 Task: Look for space in Leisure City, United States from 9th July, 2023 to 16th July, 2023 for 2 adults, 1 child in price range Rs.8000 to Rs.16000. Place can be entire place with 2 bedrooms having 2 beds and 1 bathroom. Property type can be house, flat, guest house. Booking option can be shelf check-in. Required host language is English.
Action: Mouse pressed left at (574, 139)
Screenshot: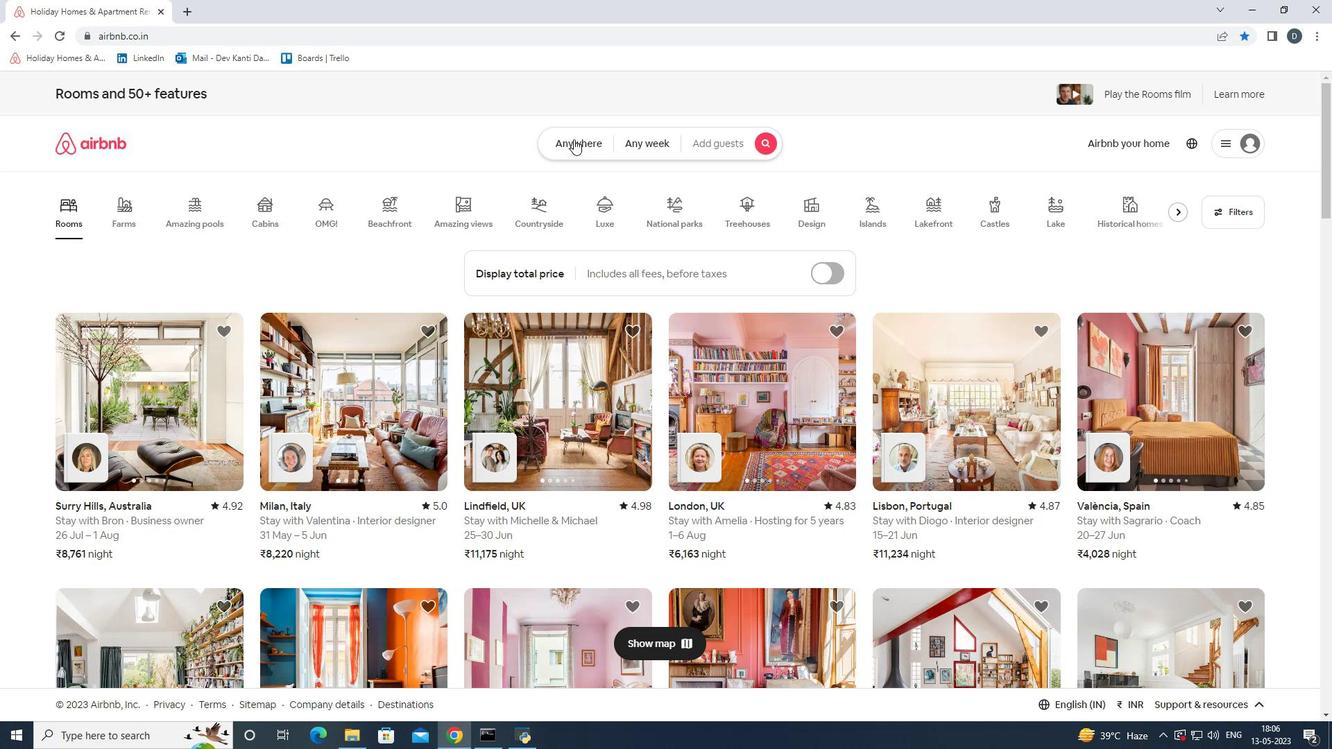 
Action: Mouse moved to (413, 206)
Screenshot: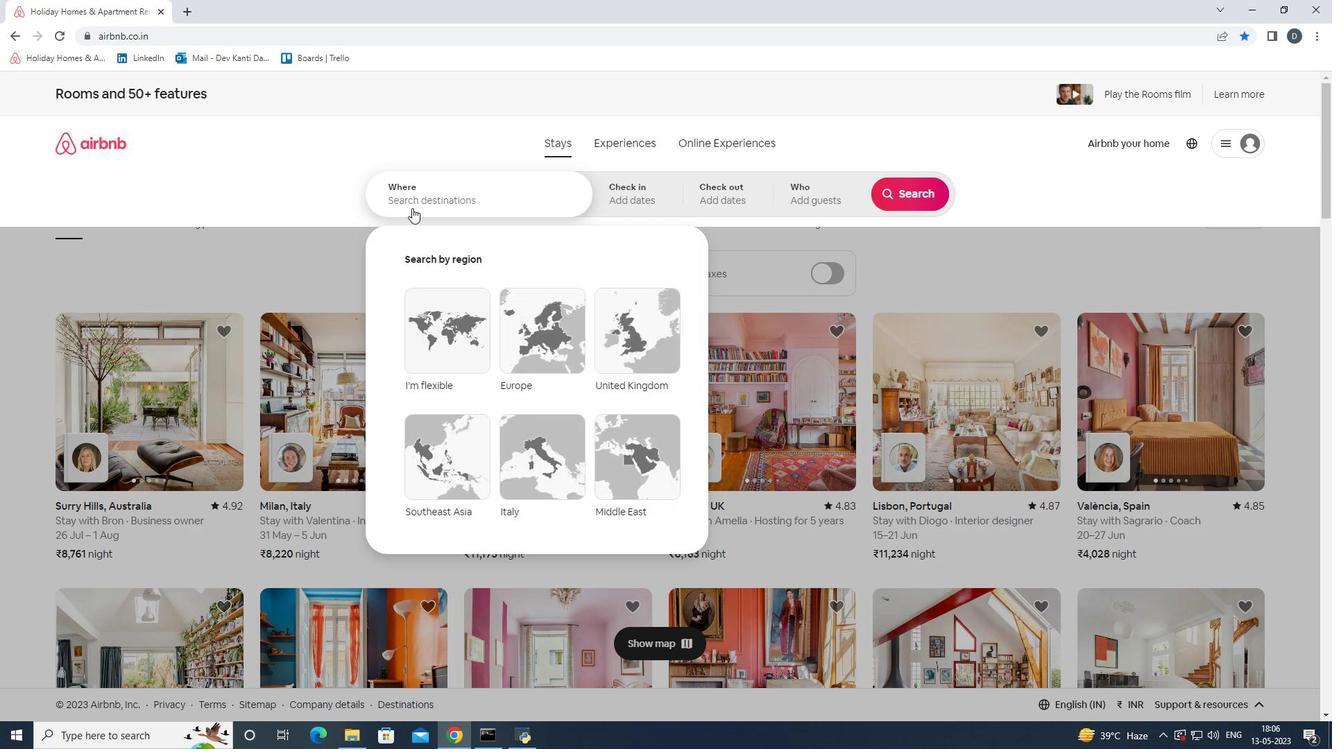 
Action: Mouse pressed left at (413, 206)
Screenshot: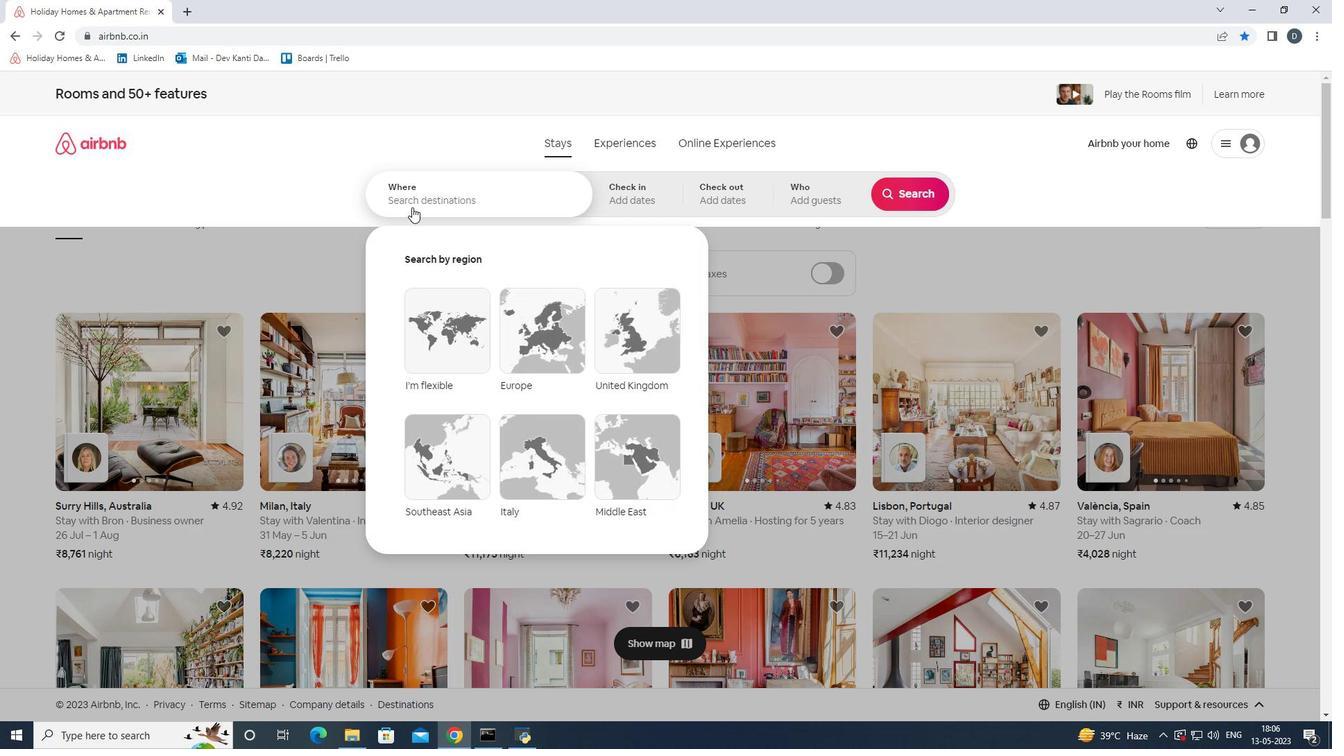 
Action: Mouse moved to (363, 189)
Screenshot: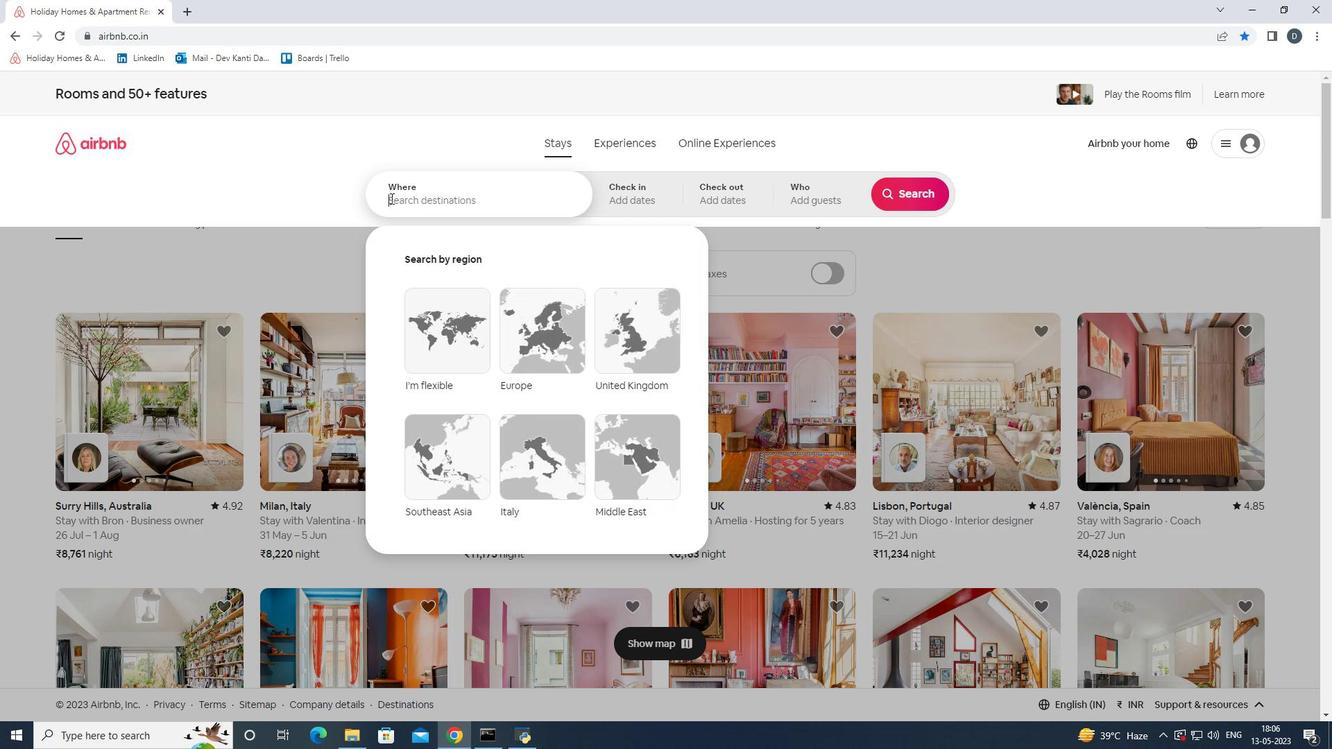 
Action: Key pressed <Key.shift>Leisure<Key.space><Key.shift>City,<Key.shift>United<Key.space><Key.shift>States
Screenshot: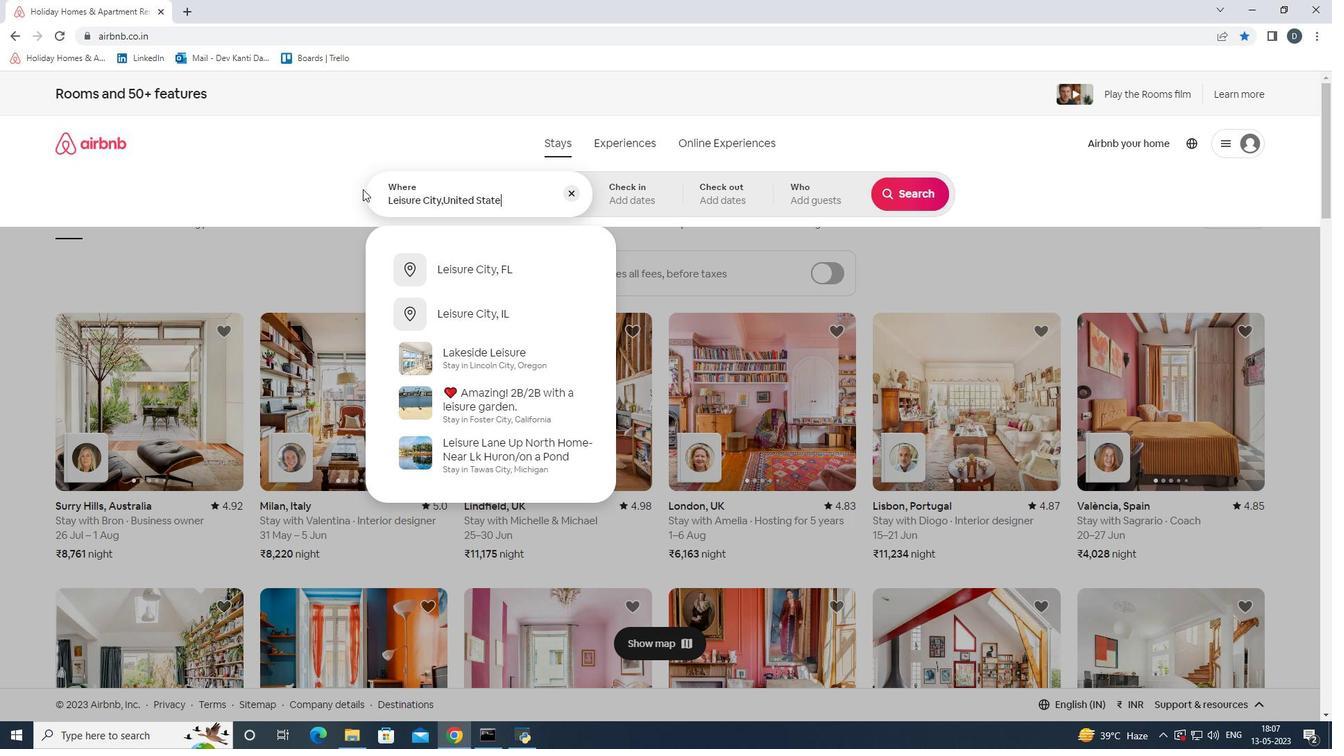 
Action: Mouse moved to (629, 192)
Screenshot: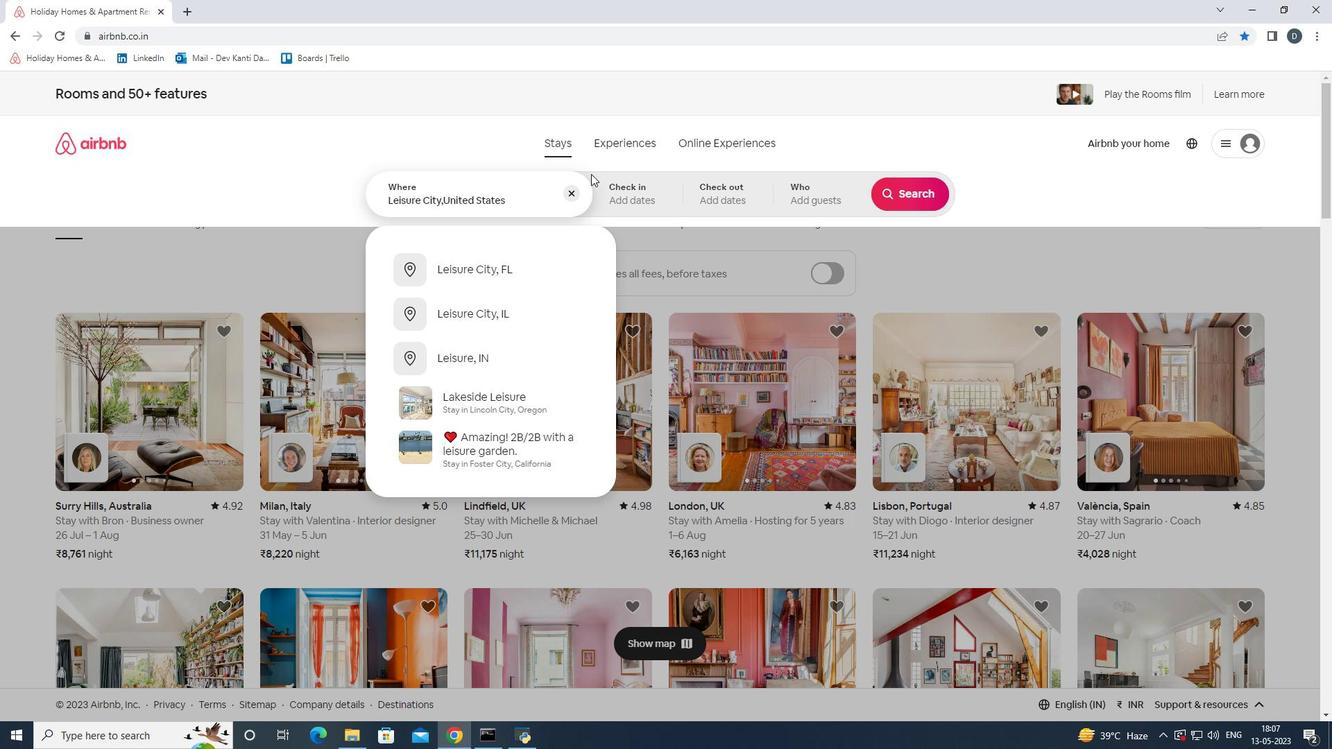 
Action: Mouse pressed left at (629, 192)
Screenshot: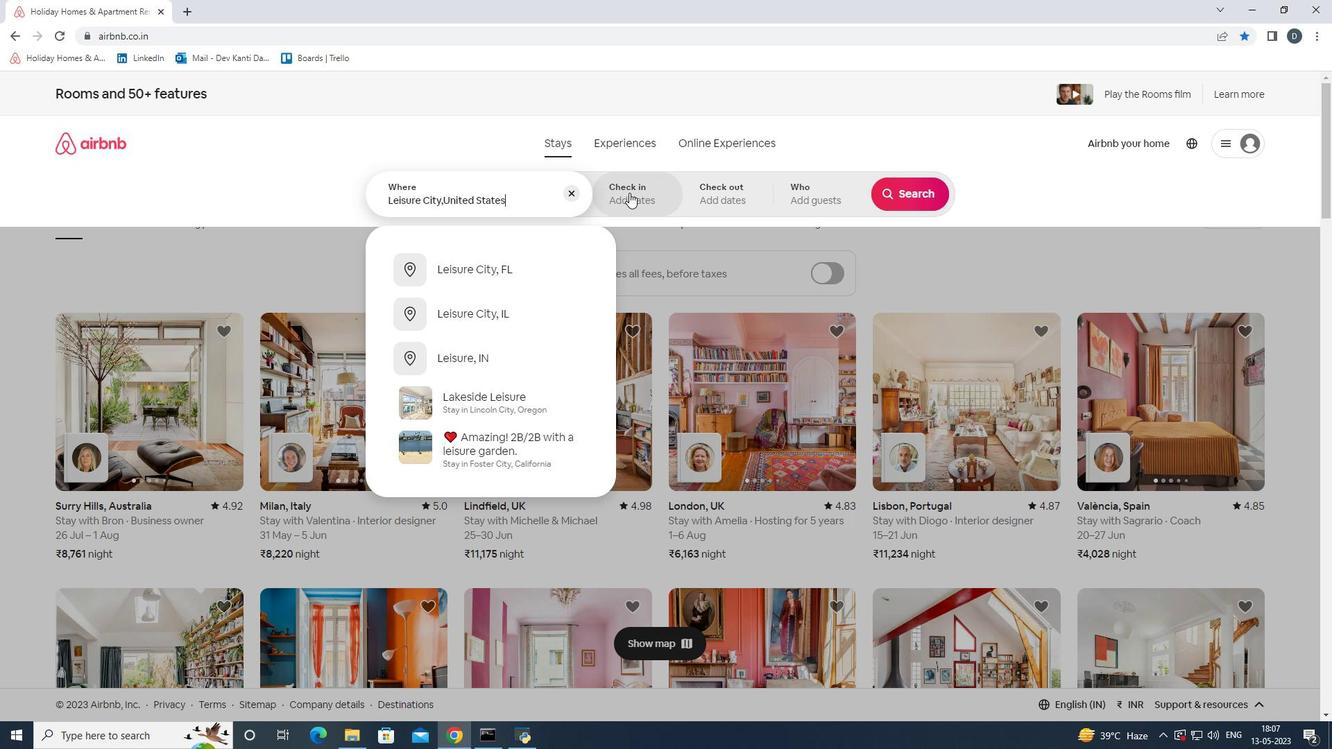 
Action: Mouse moved to (905, 303)
Screenshot: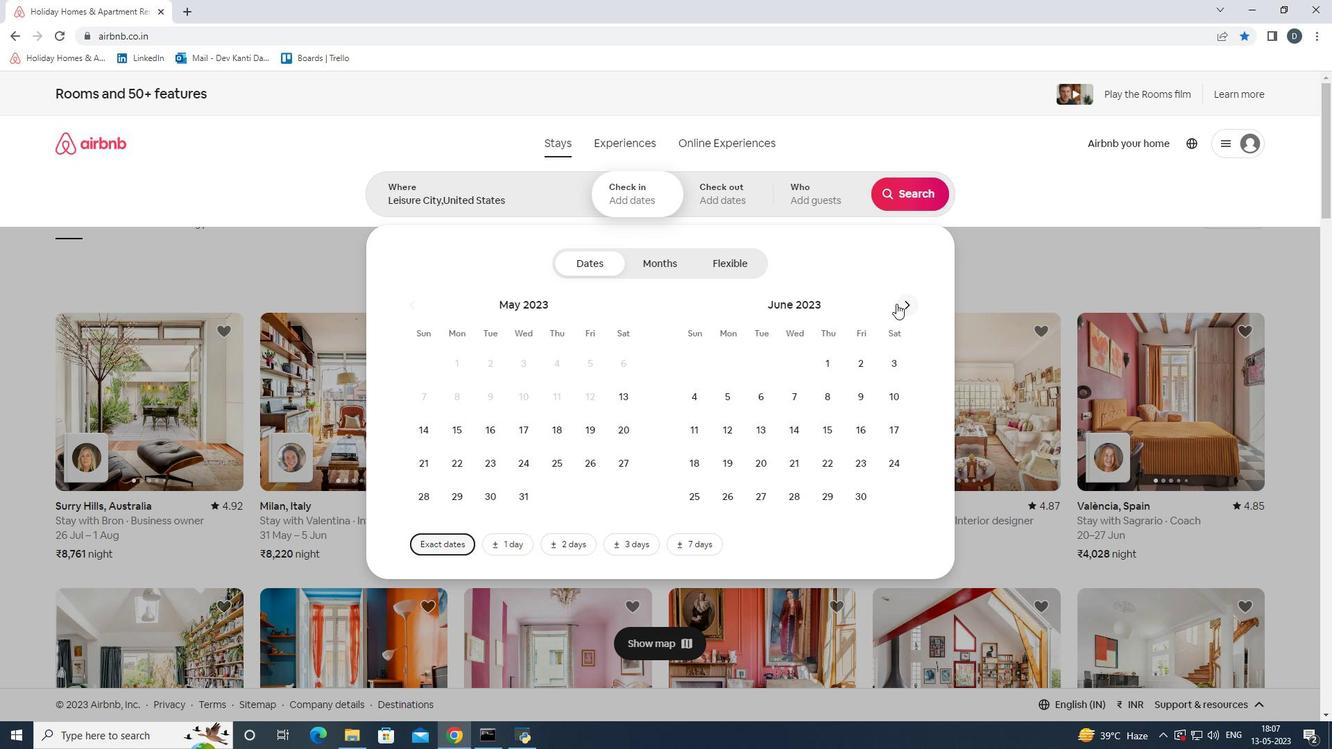 
Action: Mouse pressed left at (905, 303)
Screenshot: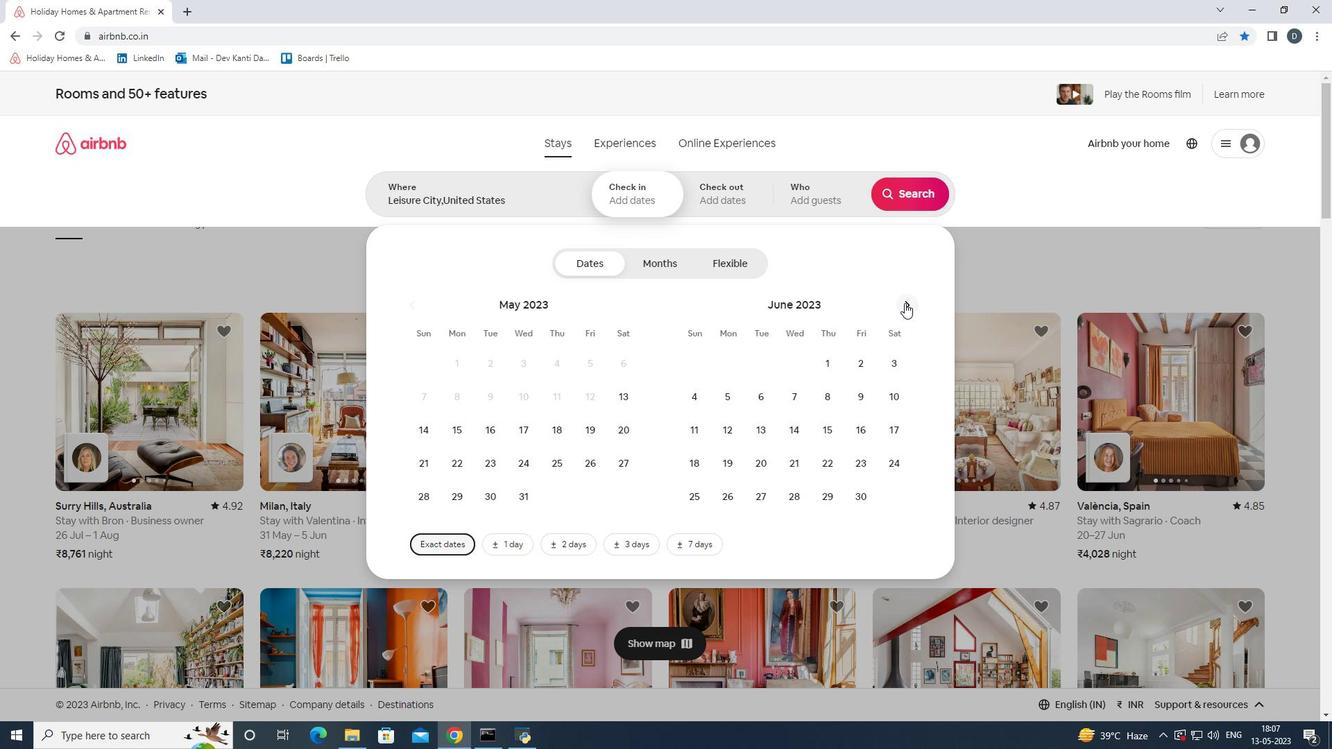 
Action: Mouse moved to (696, 434)
Screenshot: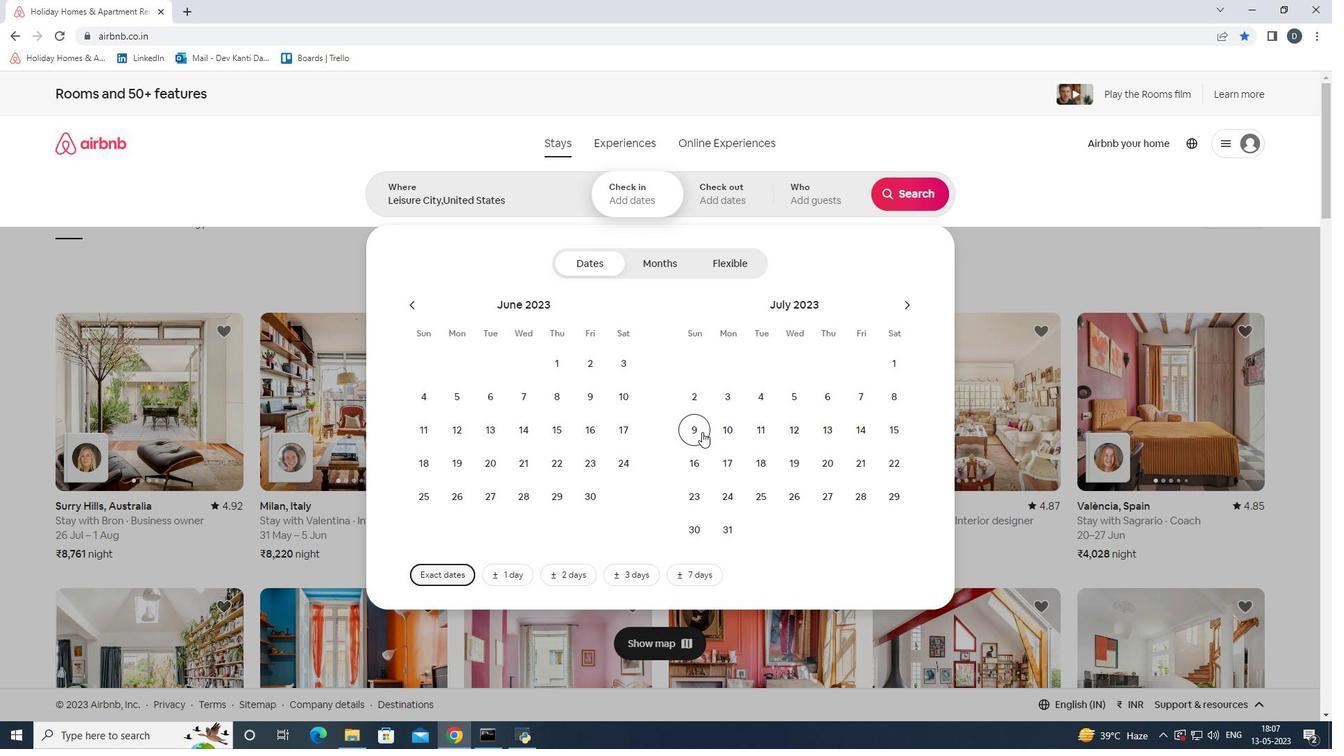 
Action: Mouse pressed left at (696, 434)
Screenshot: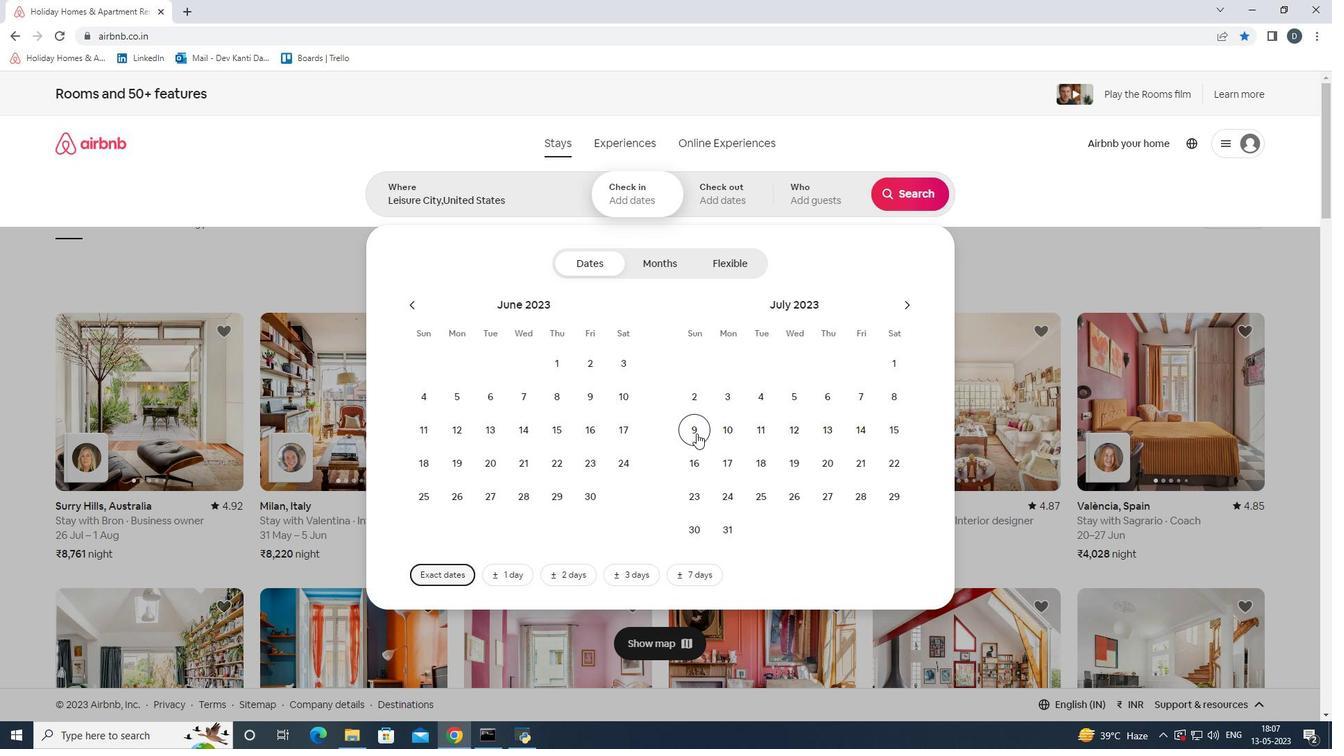 
Action: Mouse moved to (693, 461)
Screenshot: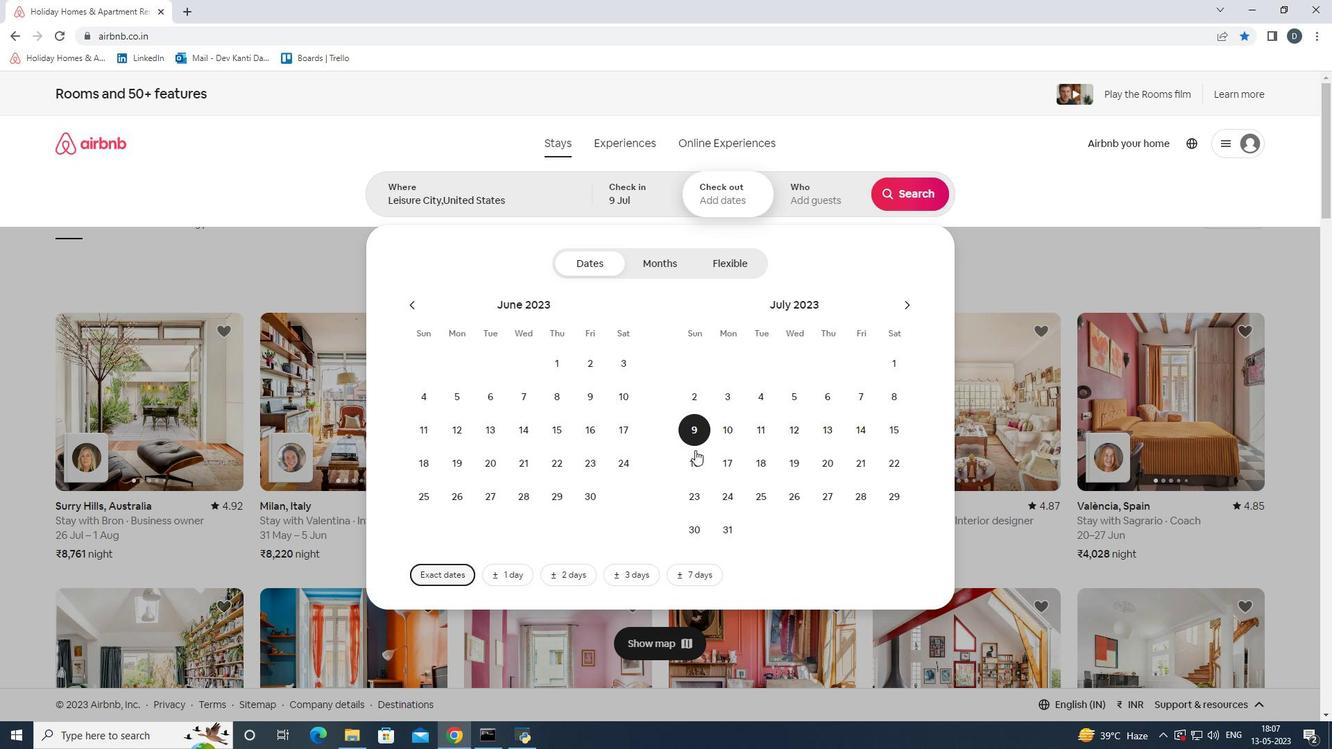 
Action: Mouse pressed left at (693, 461)
Screenshot: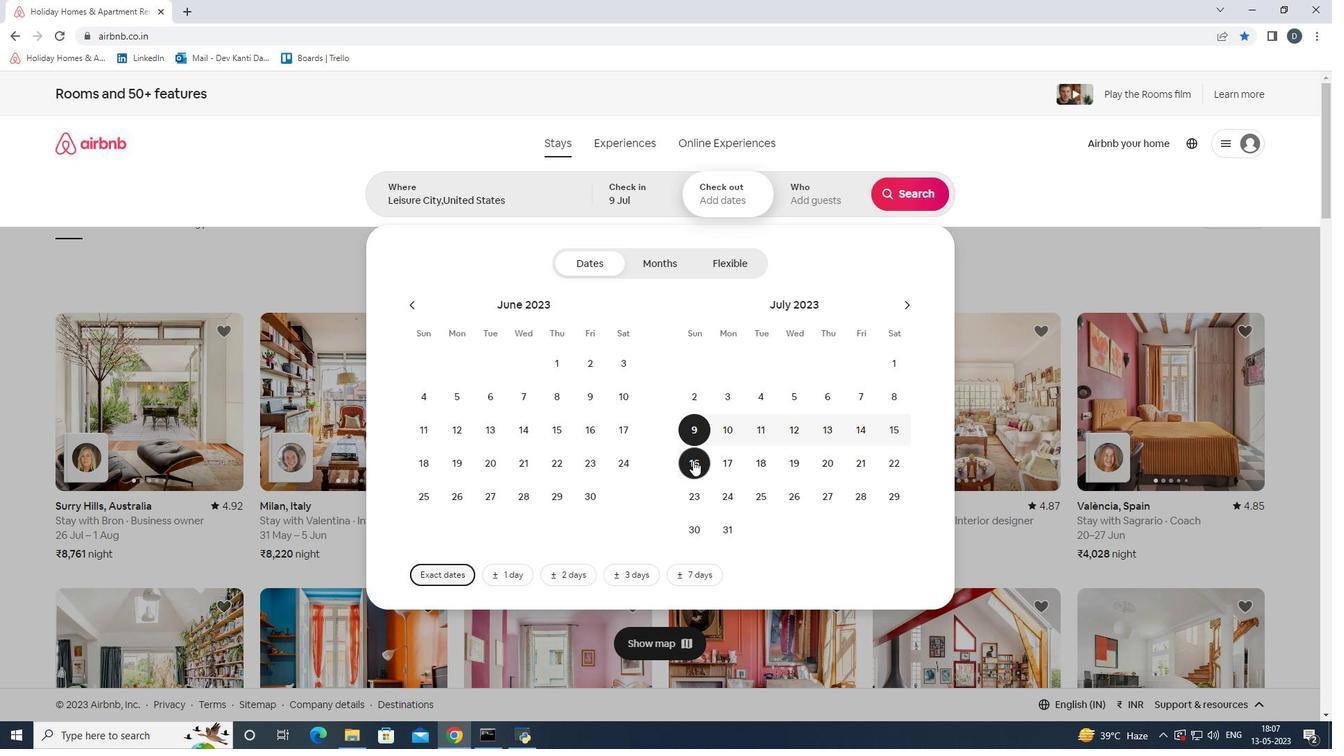 
Action: Mouse moved to (806, 190)
Screenshot: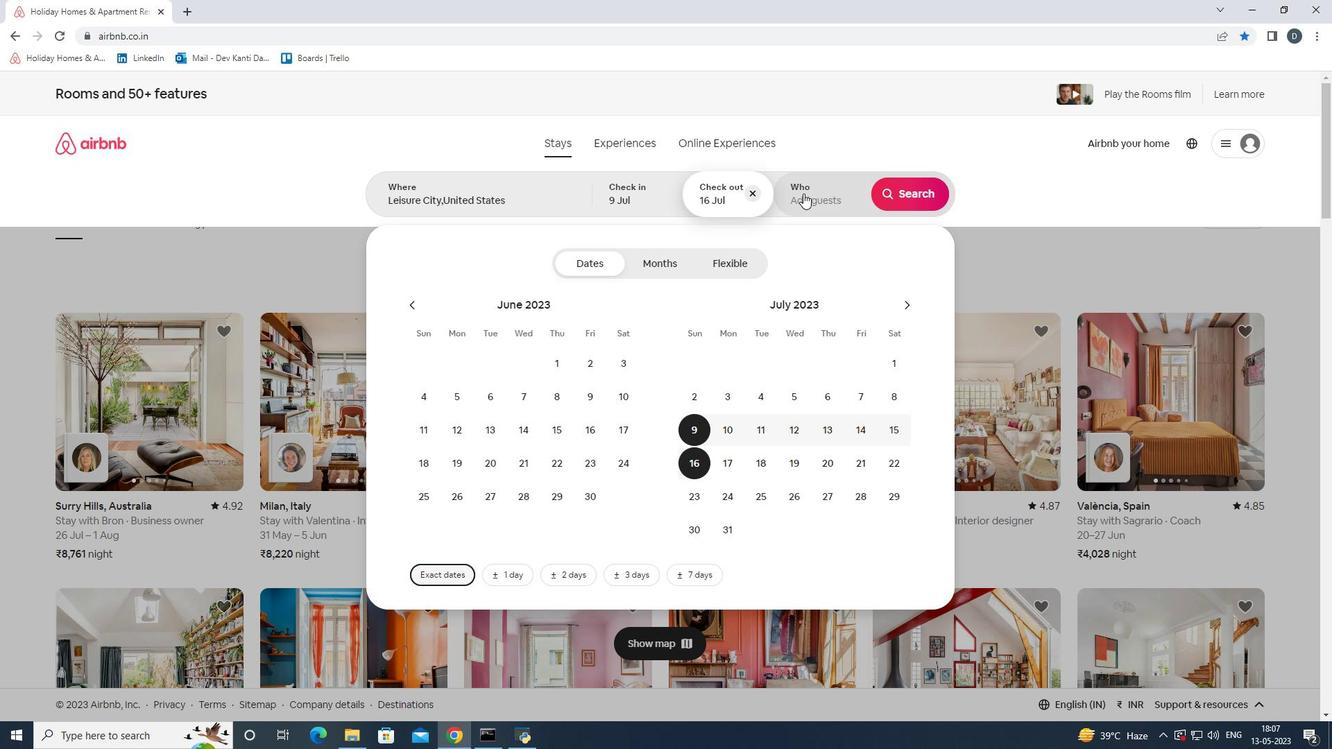 
Action: Mouse pressed left at (806, 190)
Screenshot: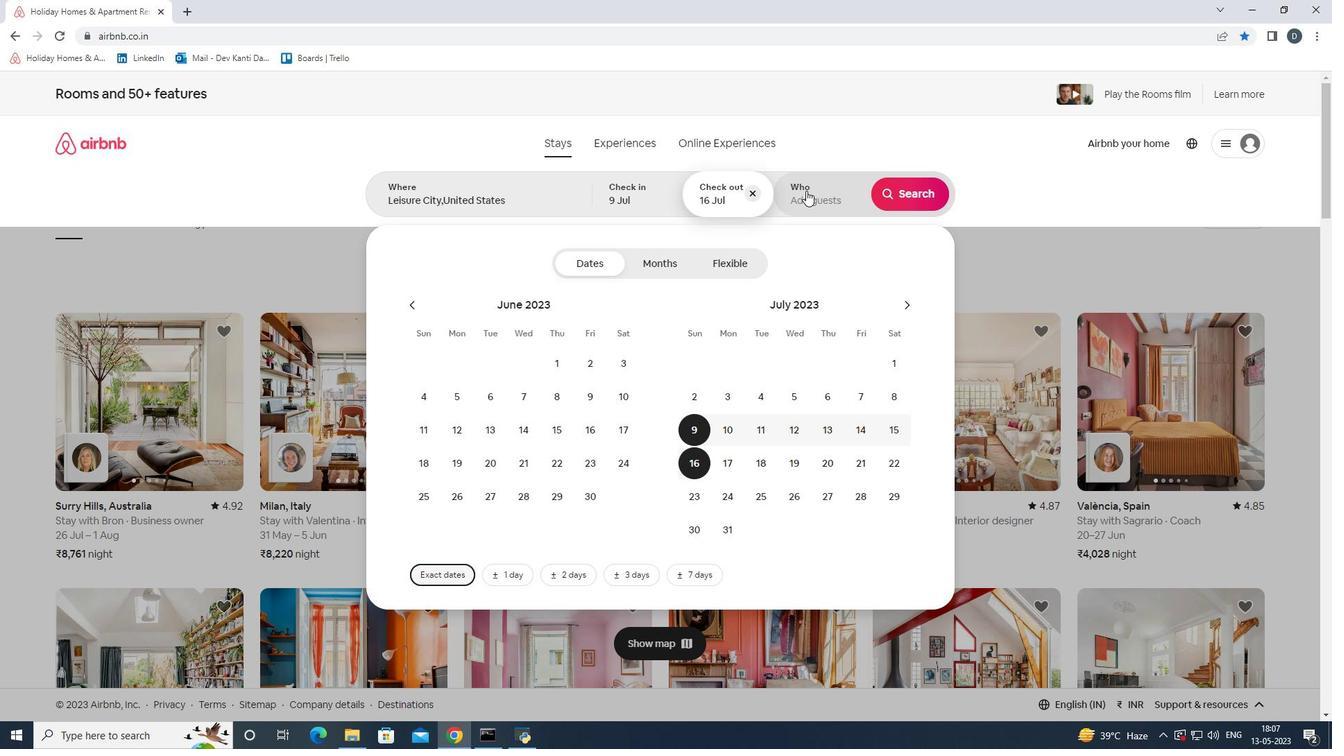 
Action: Mouse moved to (910, 265)
Screenshot: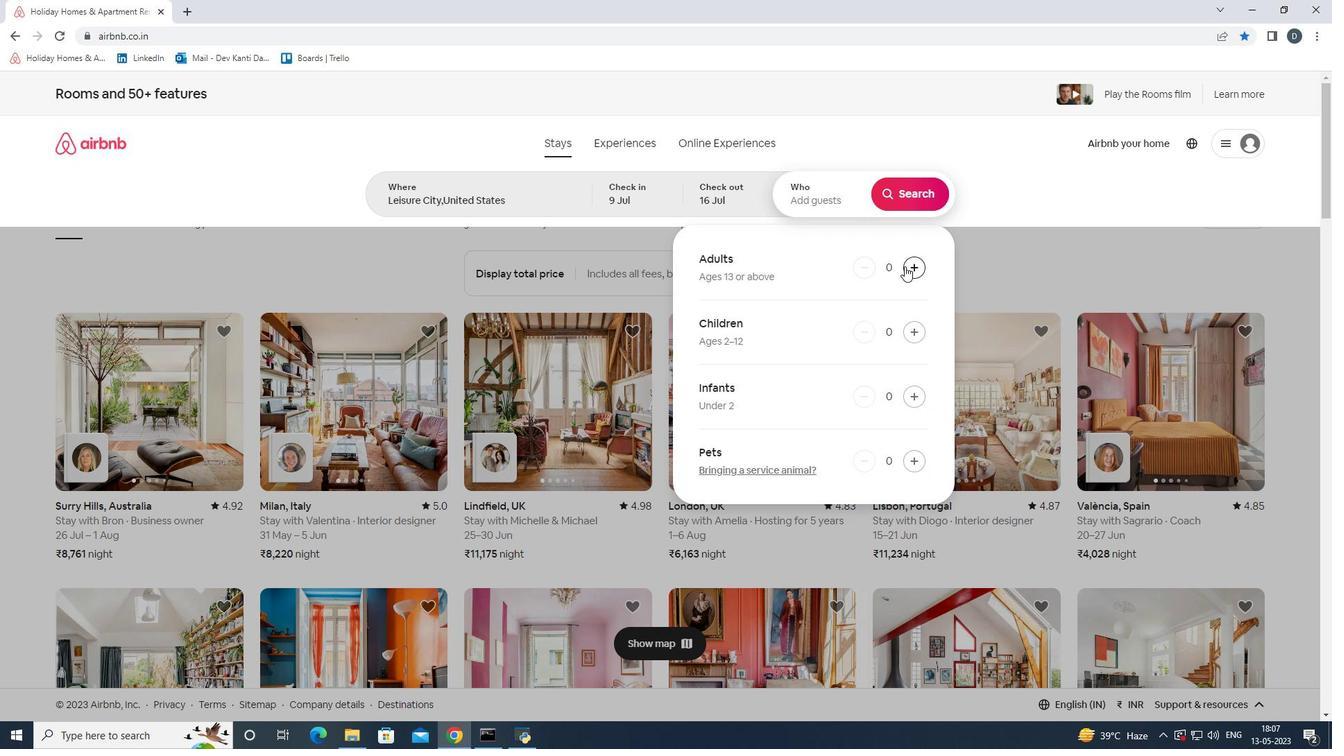 
Action: Mouse pressed left at (910, 265)
Screenshot: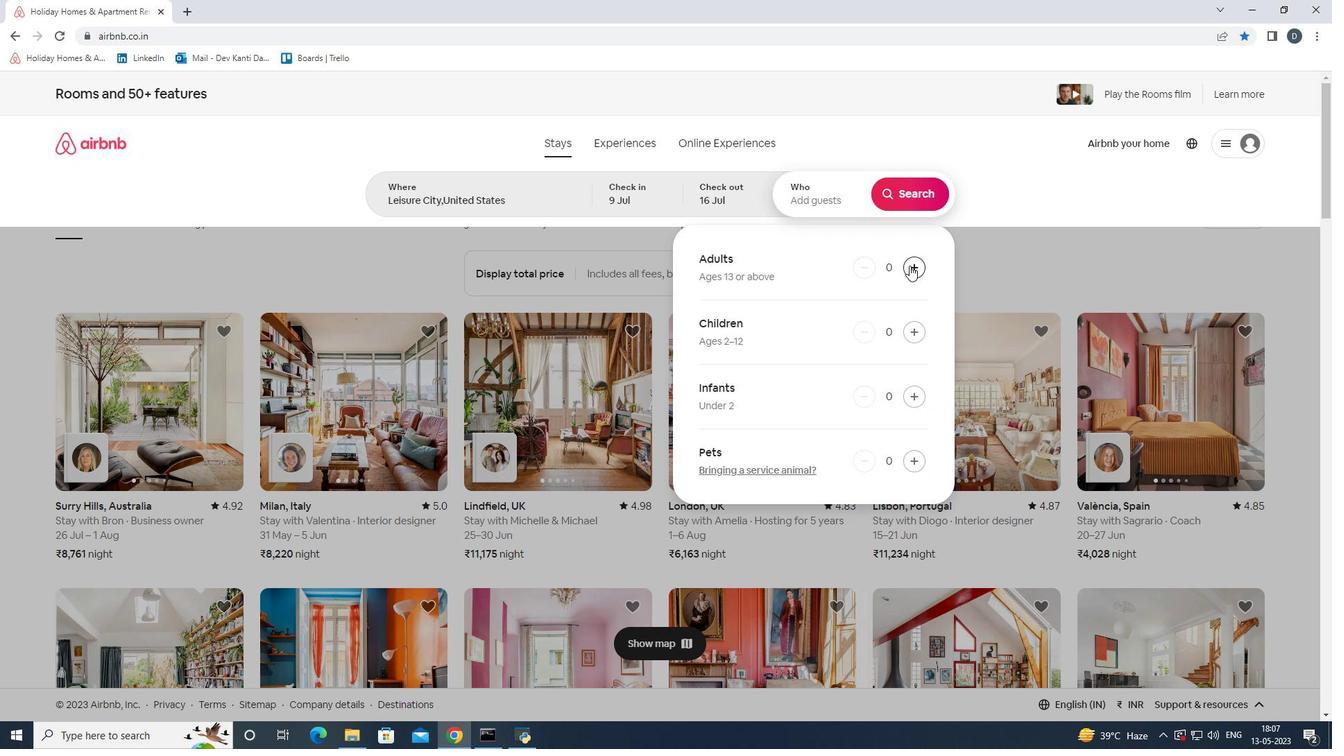 
Action: Mouse pressed left at (910, 265)
Screenshot: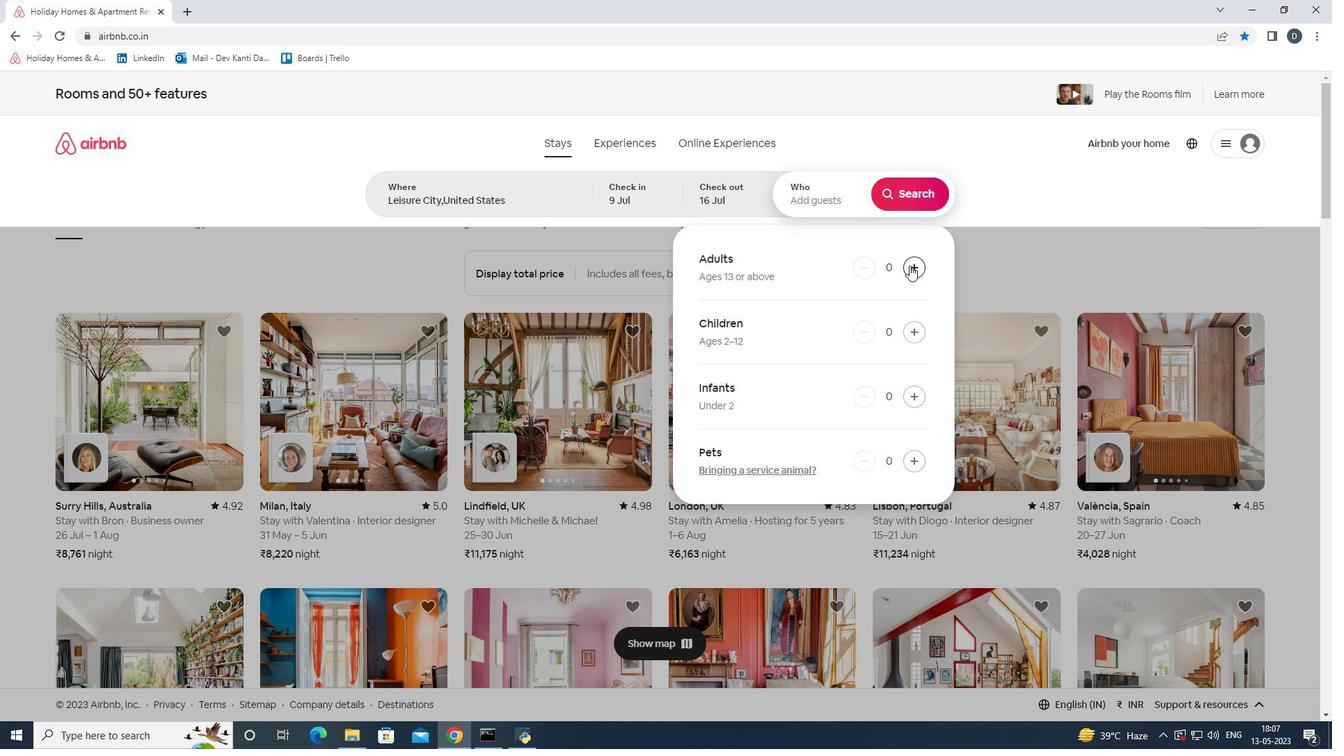 
Action: Mouse moved to (917, 333)
Screenshot: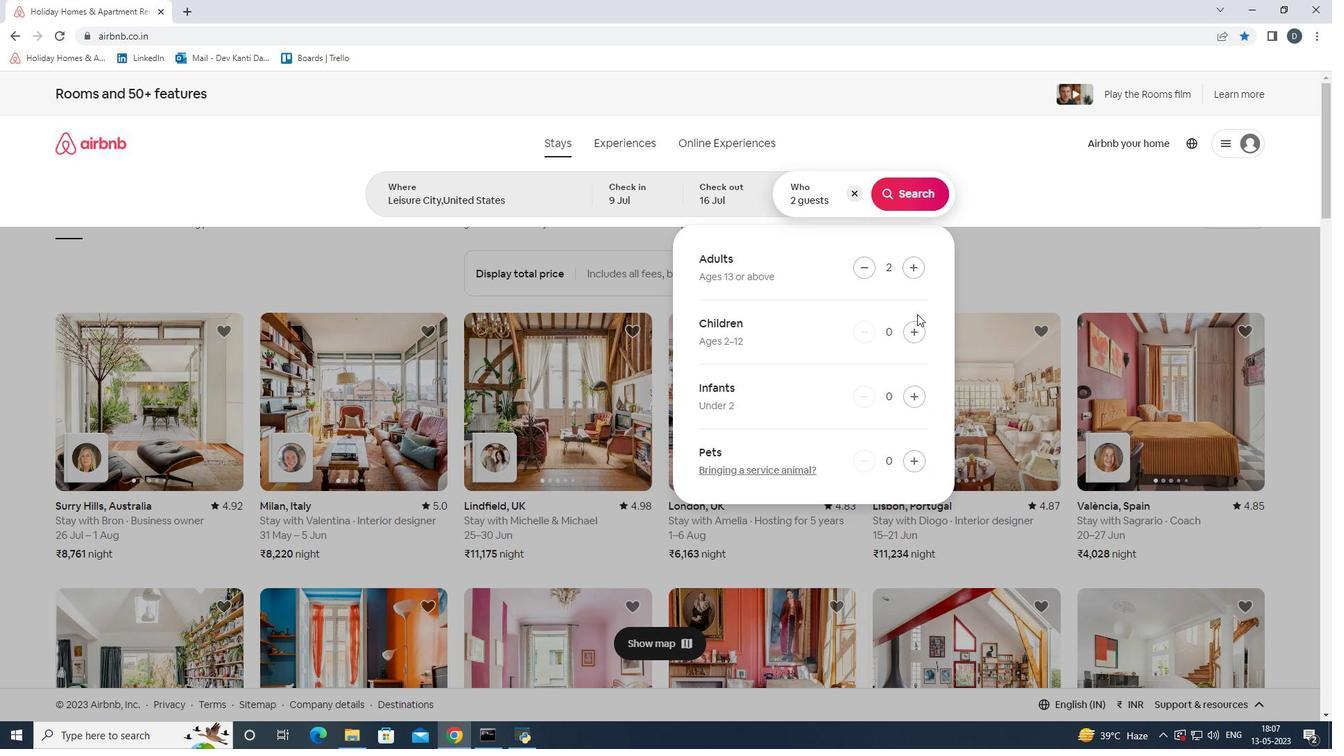 
Action: Mouse pressed left at (917, 333)
Screenshot: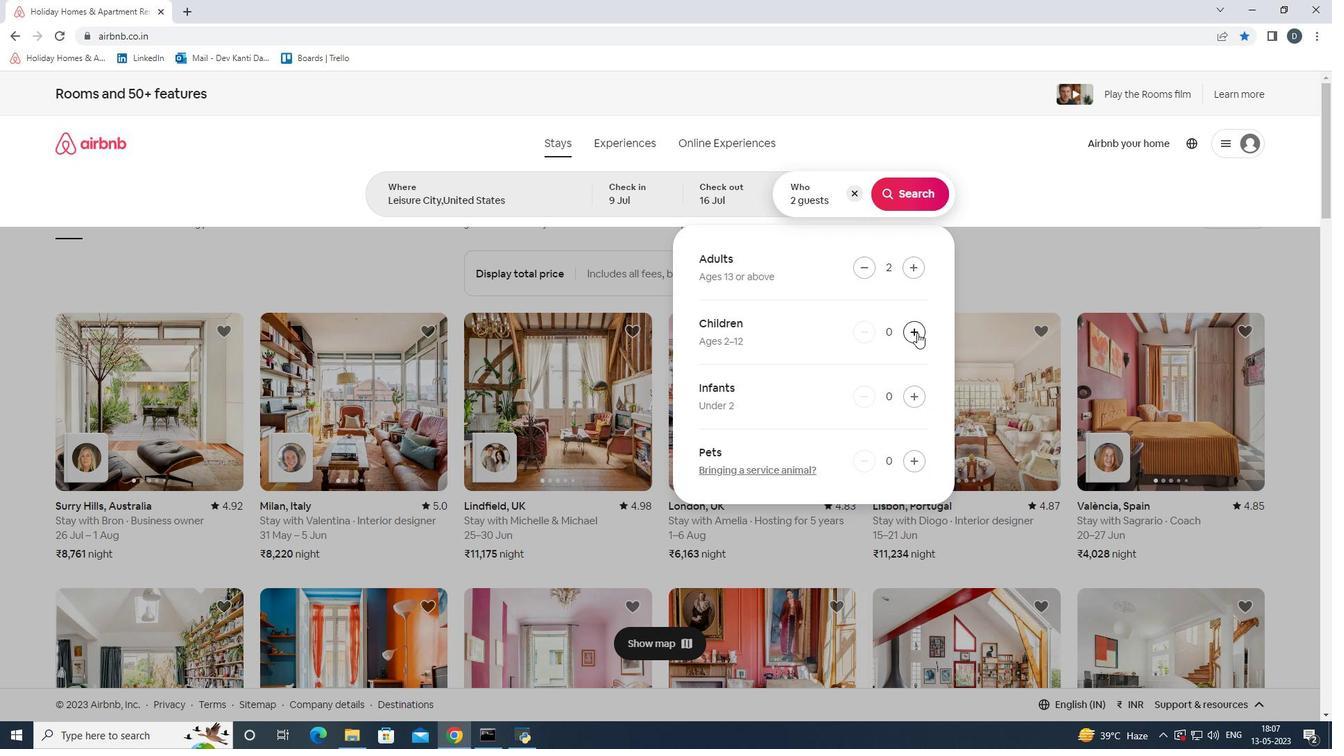 
Action: Mouse moved to (912, 190)
Screenshot: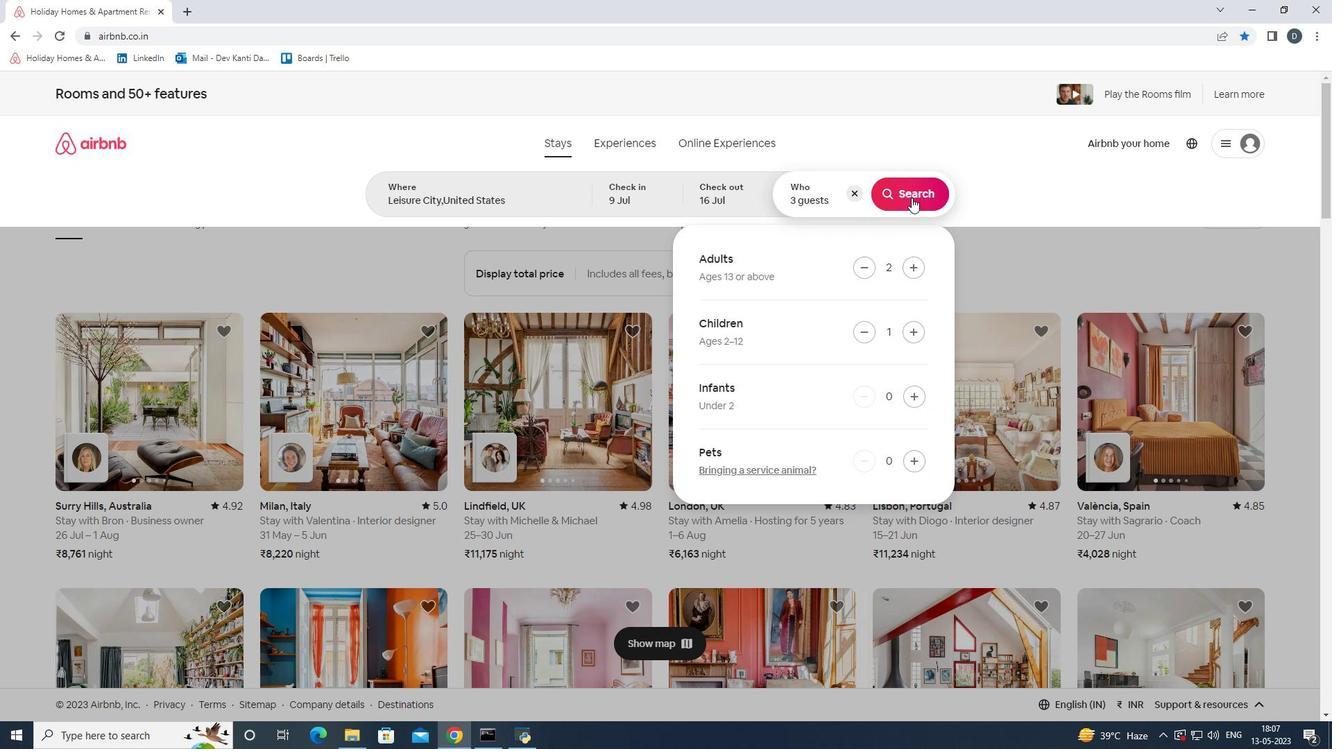
Action: Mouse pressed left at (912, 190)
Screenshot: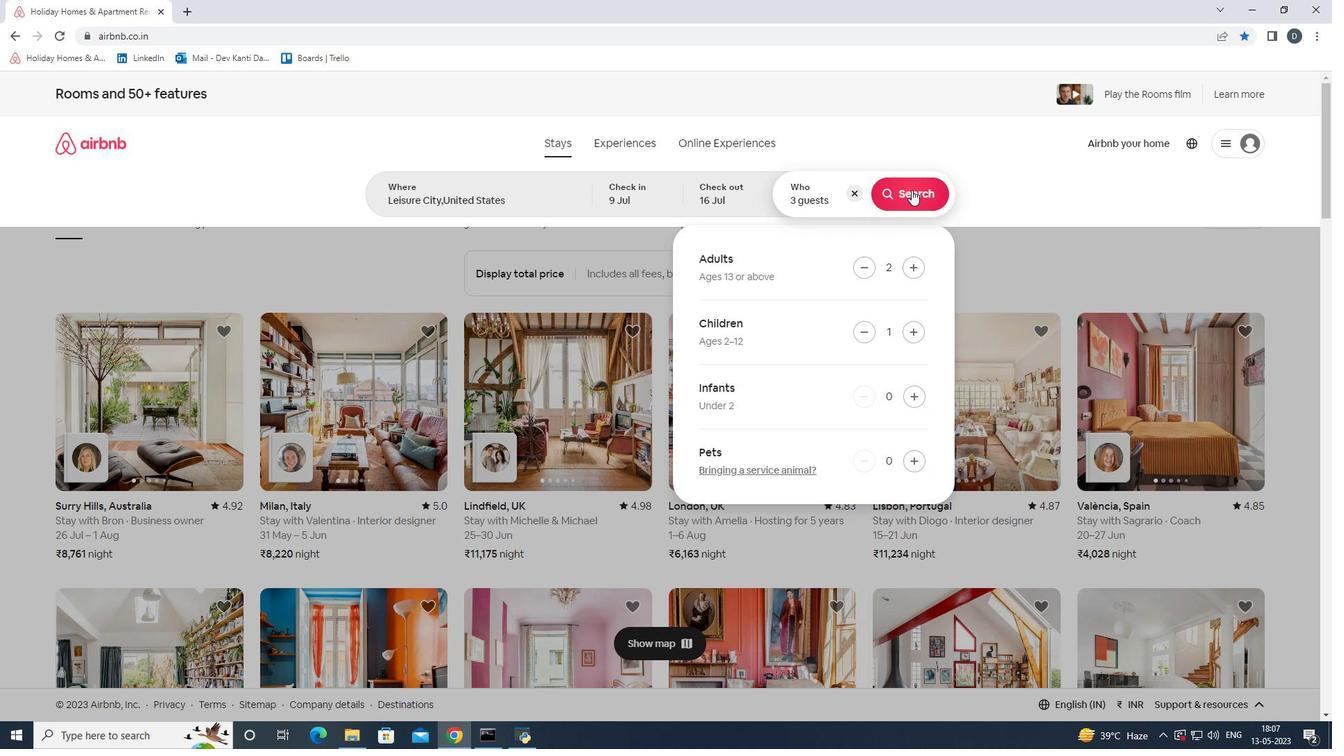 
Action: Mouse moved to (1296, 164)
Screenshot: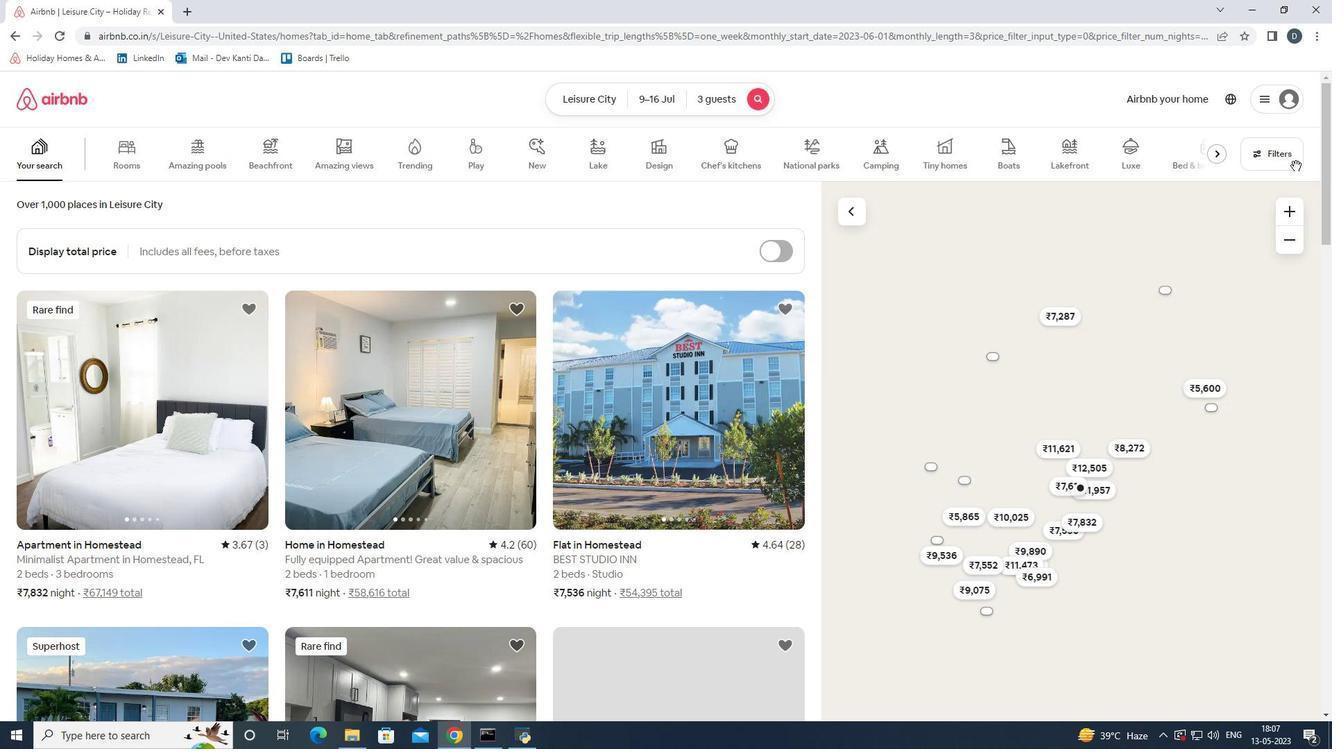 
Action: Mouse pressed left at (1296, 164)
Screenshot: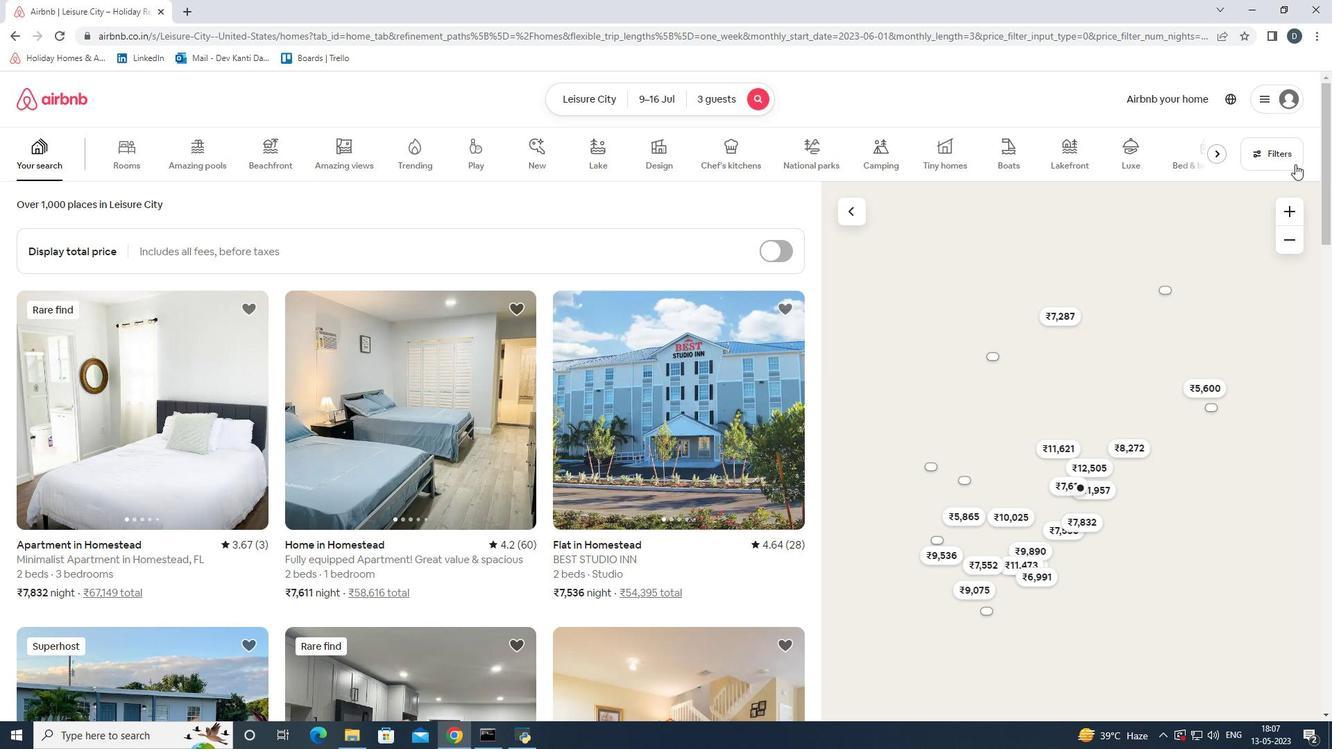 
Action: Mouse moved to (487, 336)
Screenshot: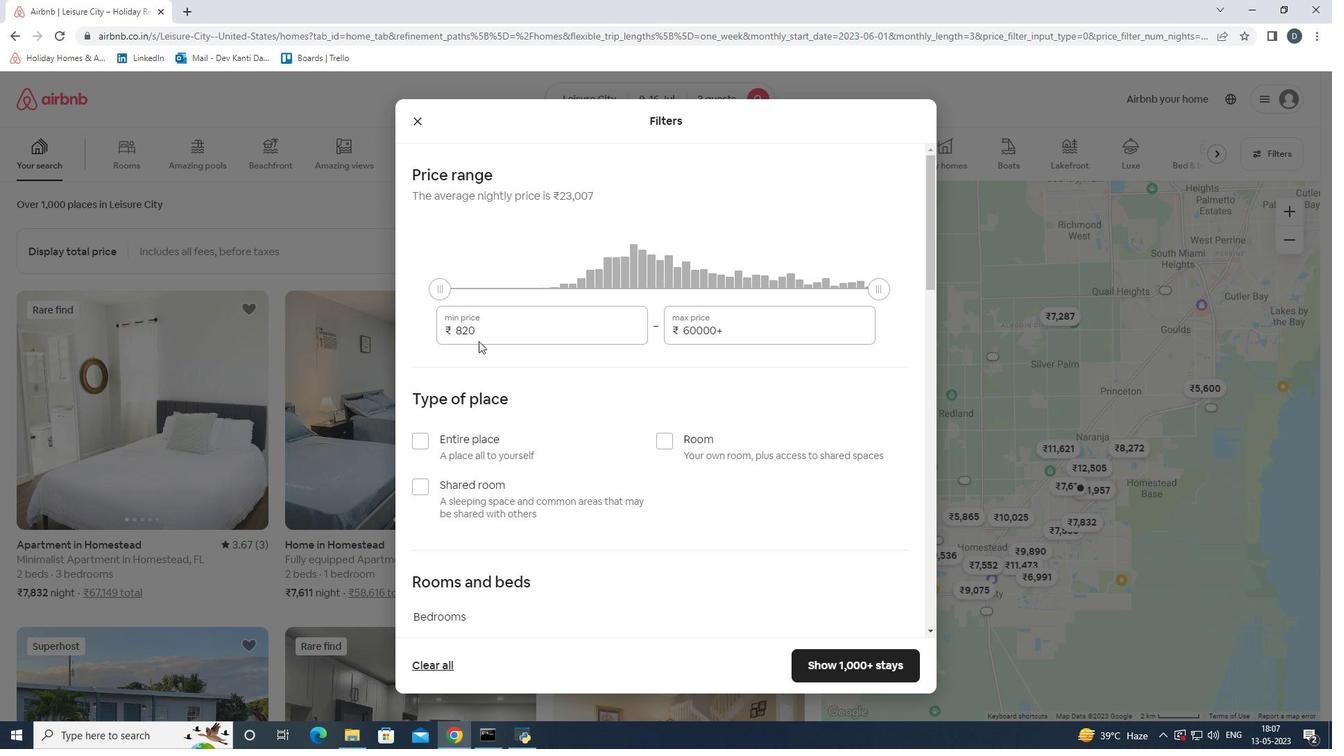 
Action: Mouse pressed left at (487, 336)
Screenshot: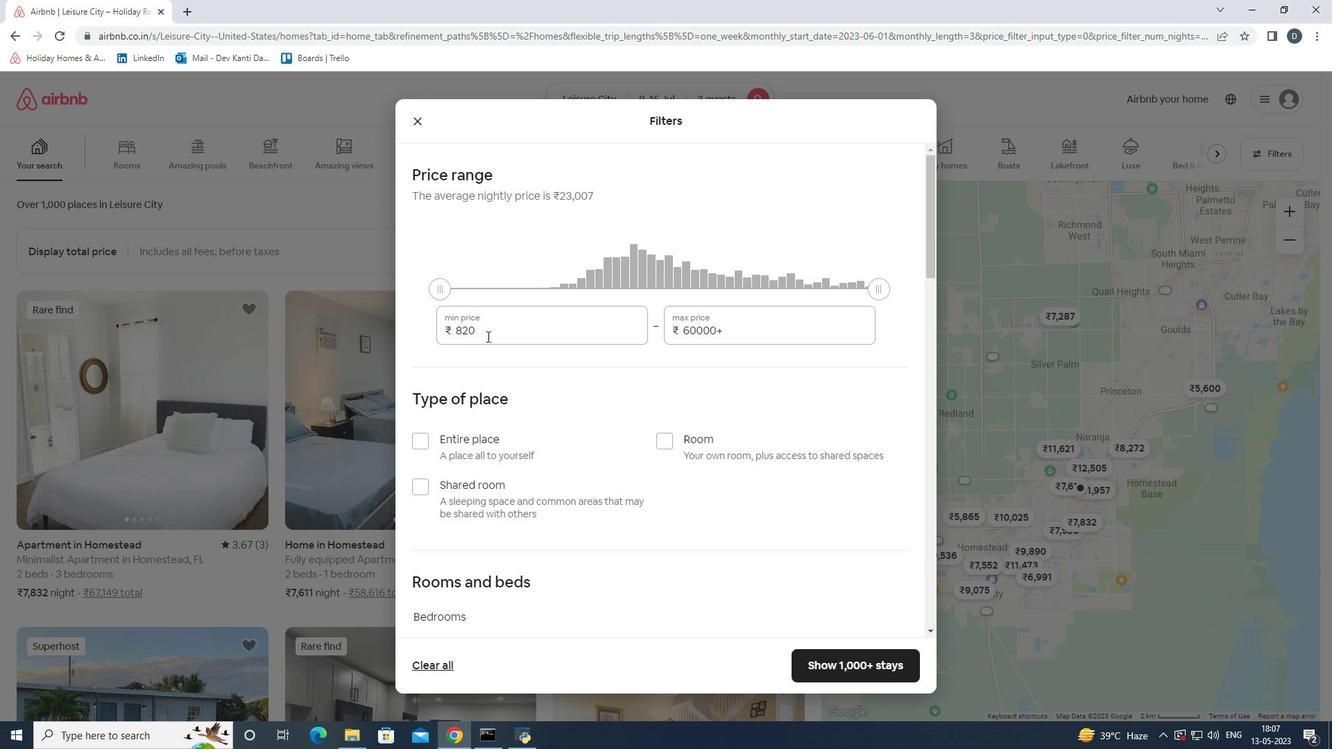 
Action: Mouse moved to (413, 333)
Screenshot: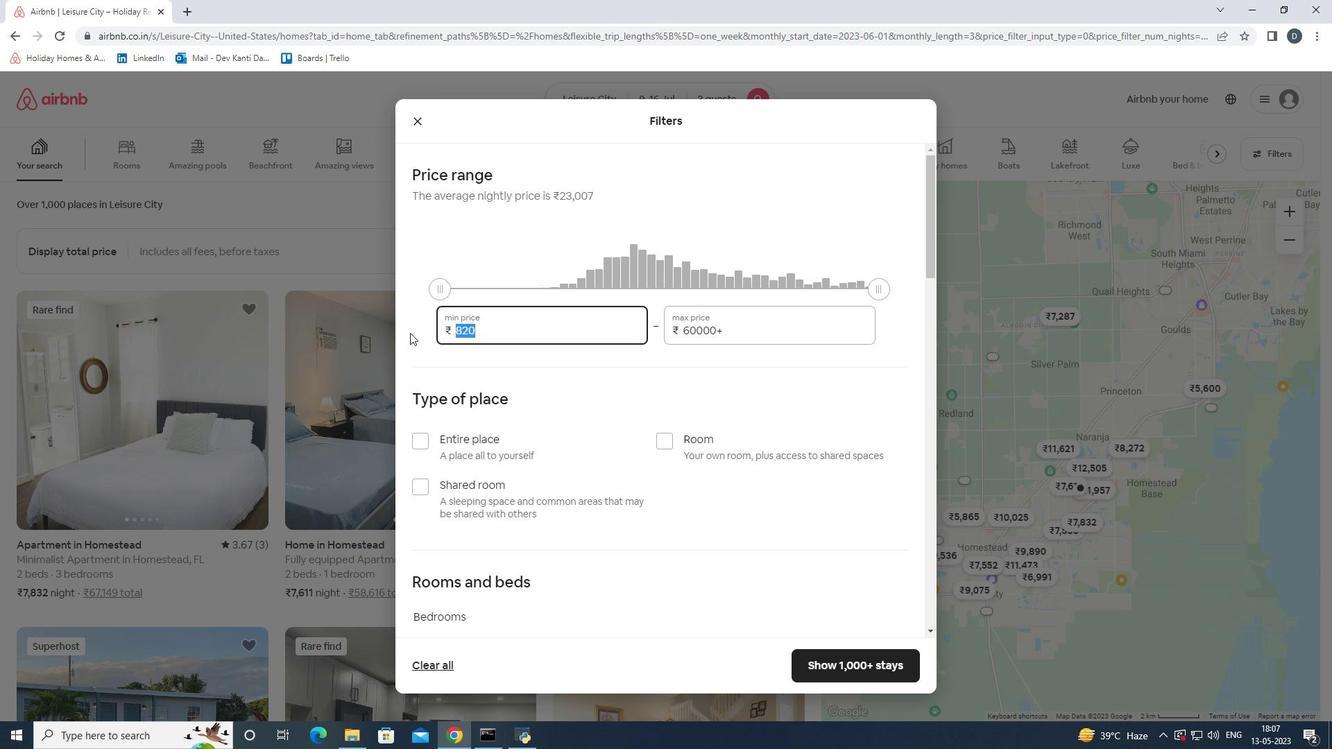 
Action: Key pressed 8000
Screenshot: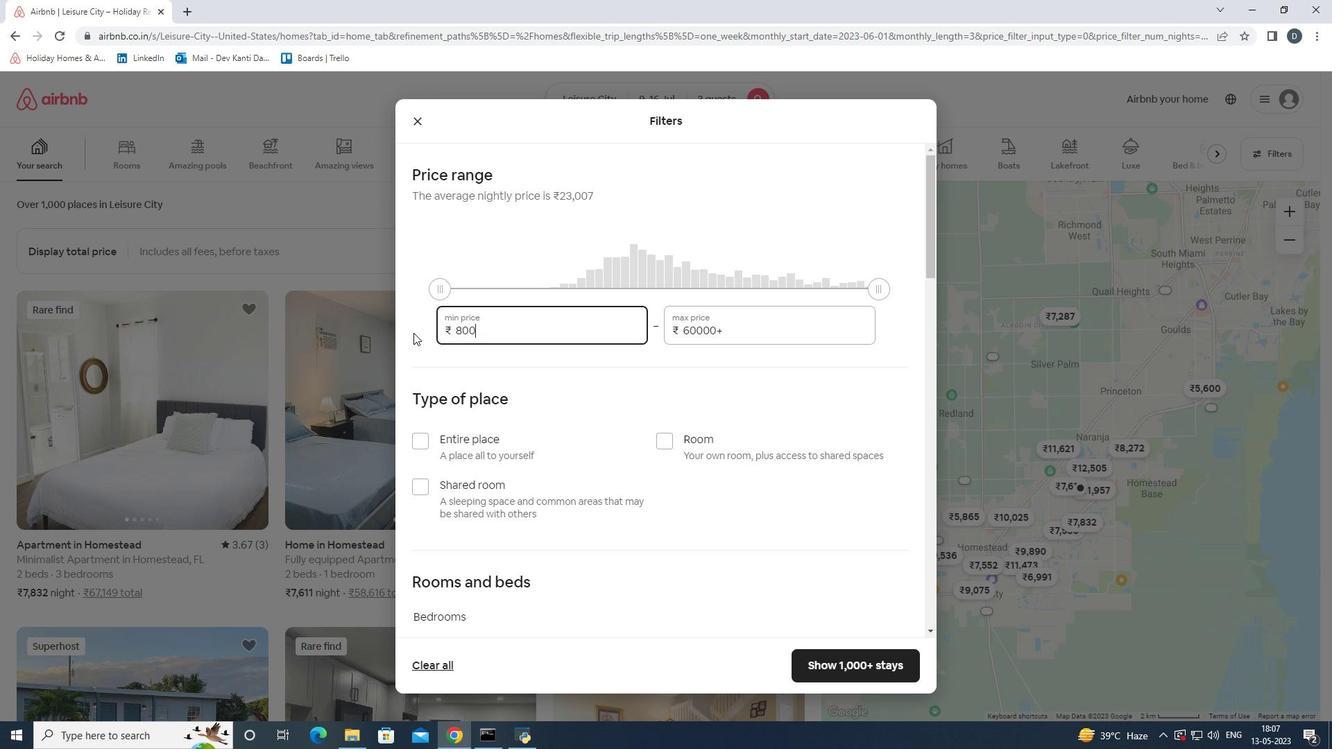 
Action: Mouse moved to (728, 332)
Screenshot: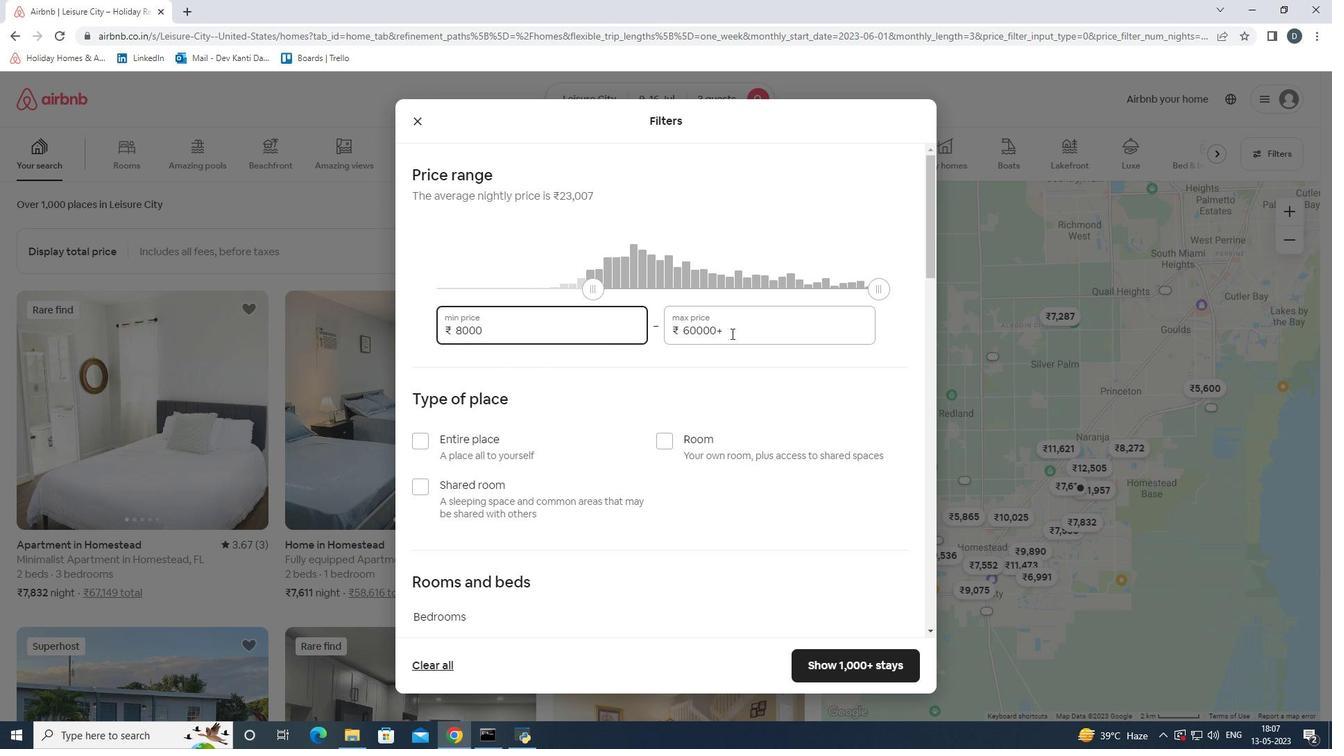 
Action: Mouse pressed left at (728, 332)
Screenshot: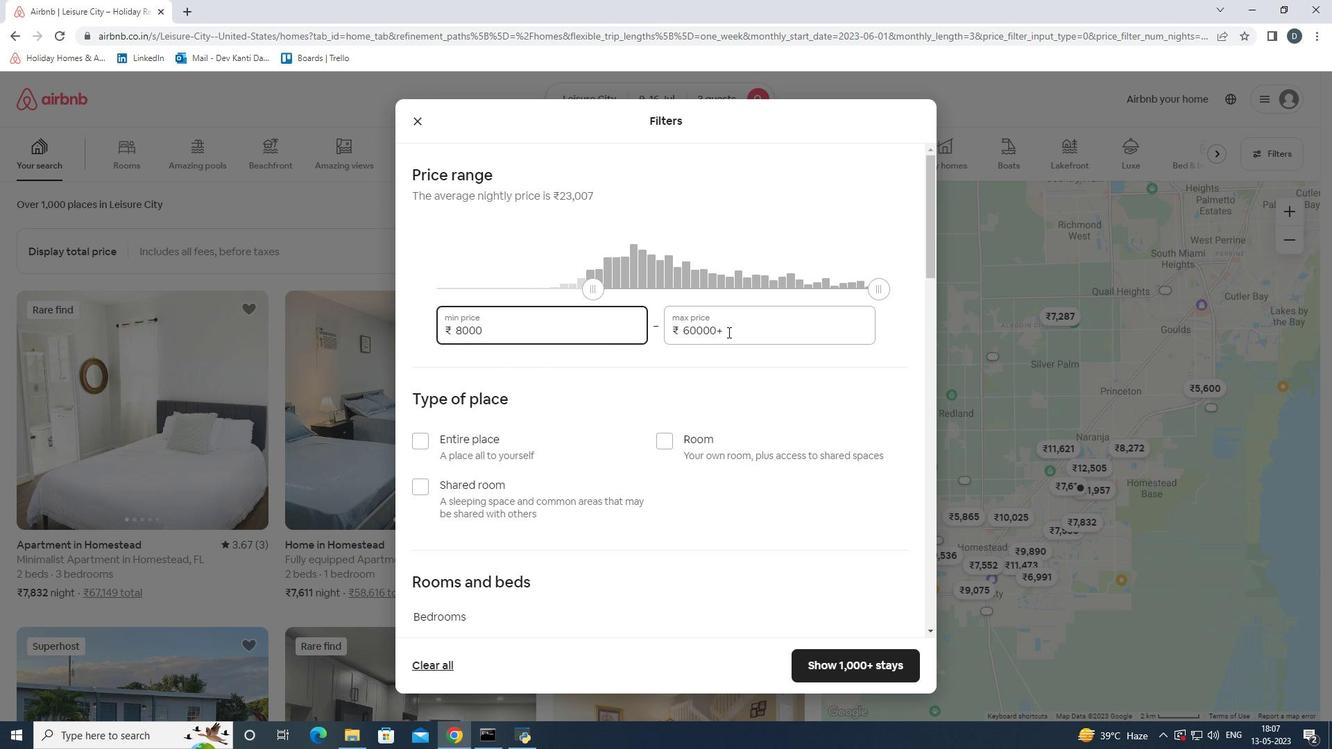 
Action: Mouse moved to (672, 328)
Screenshot: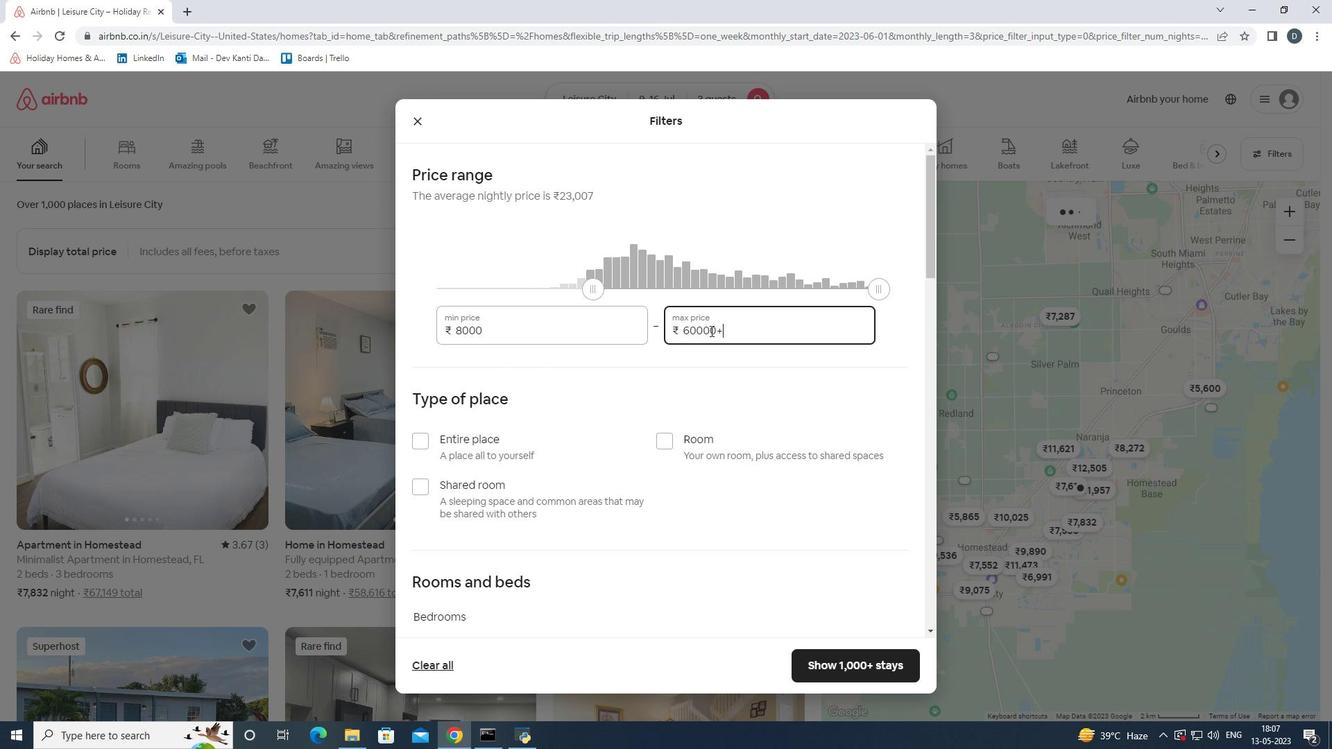 
Action: Key pressed 16000
Screenshot: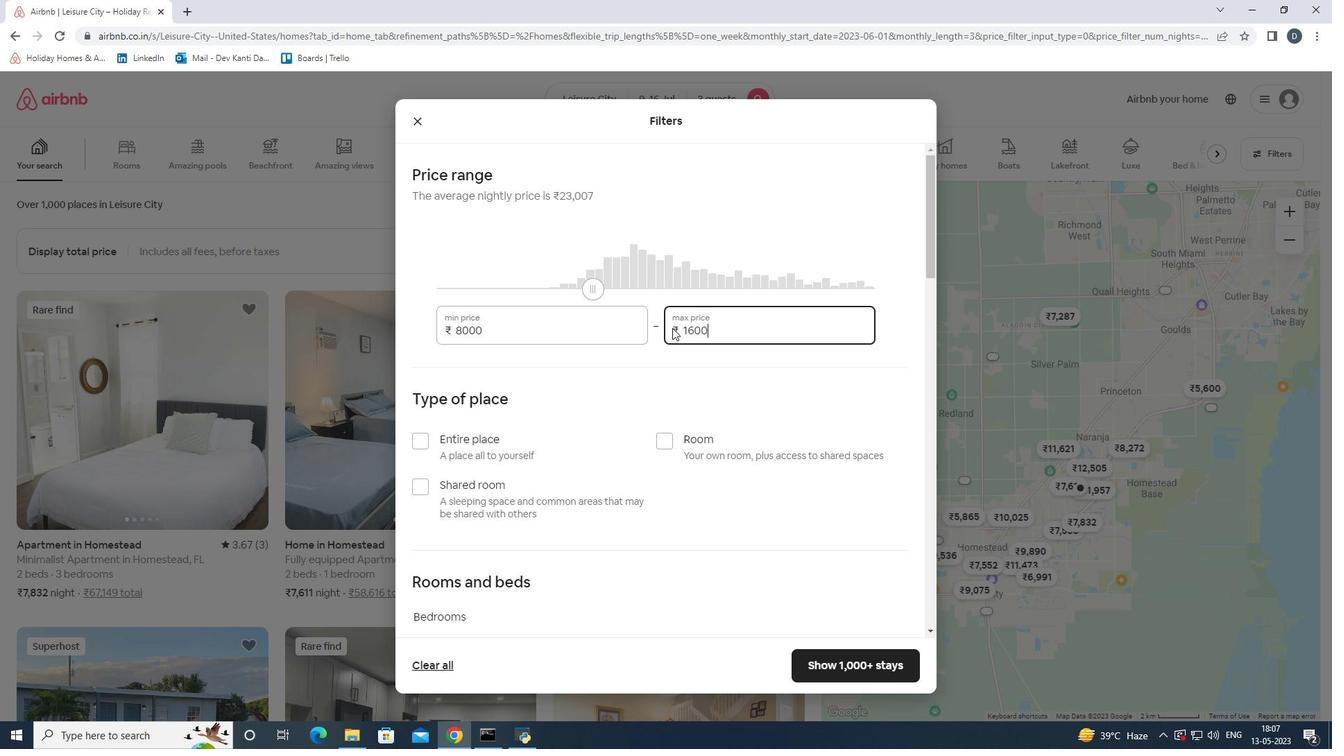 
Action: Mouse scrolled (672, 327) with delta (0, 0)
Screenshot: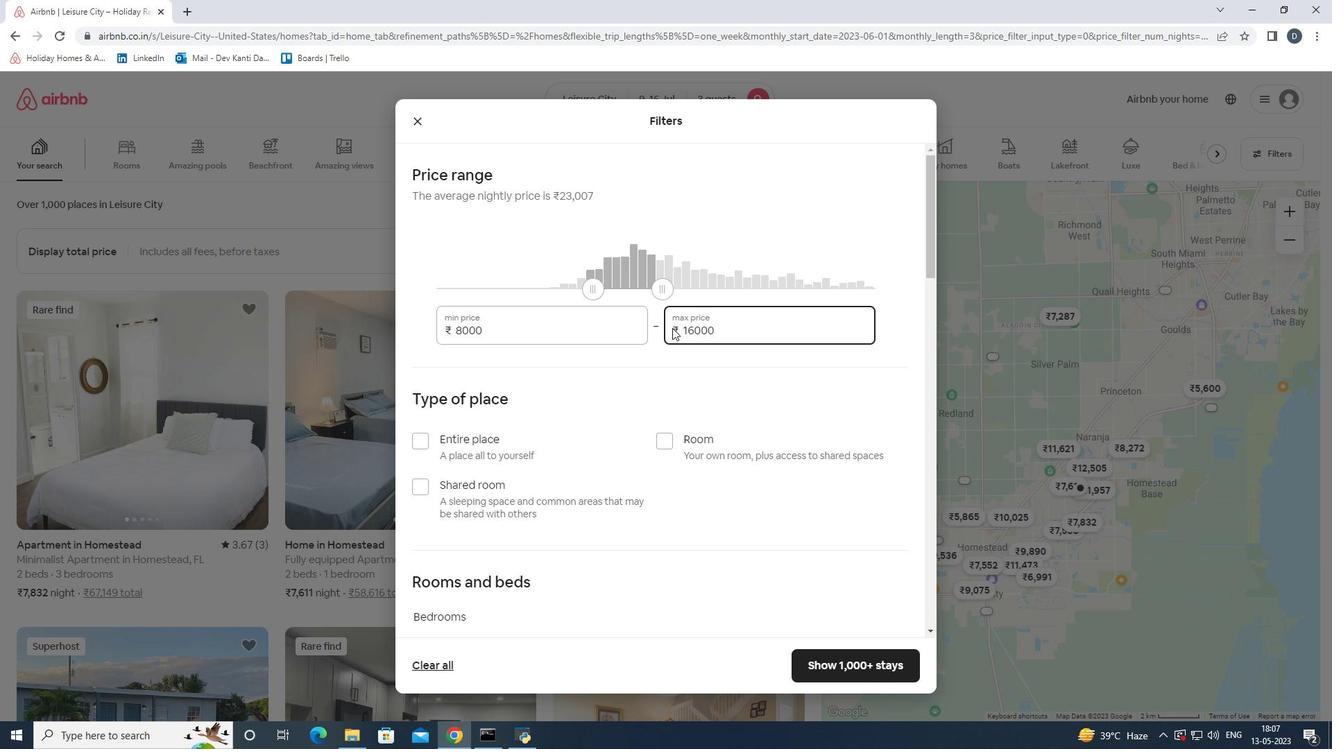 
Action: Mouse moved to (426, 377)
Screenshot: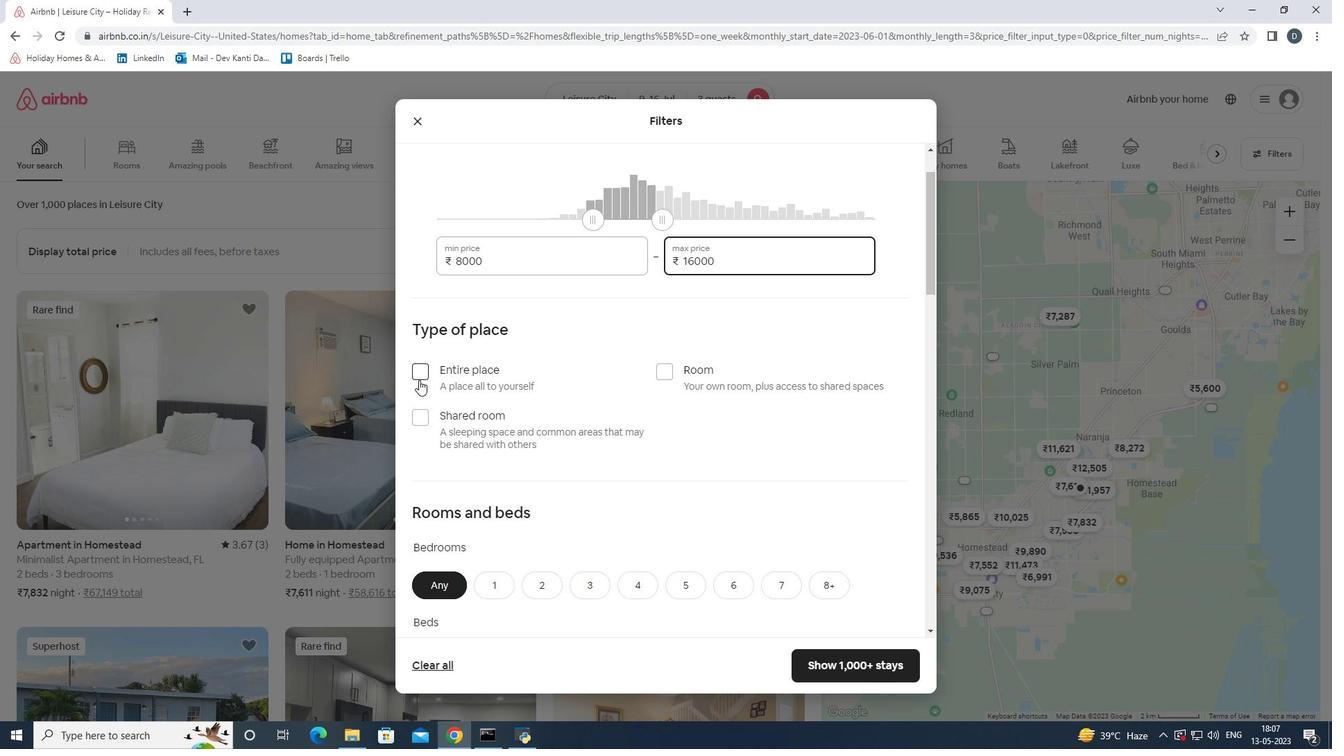 
Action: Mouse pressed left at (426, 377)
Screenshot: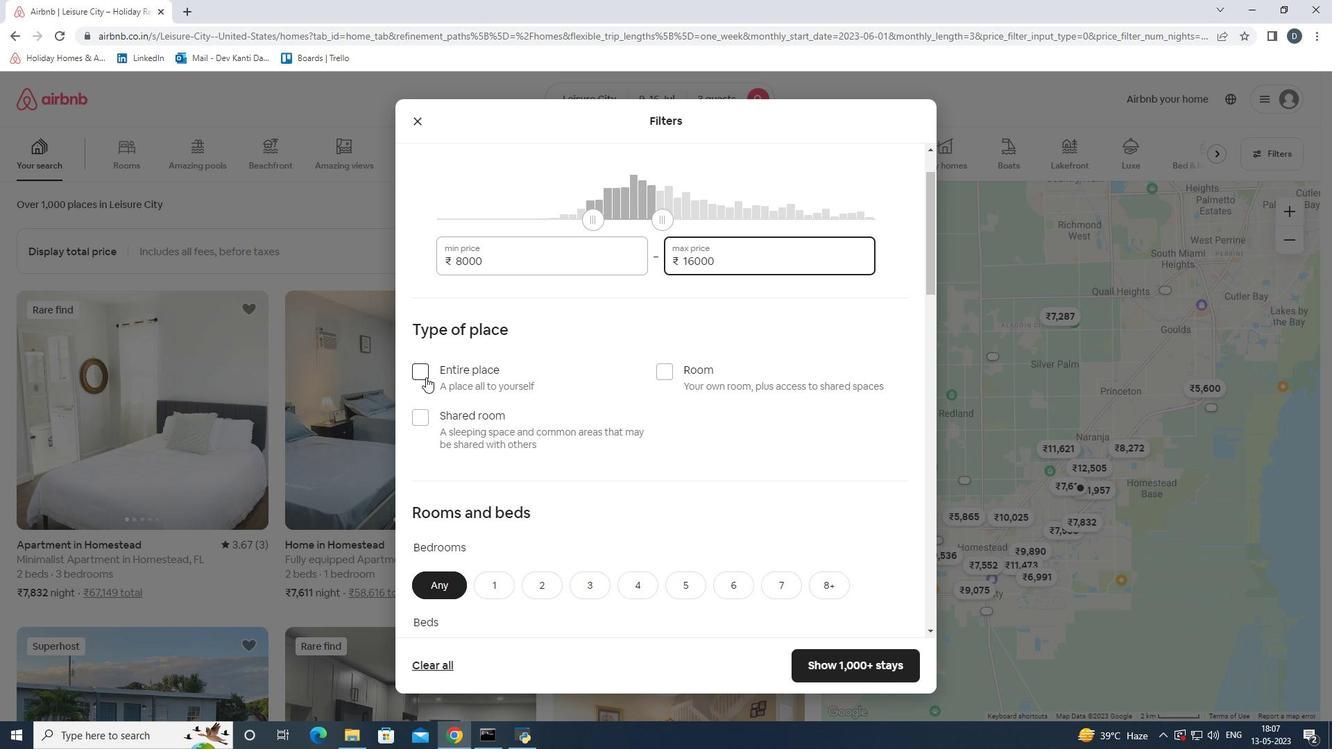 
Action: Mouse moved to (516, 377)
Screenshot: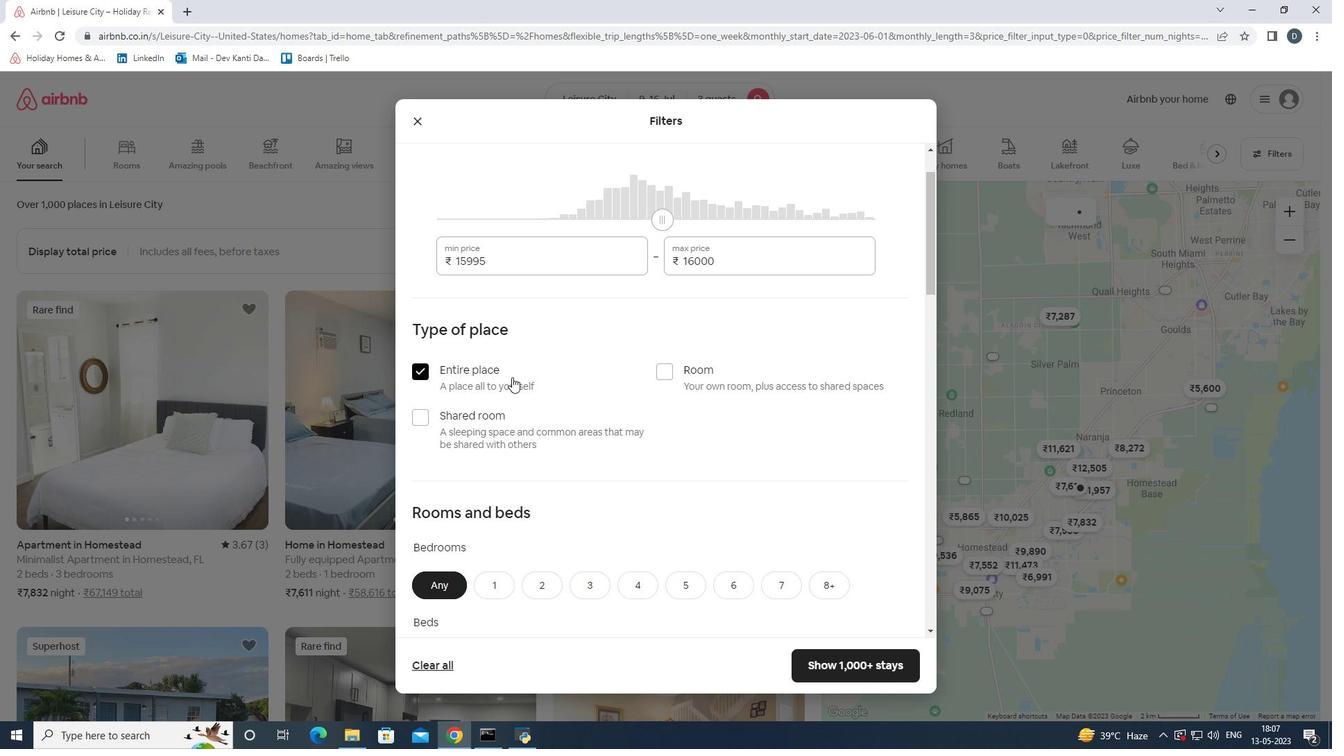 
Action: Mouse scrolled (516, 376) with delta (0, 0)
Screenshot: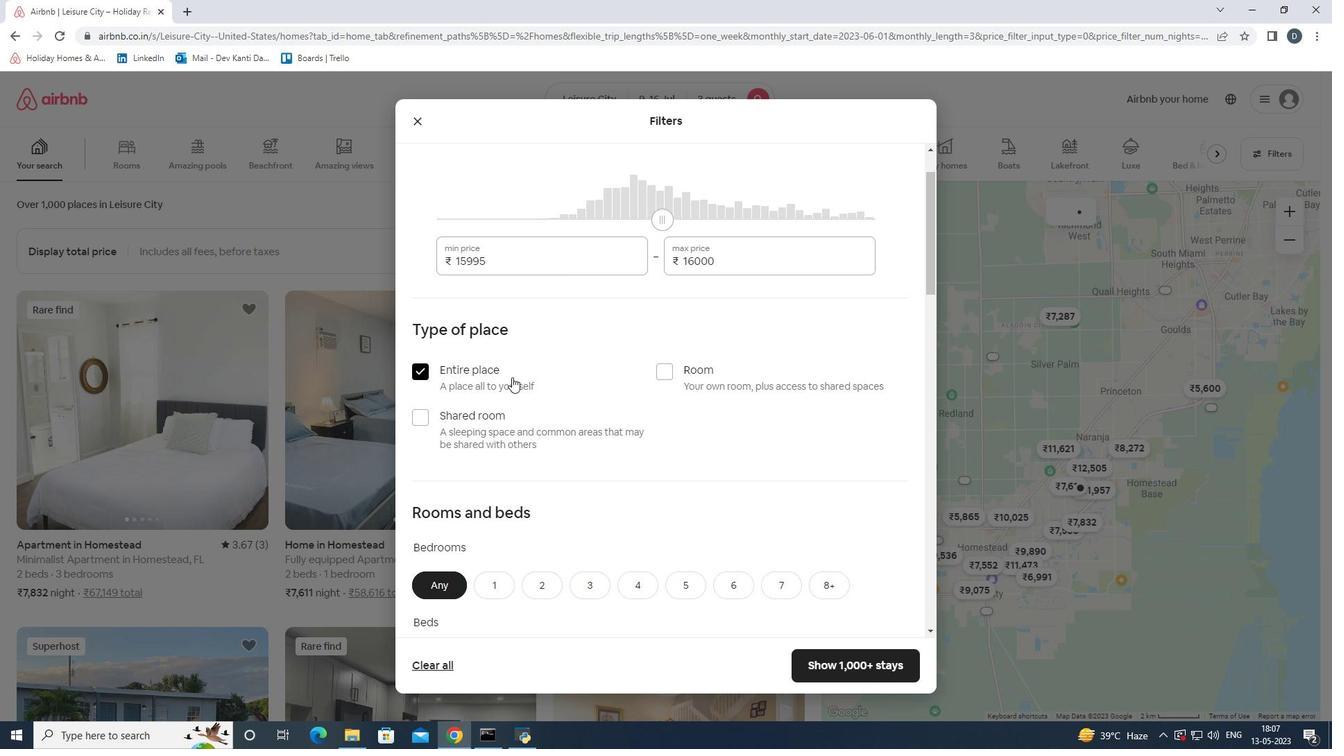 
Action: Mouse moved to (524, 374)
Screenshot: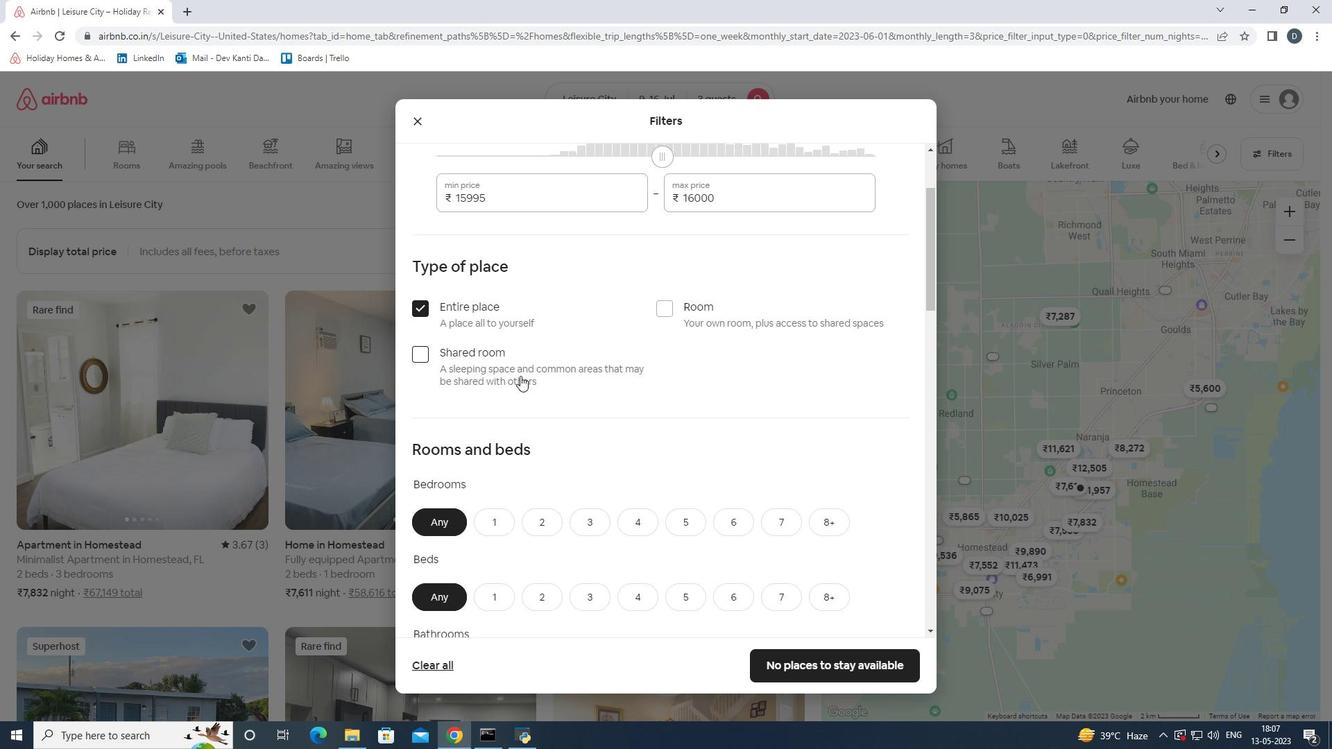 
Action: Mouse scrolled (524, 373) with delta (0, 0)
Screenshot: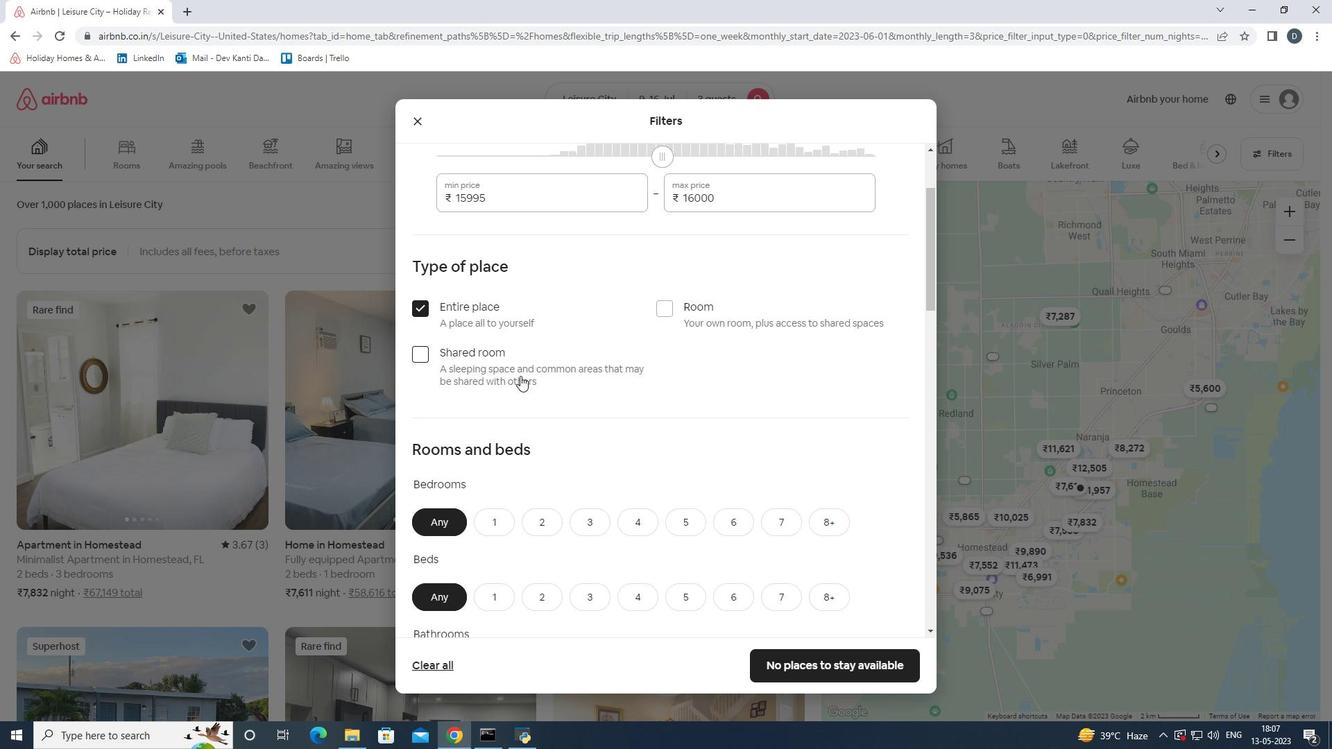 
Action: Mouse moved to (529, 440)
Screenshot: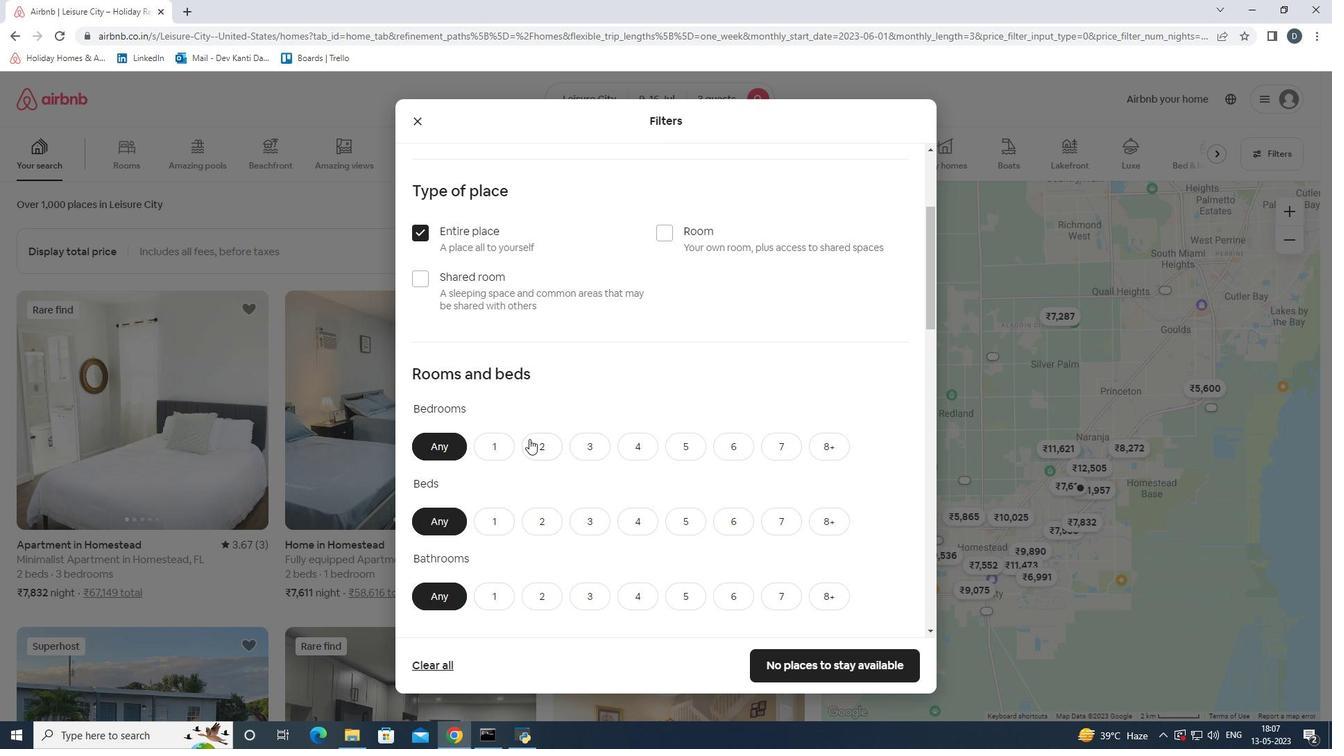 
Action: Mouse pressed left at (529, 440)
Screenshot: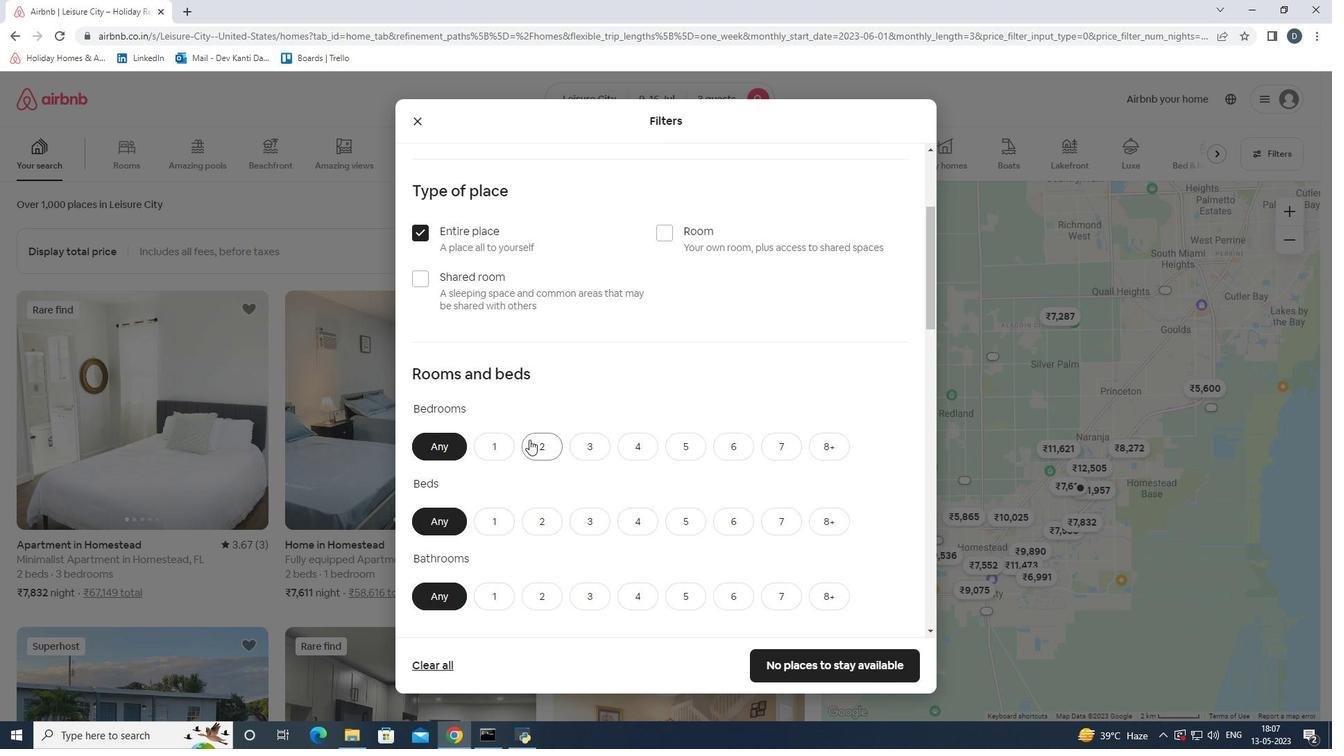 
Action: Mouse moved to (549, 531)
Screenshot: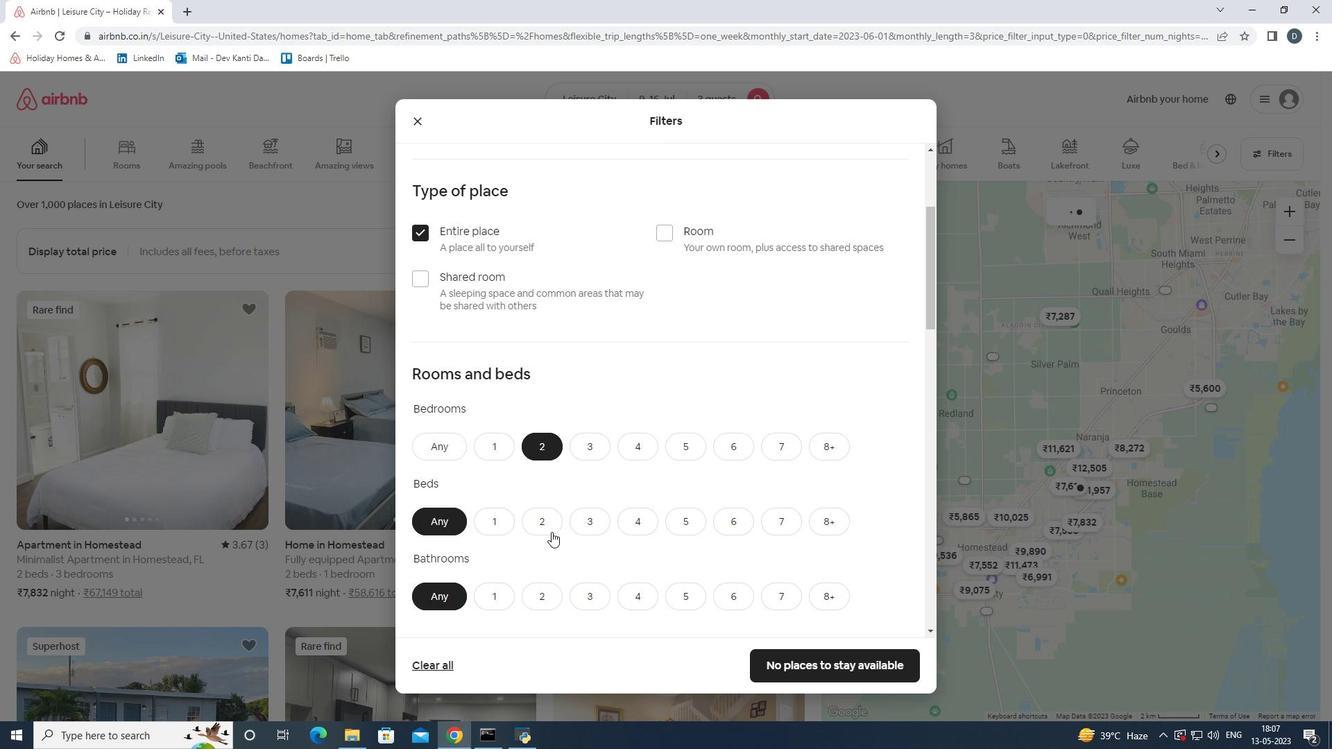 
Action: Mouse pressed left at (549, 531)
Screenshot: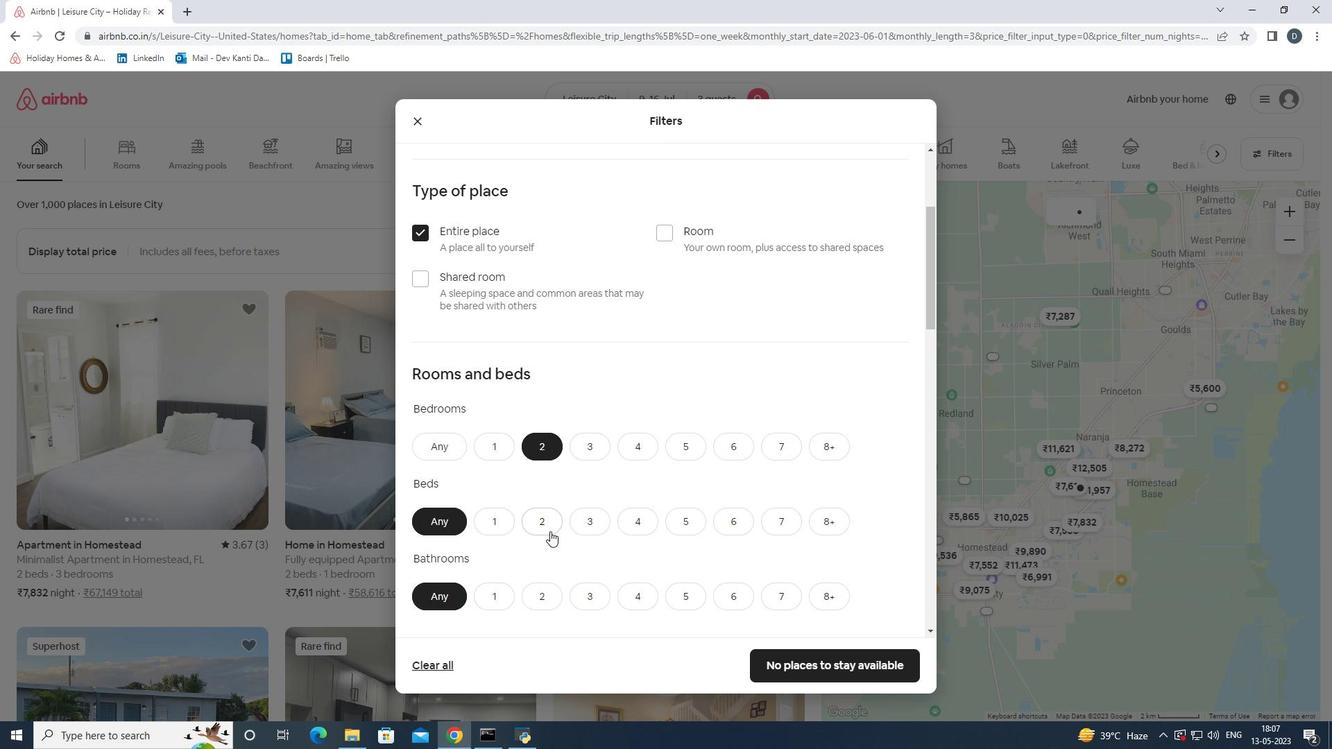 
Action: Mouse moved to (585, 503)
Screenshot: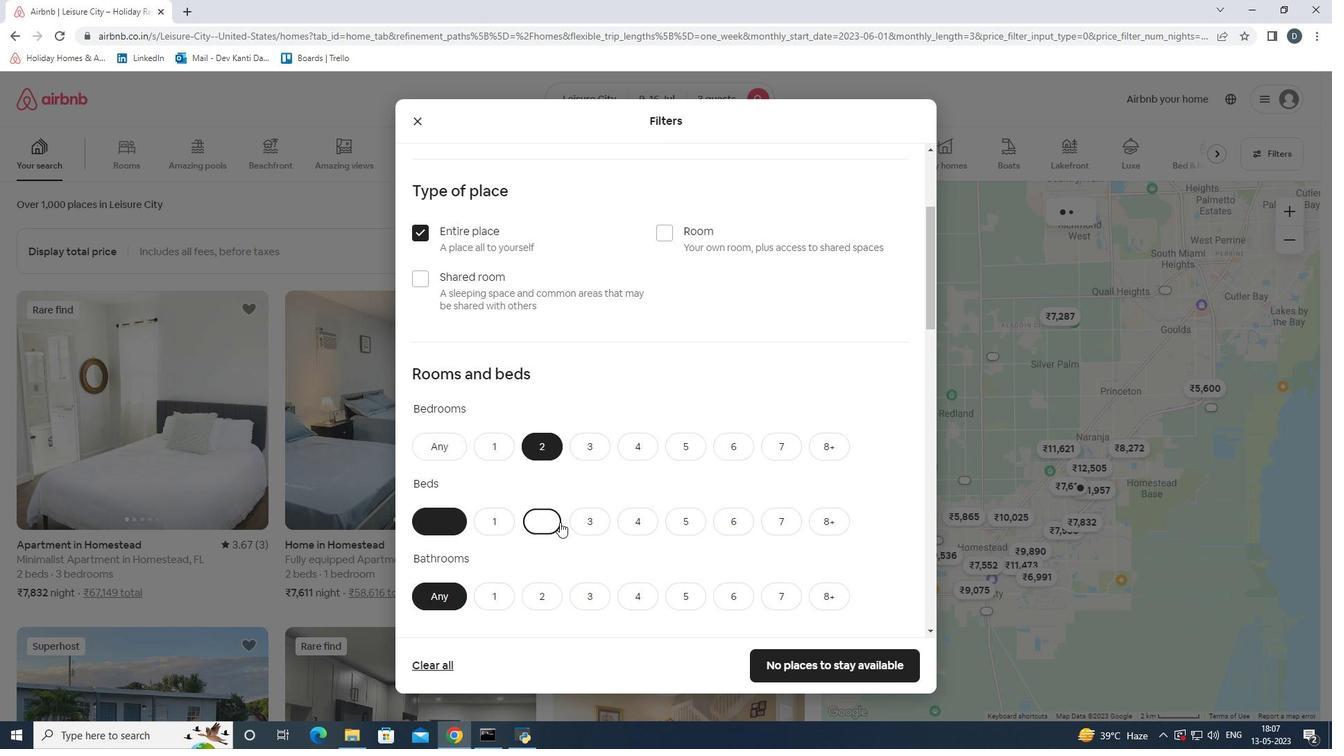 
Action: Mouse scrolled (585, 502) with delta (0, 0)
Screenshot: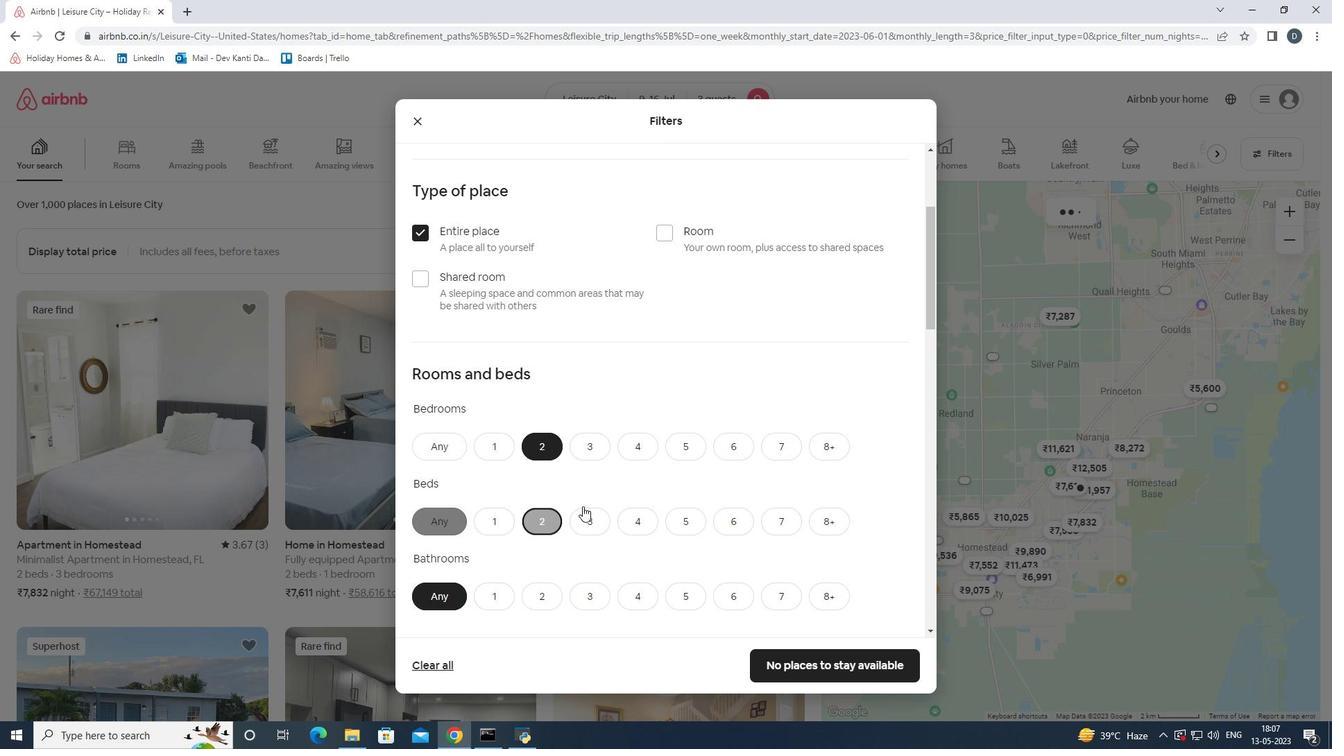 
Action: Mouse scrolled (585, 502) with delta (0, 0)
Screenshot: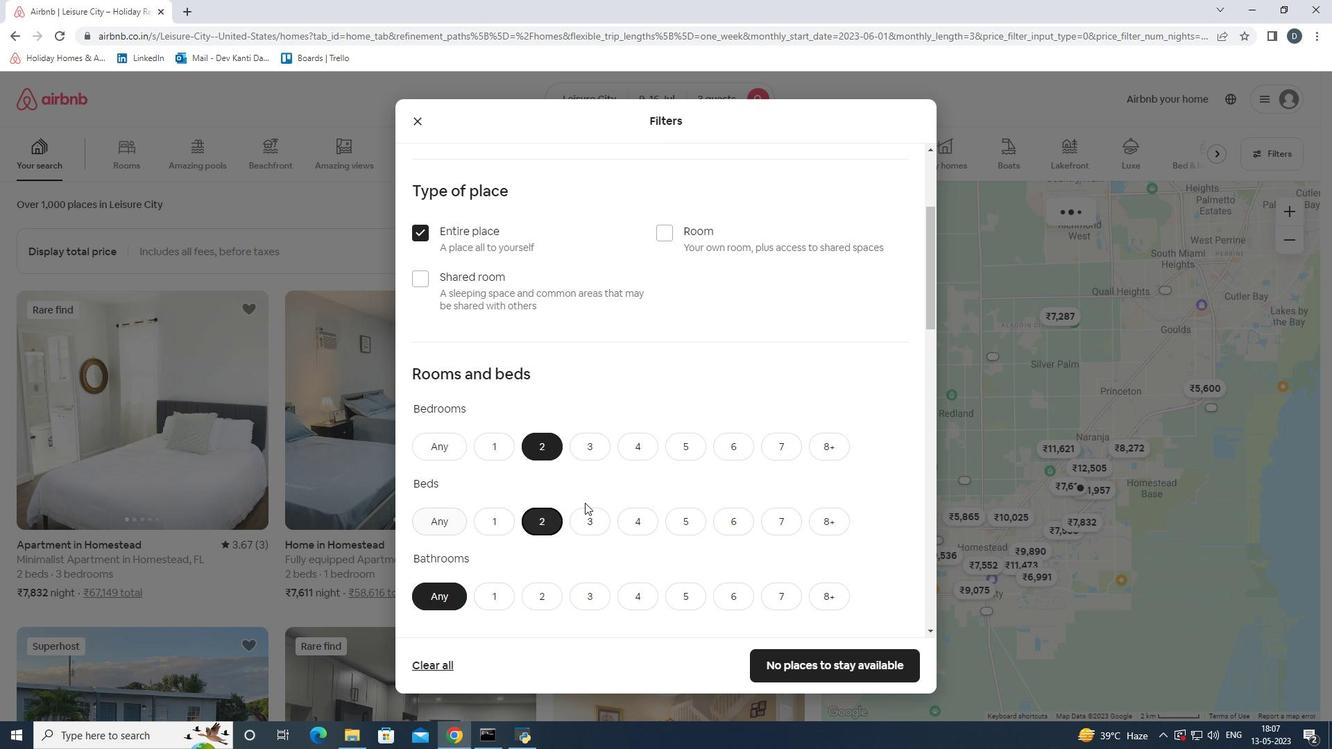 
Action: Mouse moved to (508, 458)
Screenshot: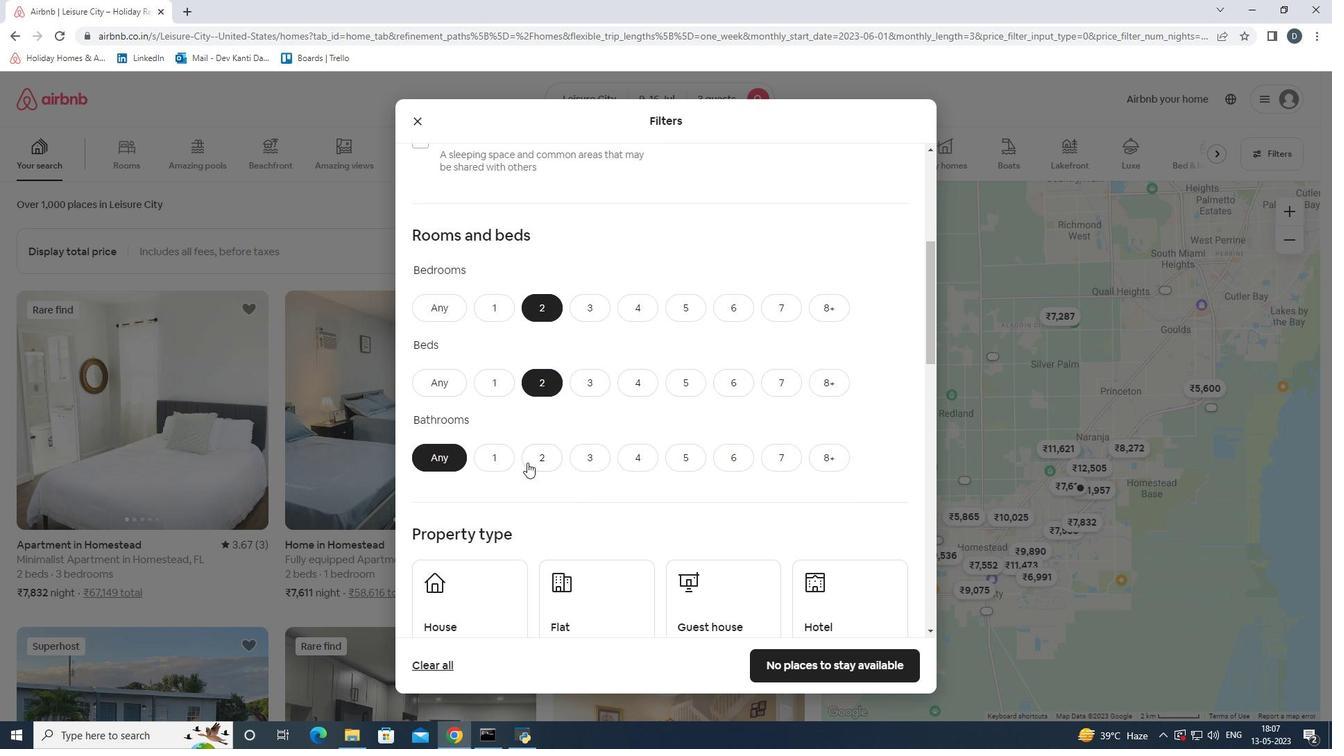 
Action: Mouse pressed left at (508, 458)
Screenshot: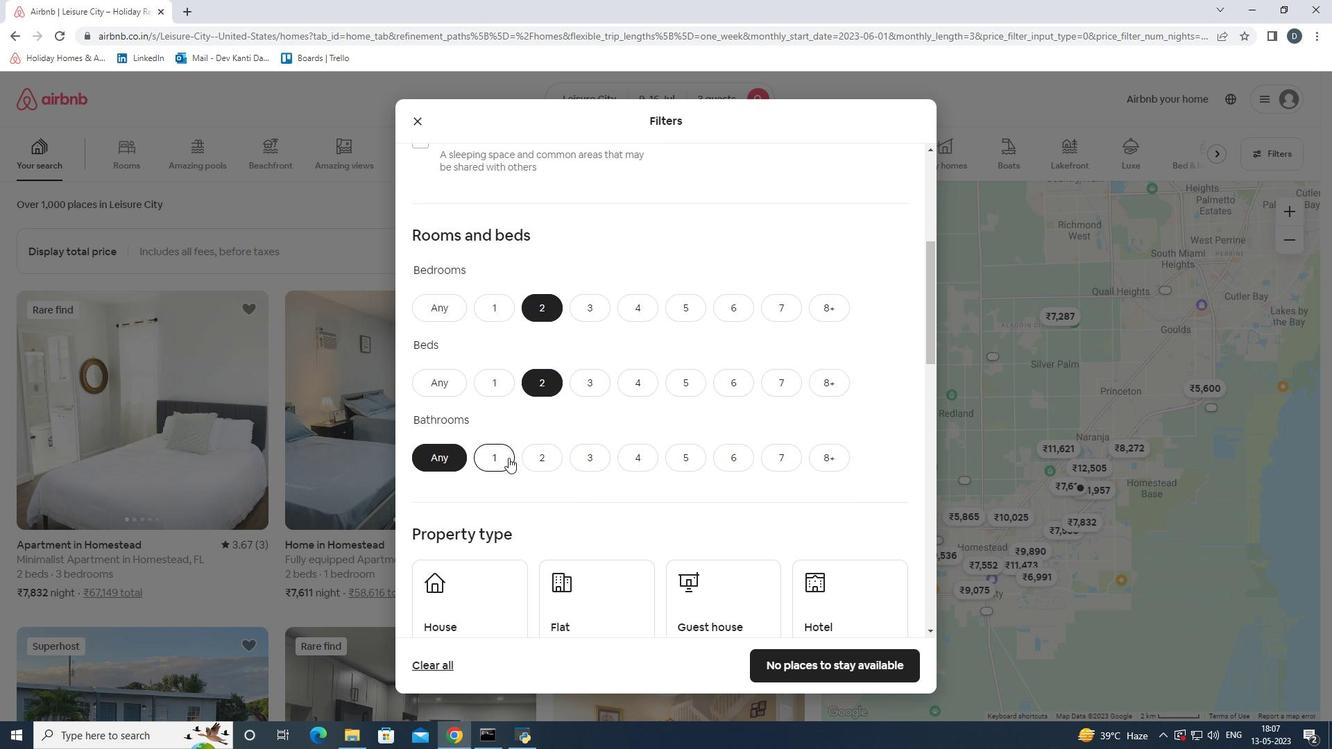 
Action: Mouse moved to (595, 442)
Screenshot: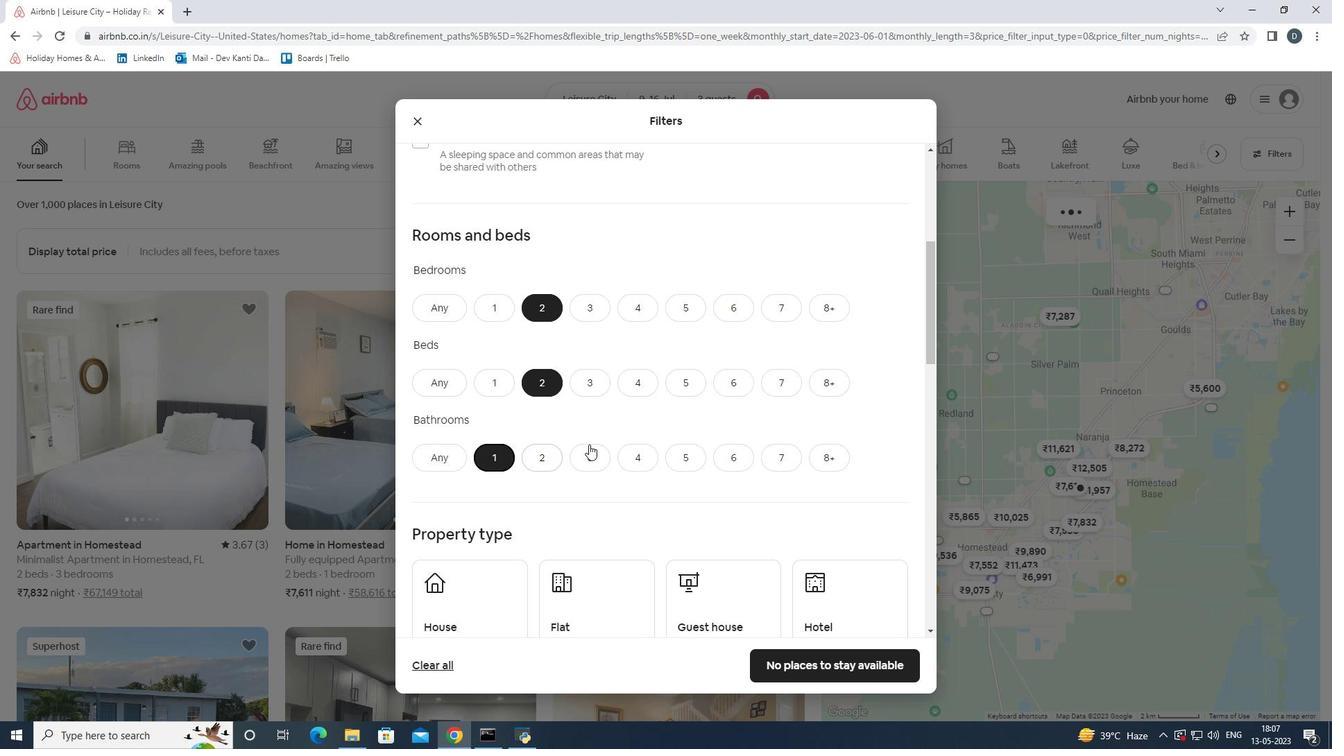 
Action: Mouse scrolled (595, 441) with delta (0, 0)
Screenshot: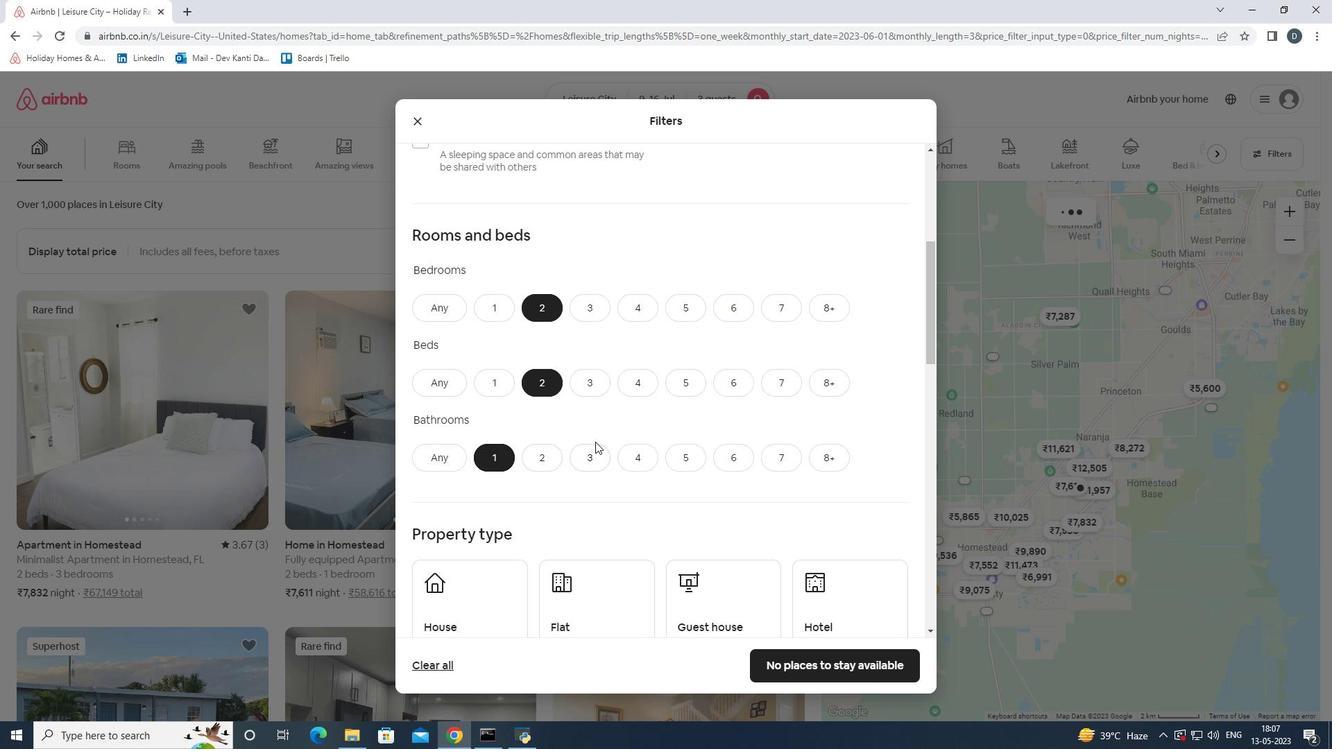 
Action: Mouse scrolled (595, 441) with delta (0, 0)
Screenshot: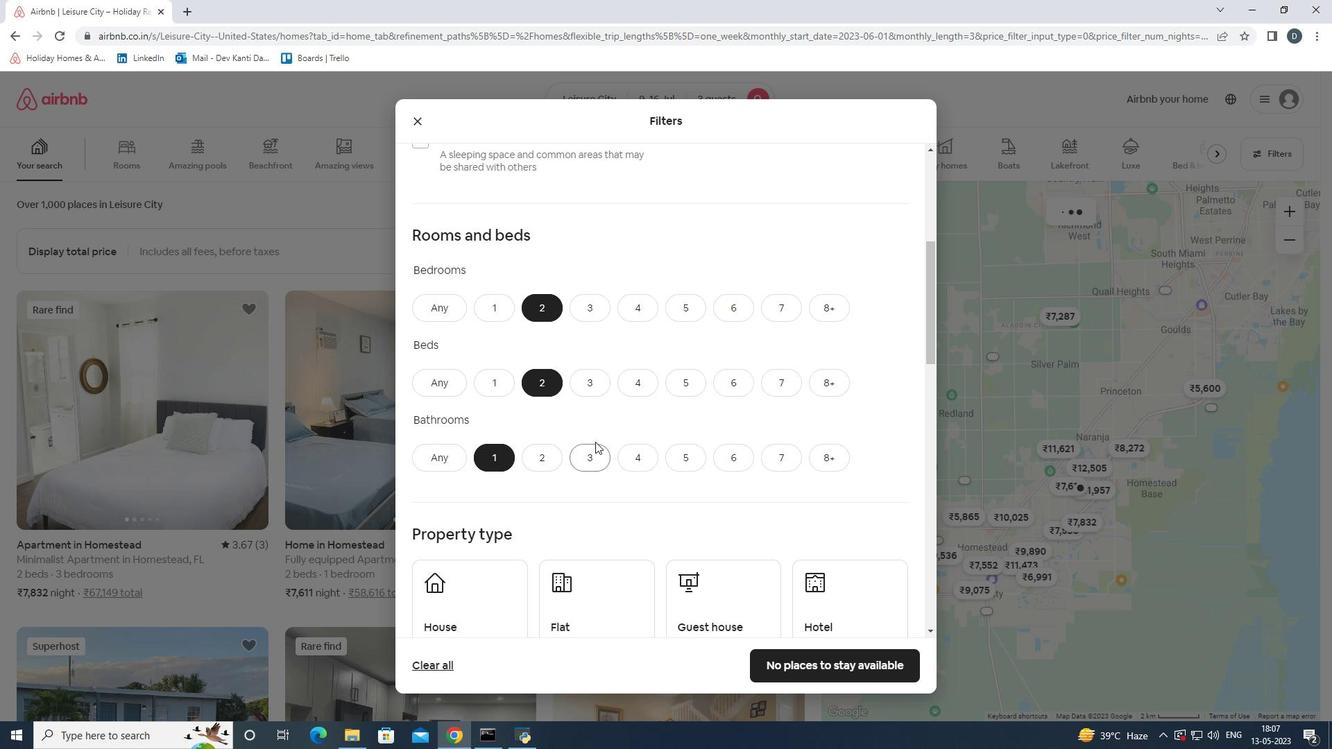 
Action: Mouse scrolled (595, 441) with delta (0, 0)
Screenshot: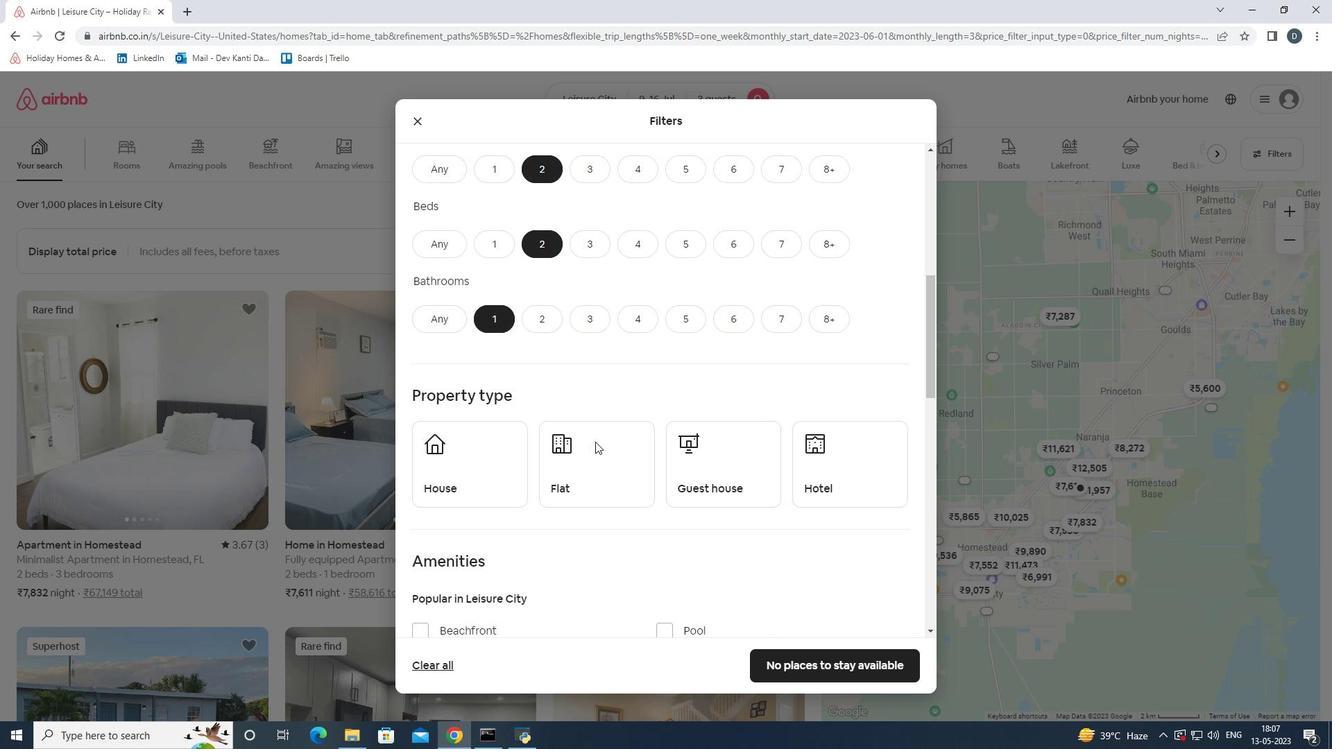 
Action: Mouse moved to (476, 427)
Screenshot: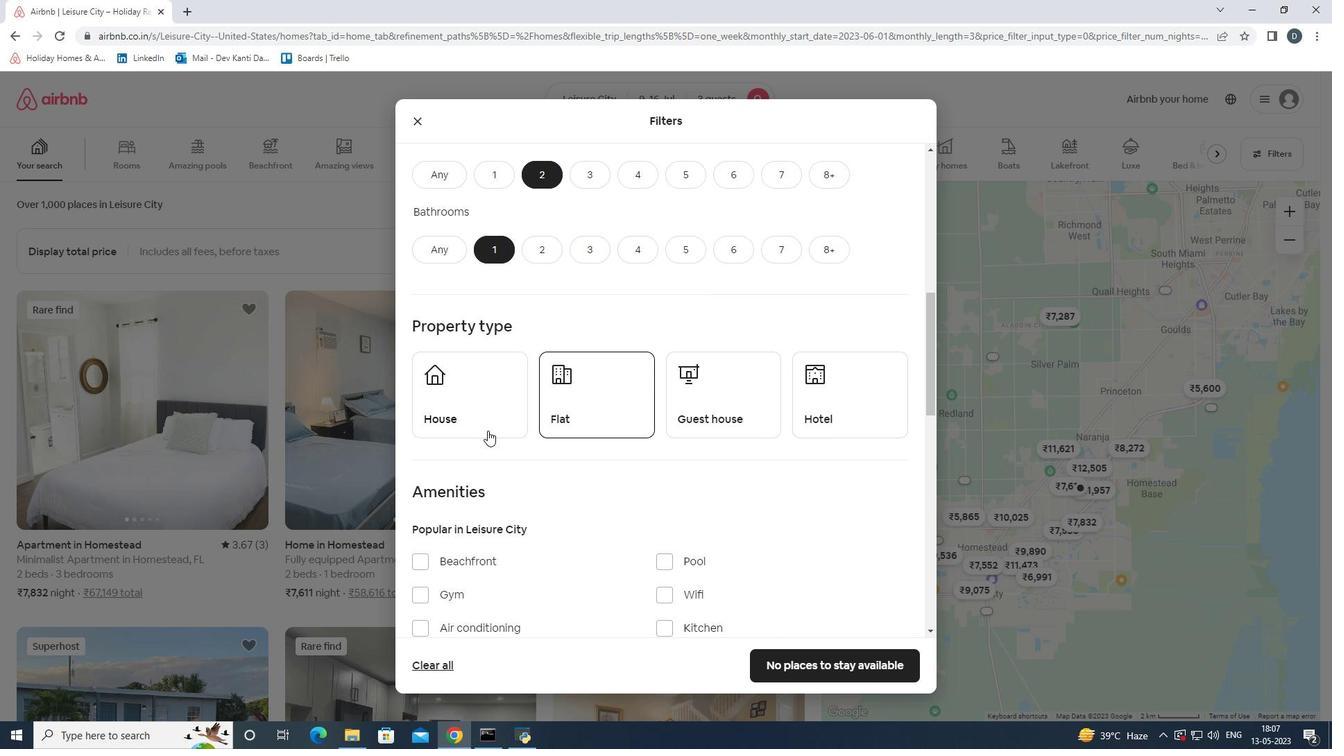 
Action: Mouse pressed left at (476, 427)
Screenshot: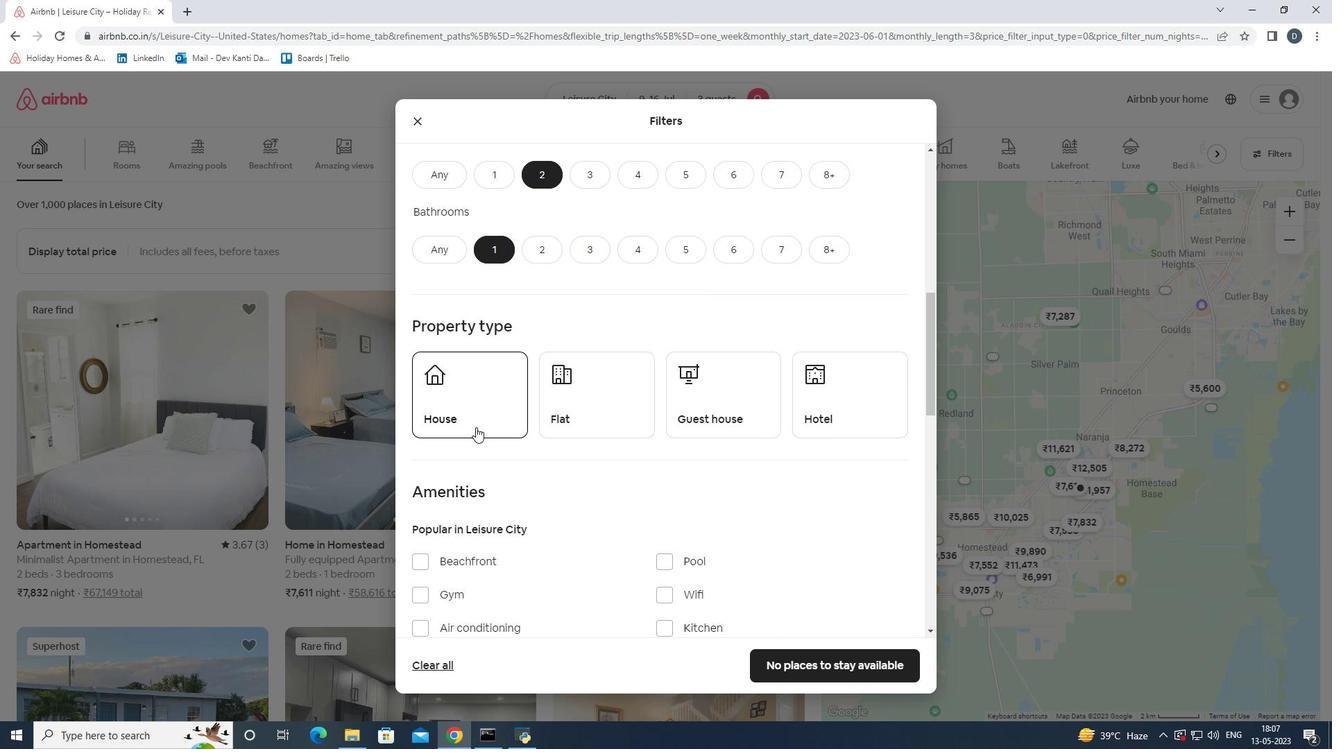 
Action: Mouse moved to (575, 422)
Screenshot: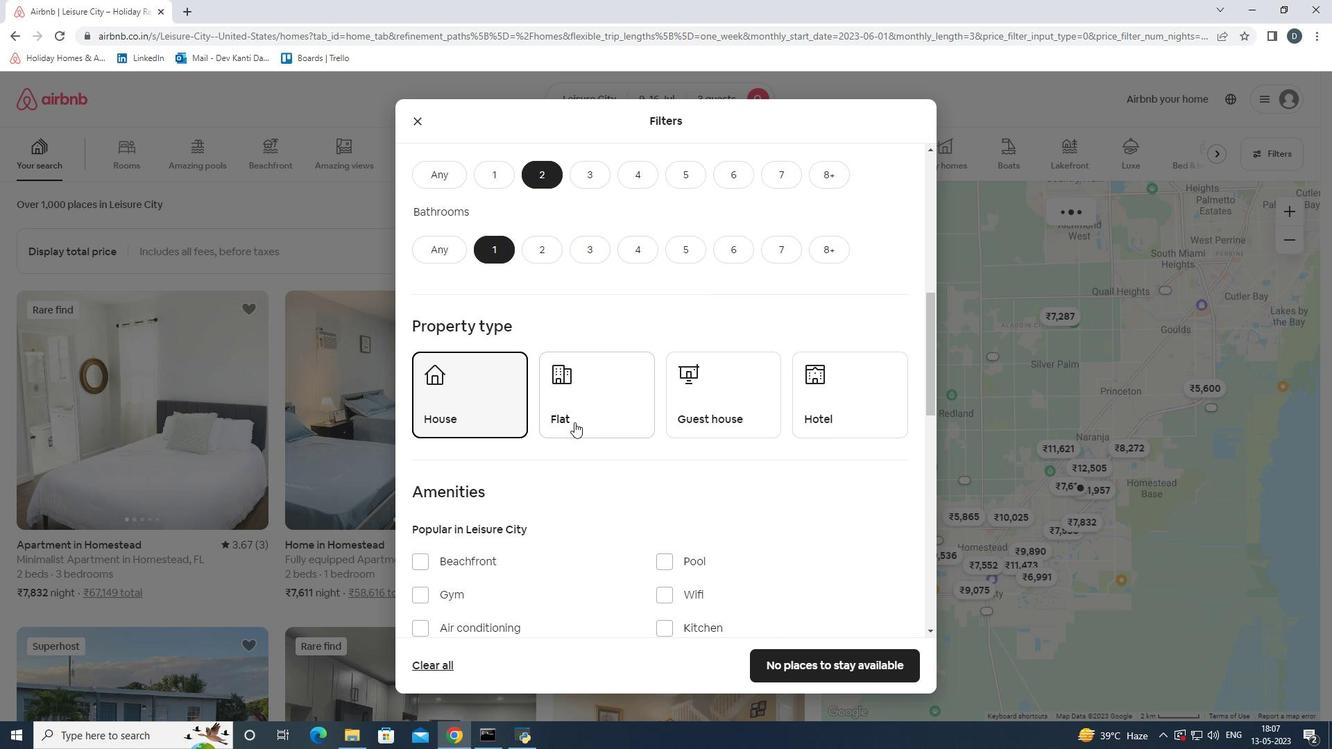 
Action: Mouse pressed left at (575, 422)
Screenshot: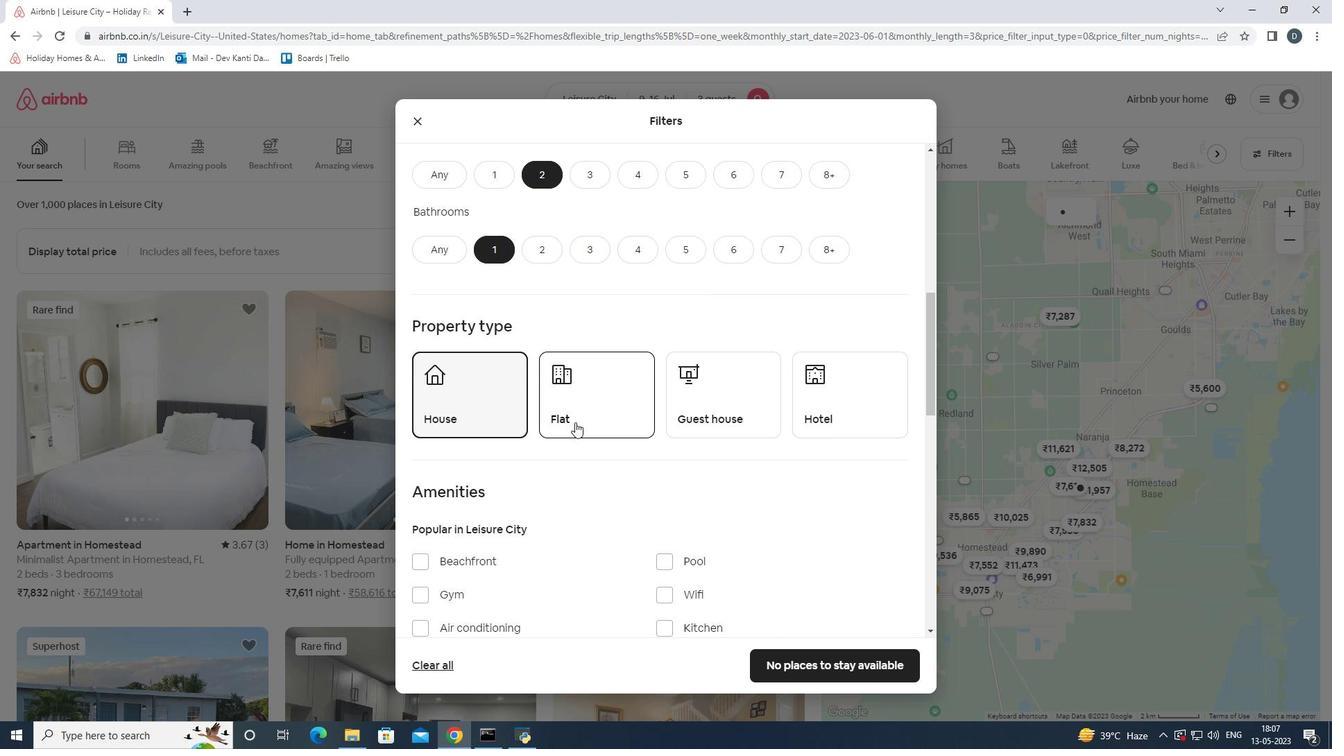 
Action: Mouse moved to (696, 414)
Screenshot: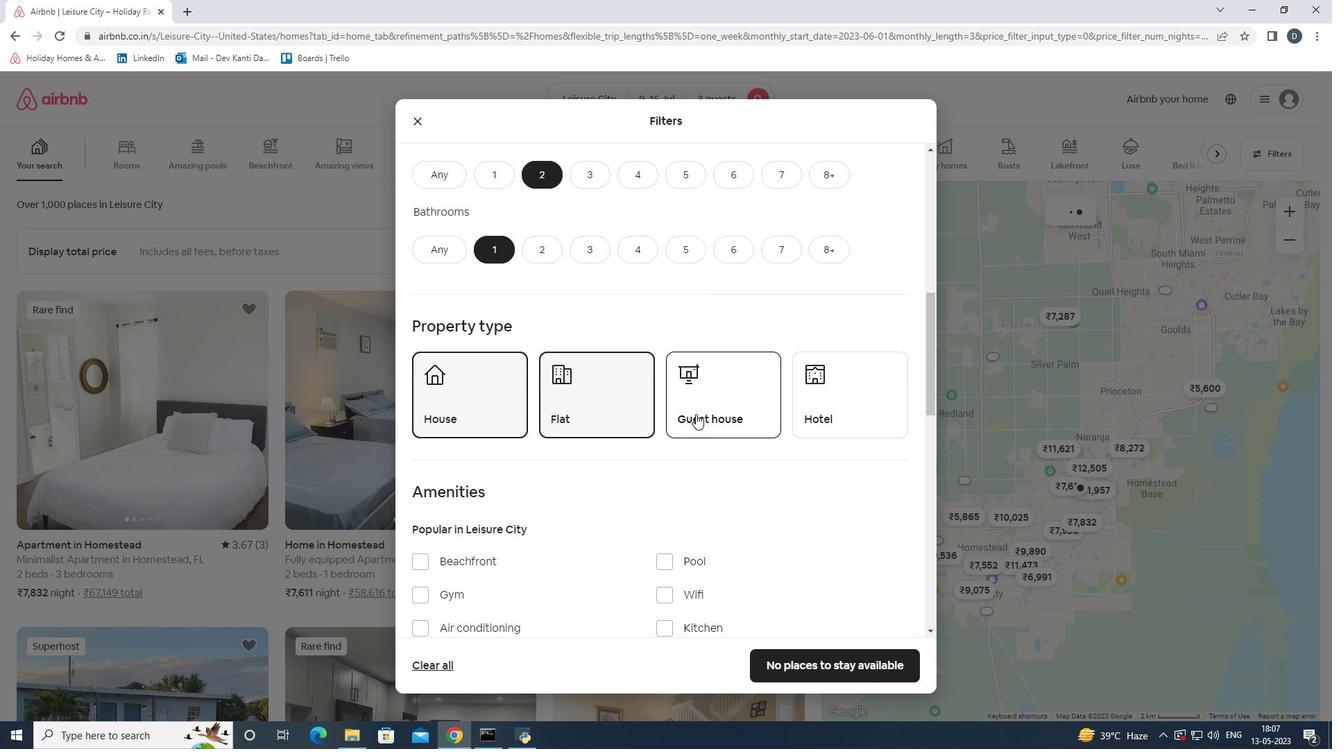 
Action: Mouse pressed left at (696, 414)
Screenshot: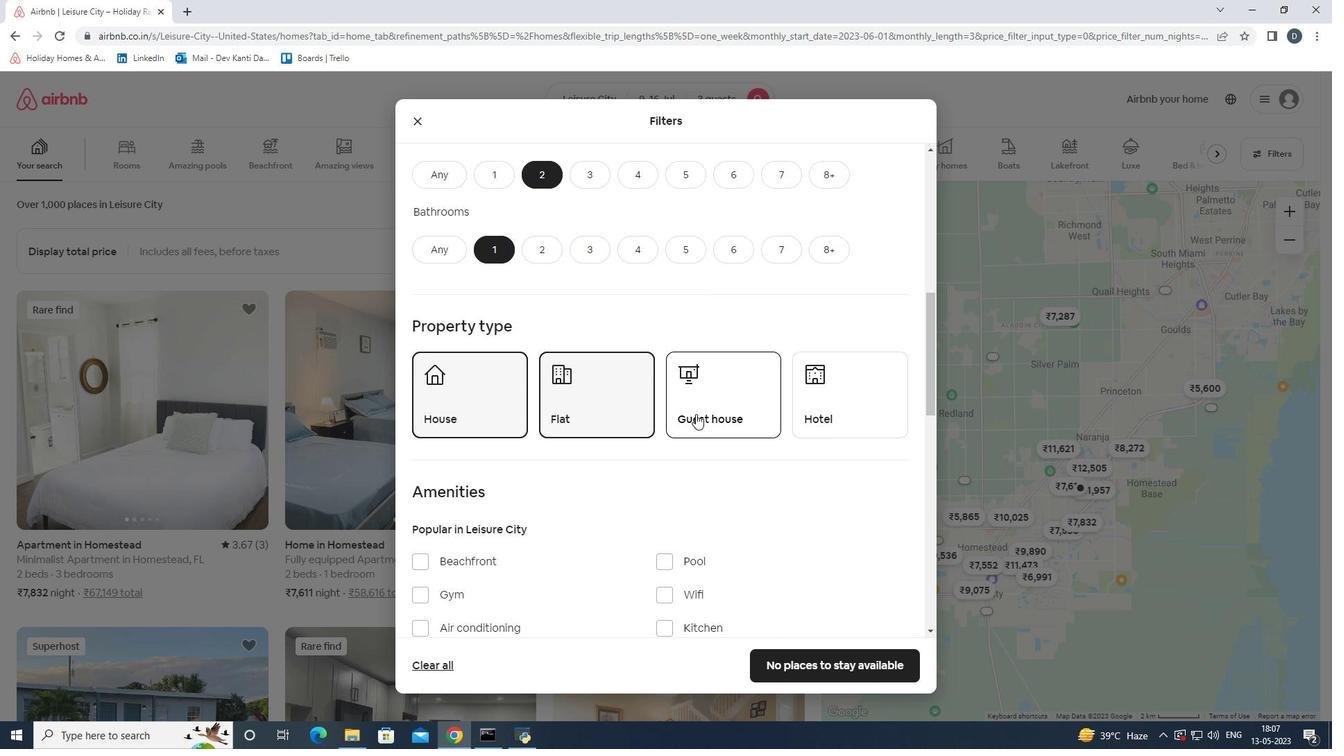 
Action: Mouse moved to (694, 413)
Screenshot: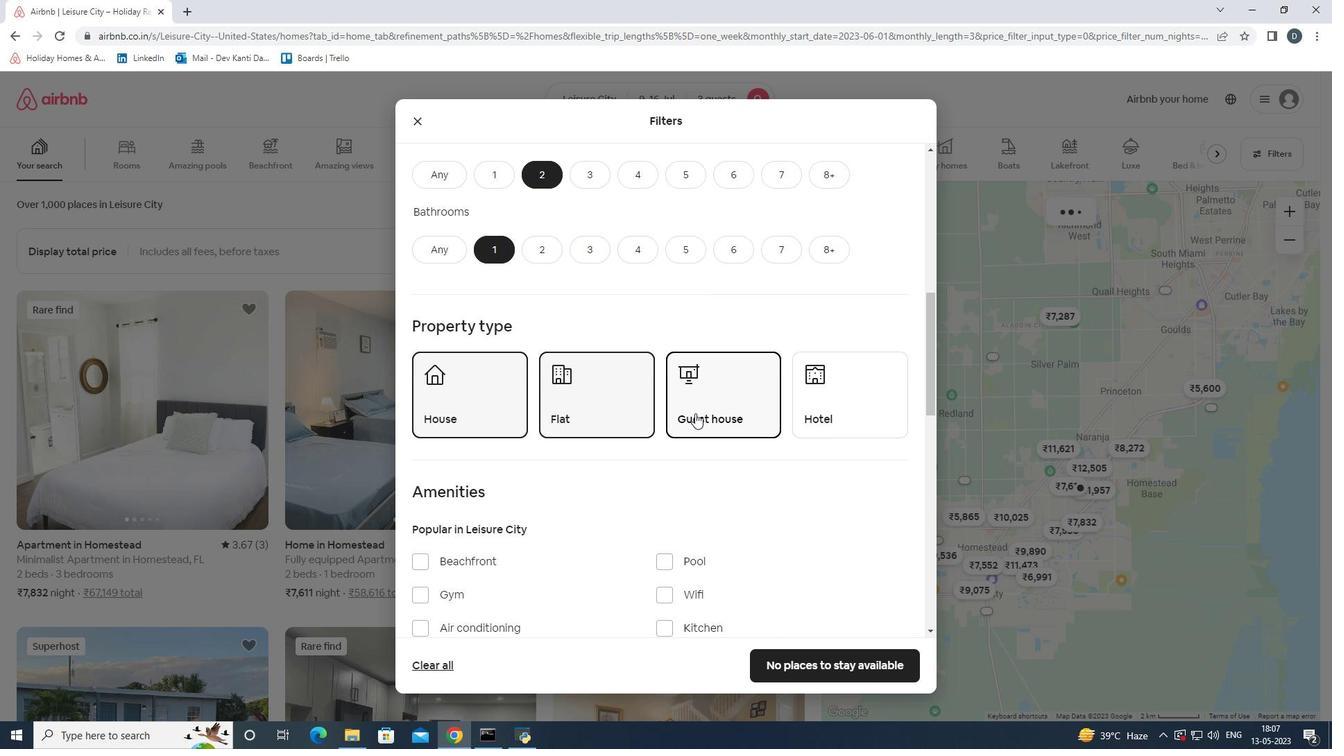 
Action: Mouse scrolled (694, 413) with delta (0, 0)
Screenshot: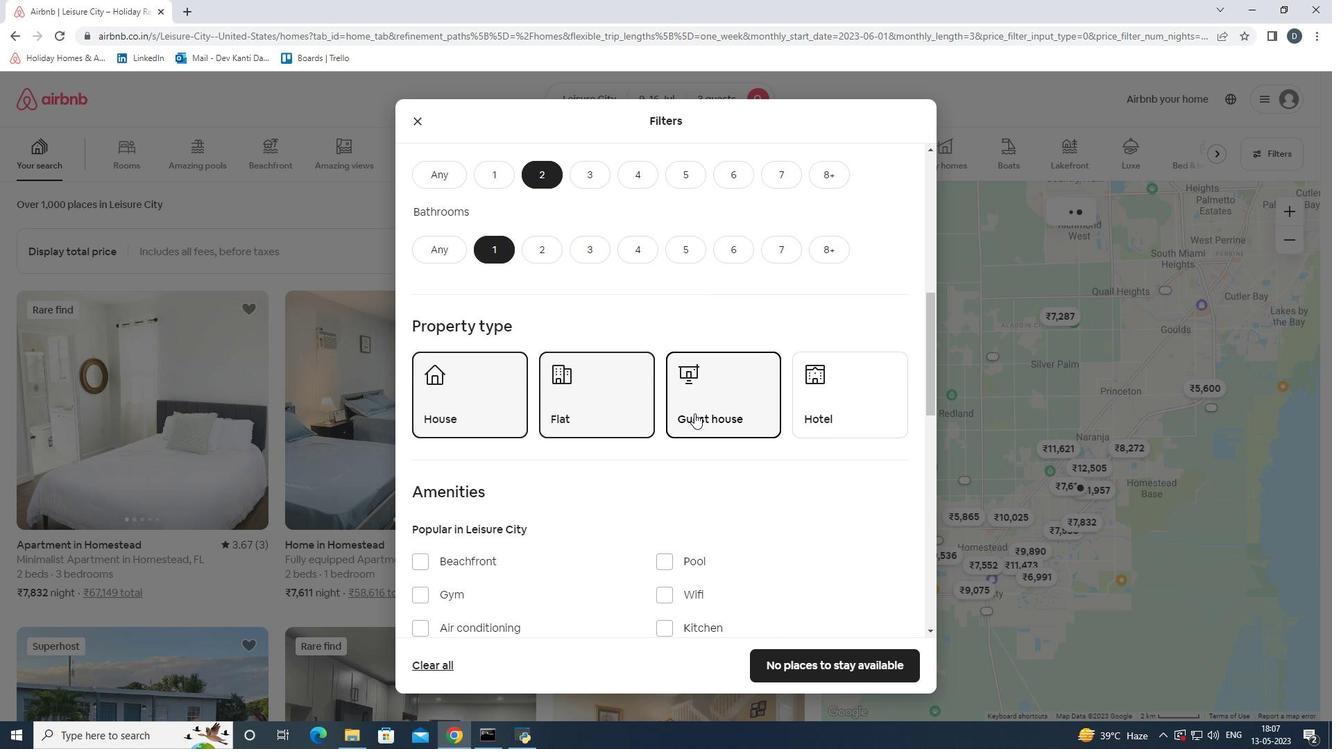 
Action: Mouse scrolled (694, 413) with delta (0, 0)
Screenshot: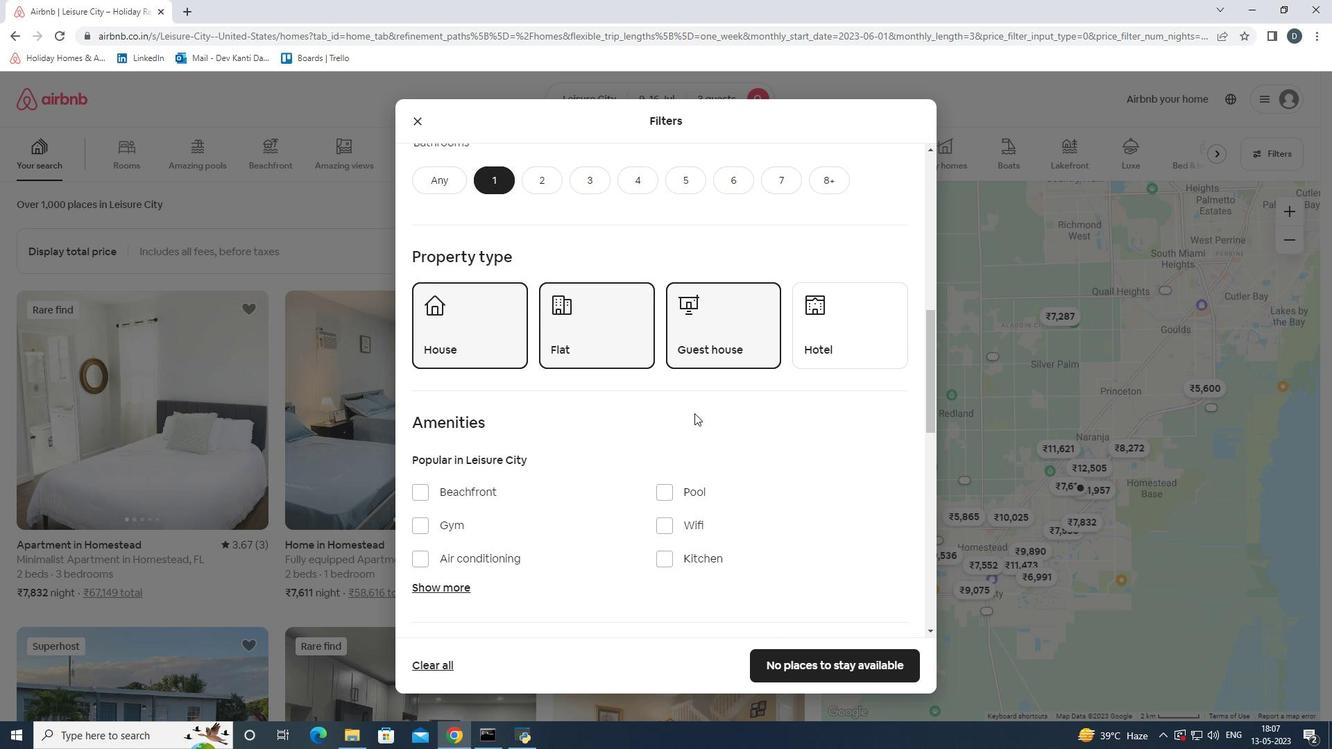 
Action: Mouse scrolled (694, 413) with delta (0, 0)
Screenshot: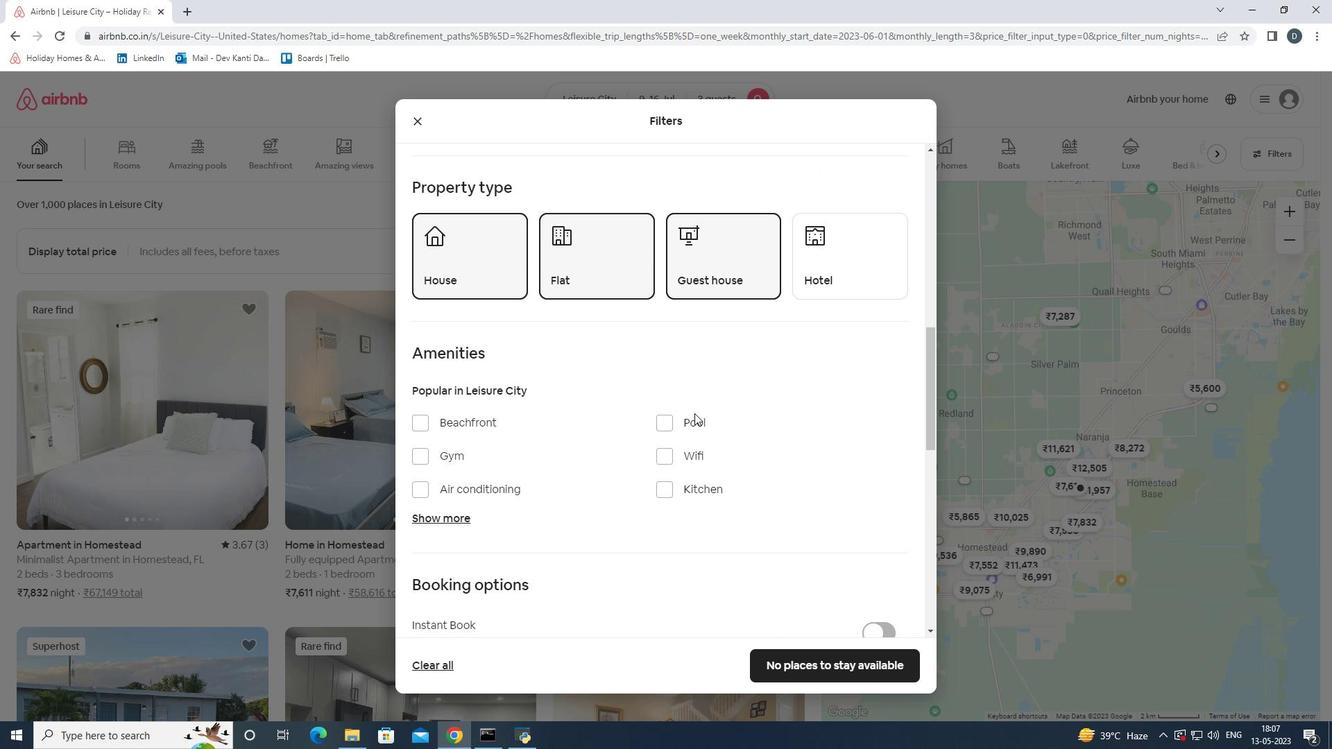 
Action: Mouse scrolled (694, 413) with delta (0, 0)
Screenshot: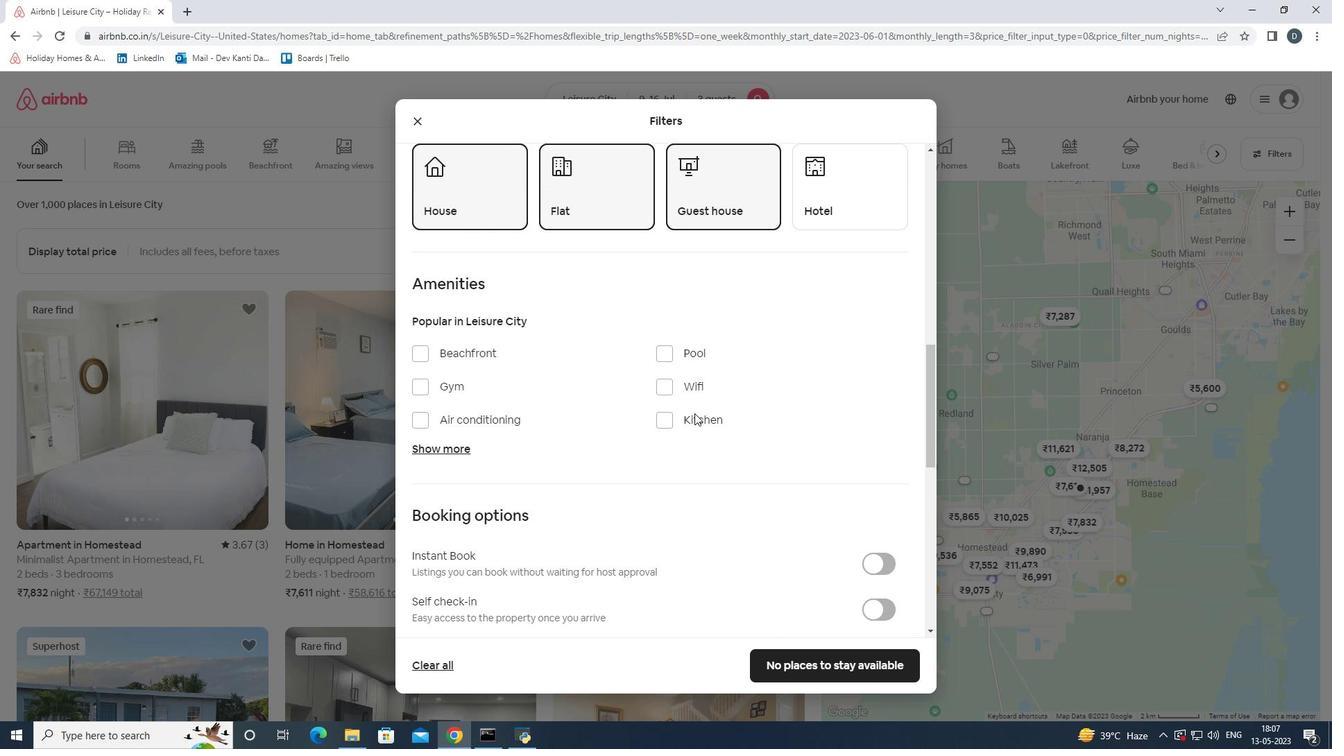 
Action: Mouse scrolled (694, 413) with delta (0, 0)
Screenshot: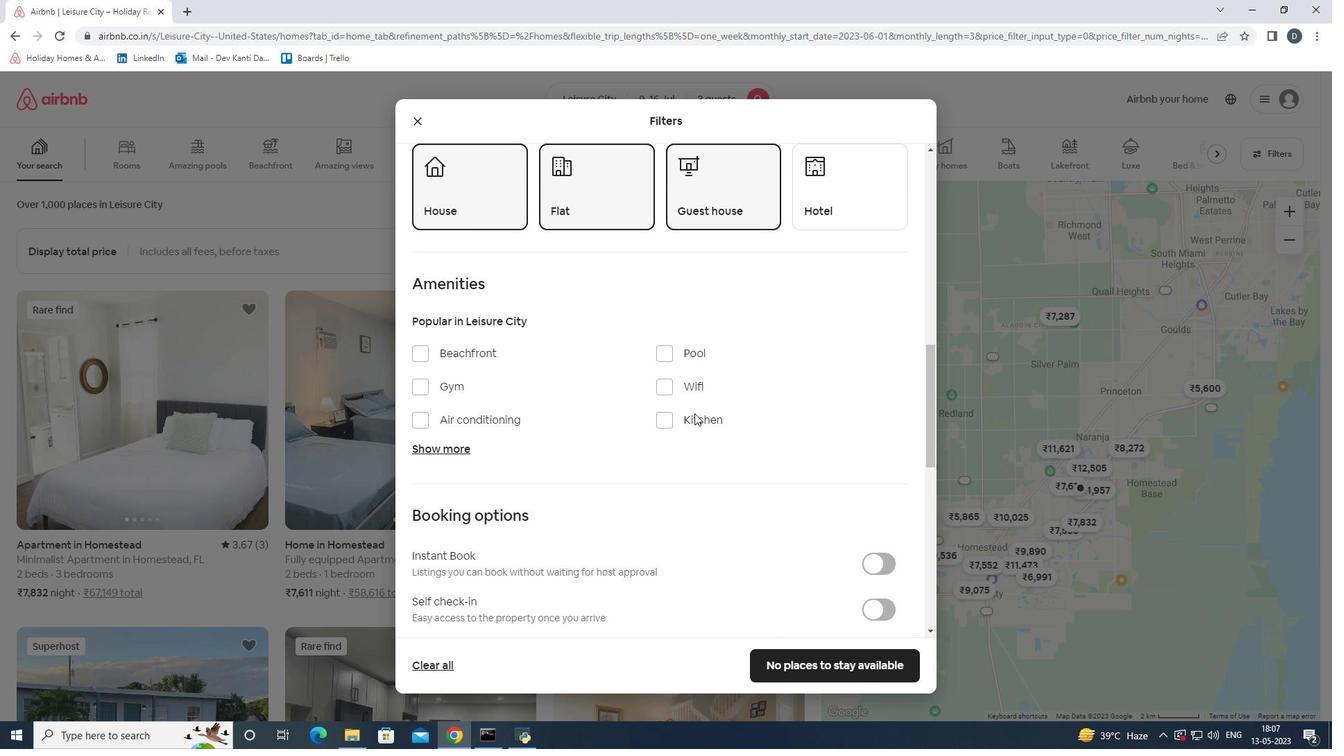 
Action: Mouse moved to (871, 468)
Screenshot: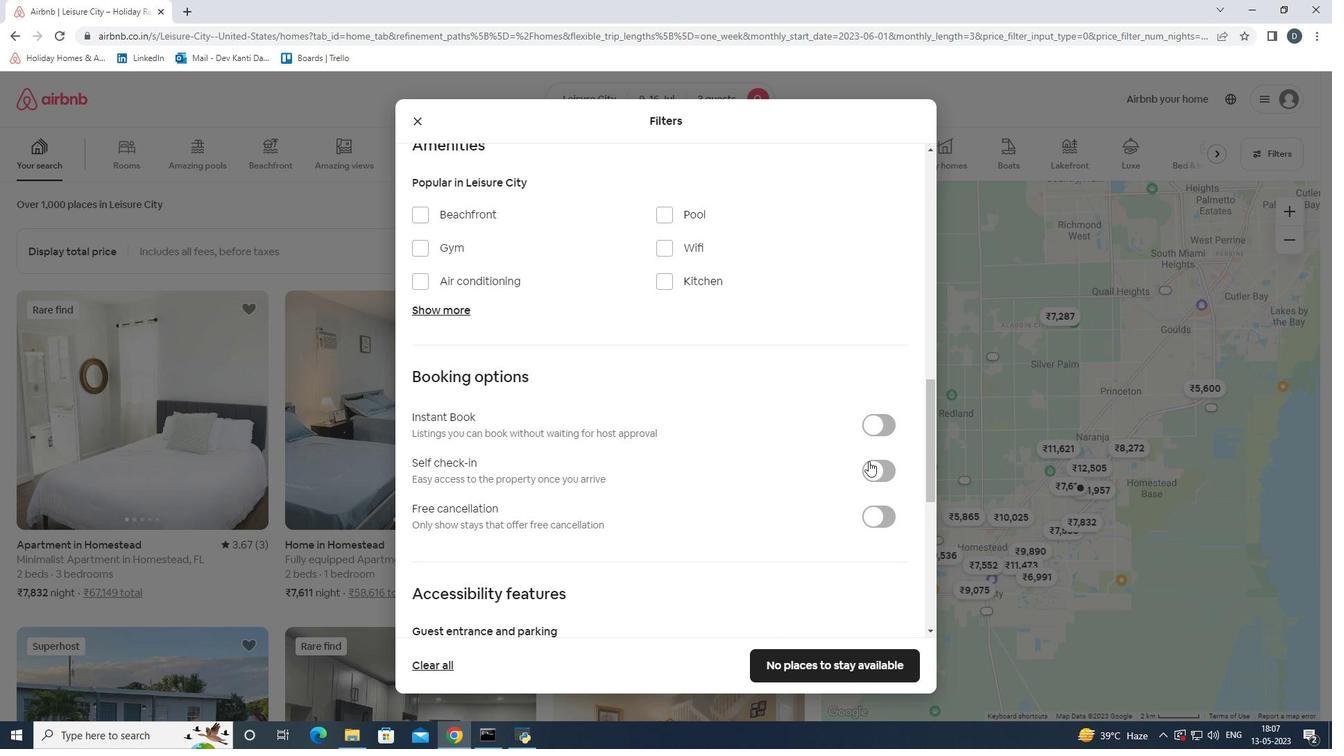 
Action: Mouse pressed left at (871, 468)
Screenshot: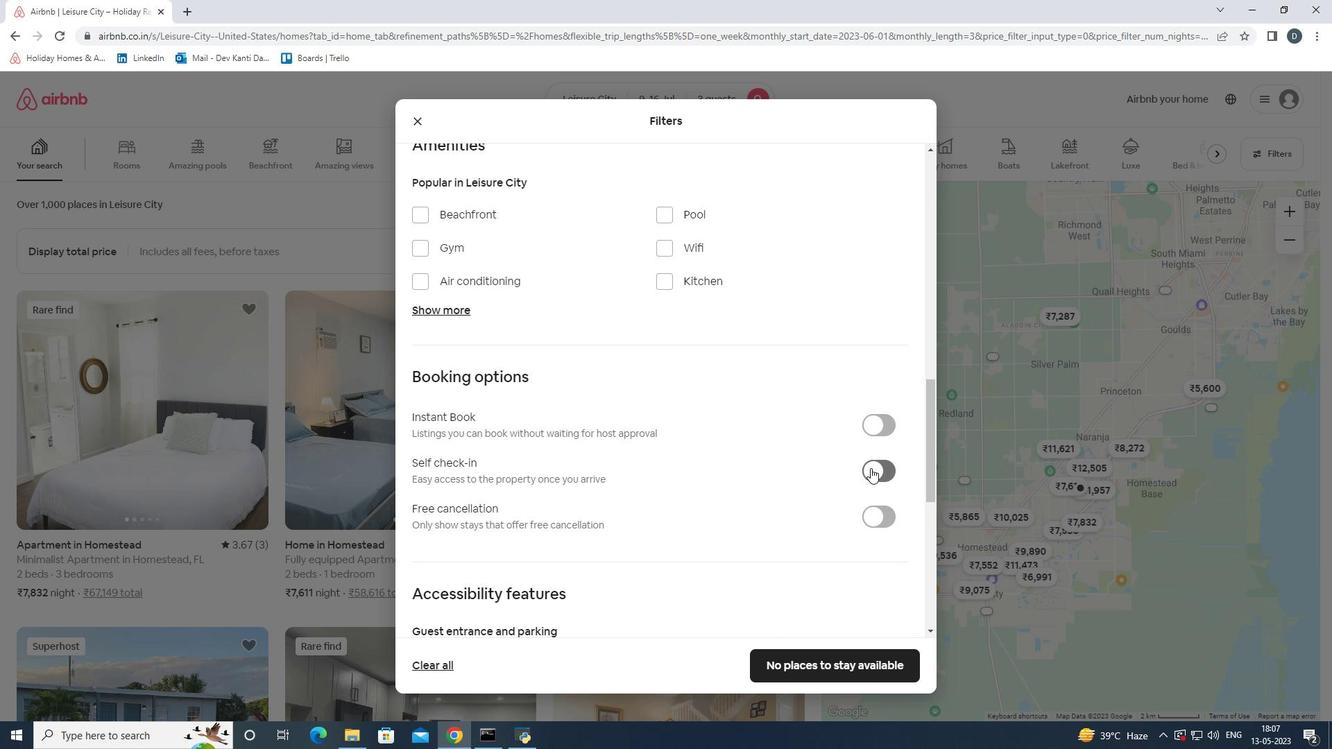 
Action: Mouse moved to (548, 455)
Screenshot: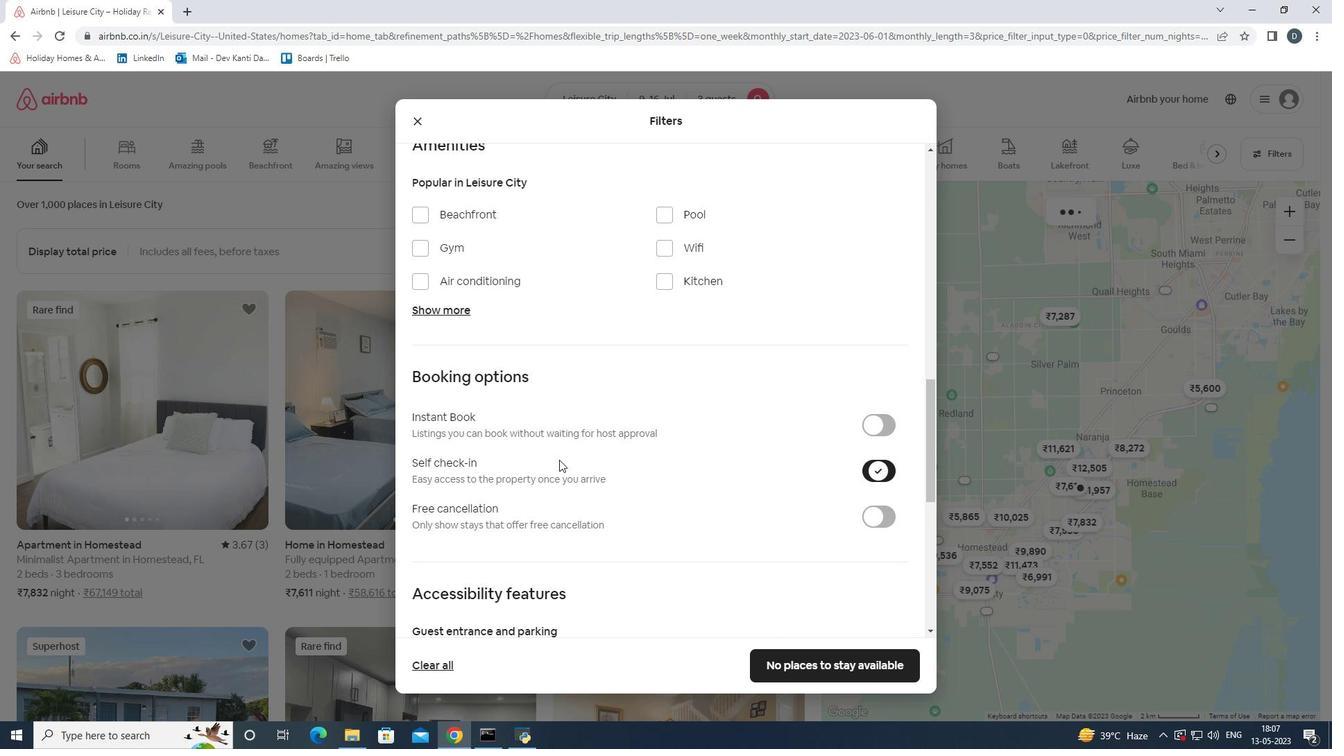
Action: Mouse scrolled (548, 454) with delta (0, 0)
Screenshot: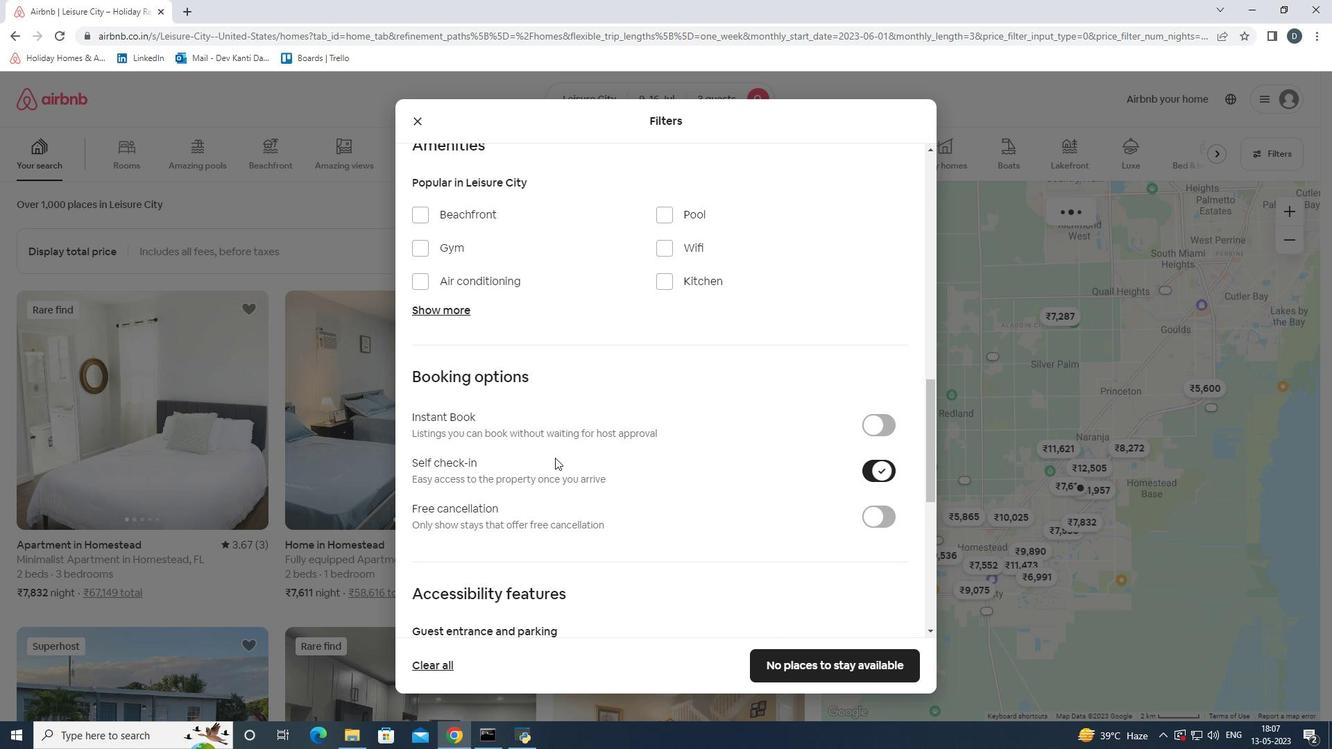 
Action: Mouse scrolled (548, 454) with delta (0, 0)
Screenshot: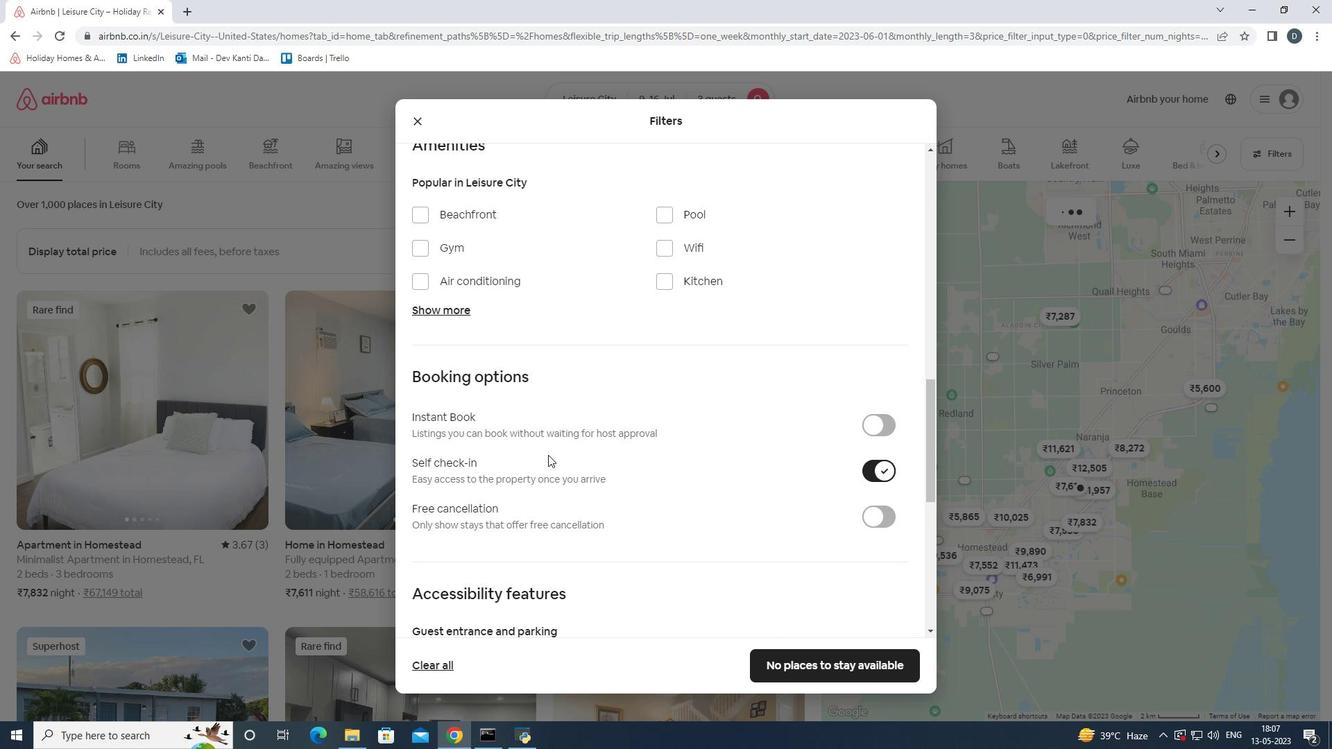 
Action: Mouse scrolled (548, 454) with delta (0, 0)
Screenshot: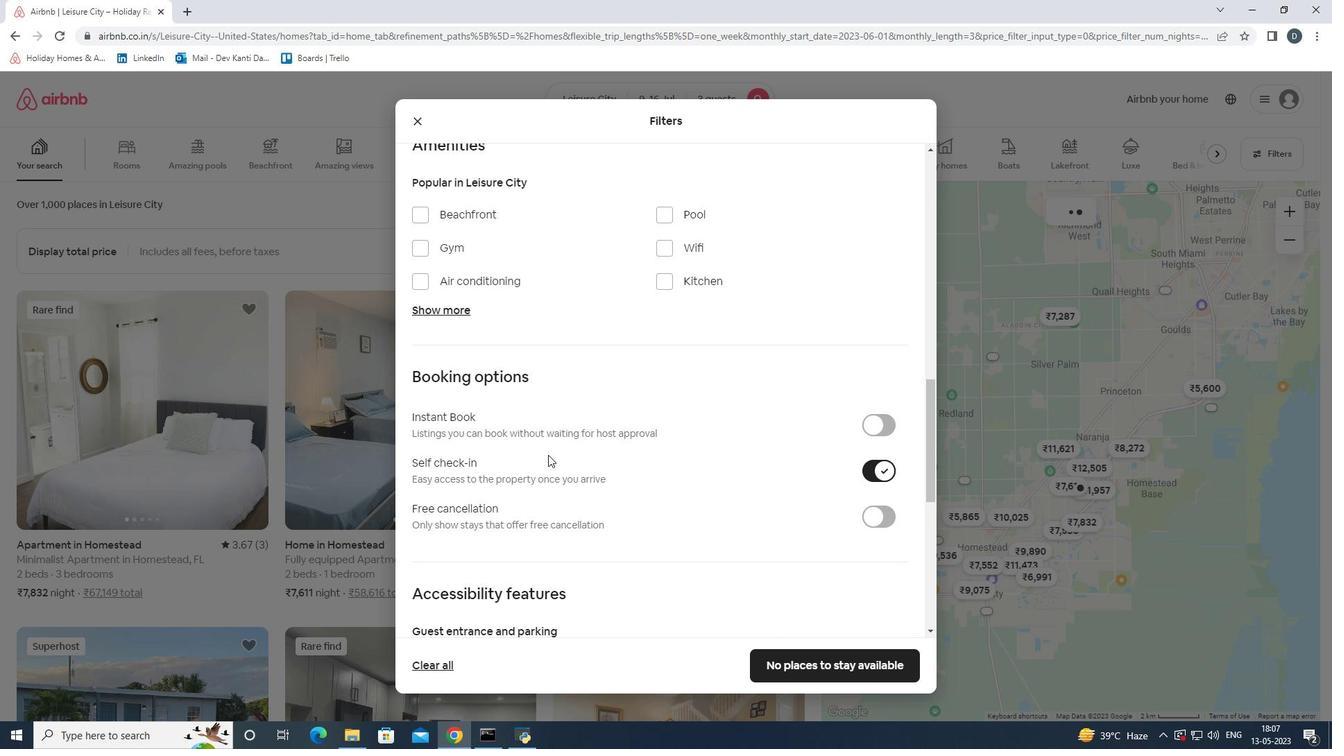
Action: Mouse scrolled (548, 454) with delta (0, 0)
Screenshot: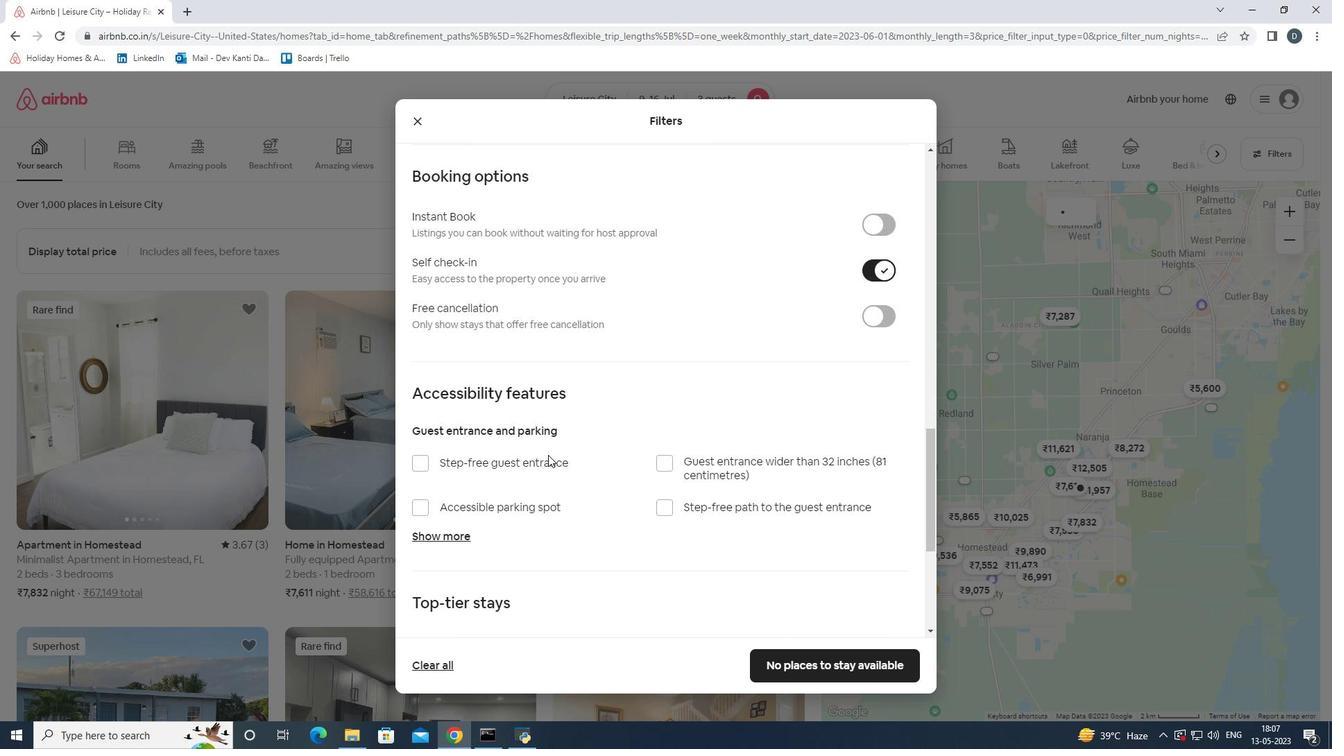 
Action: Mouse scrolled (548, 454) with delta (0, 0)
Screenshot: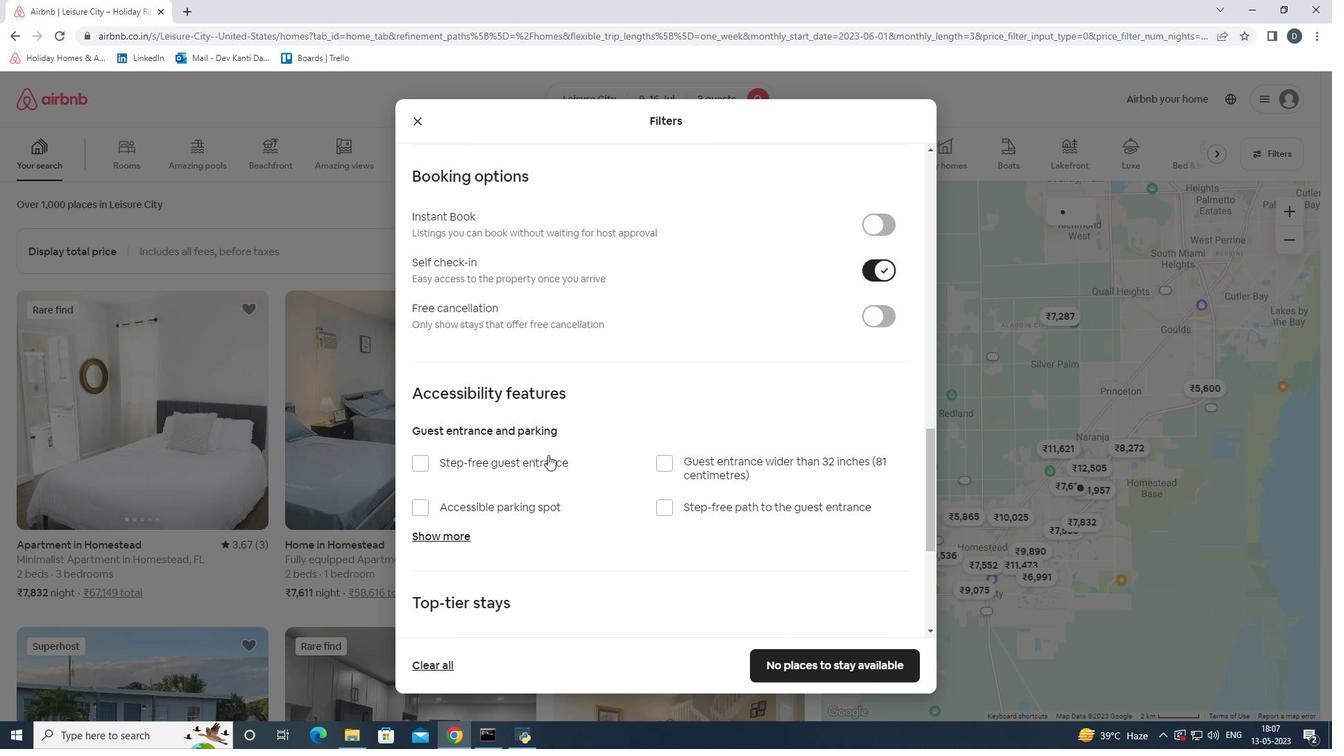 
Action: Mouse moved to (440, 527)
Screenshot: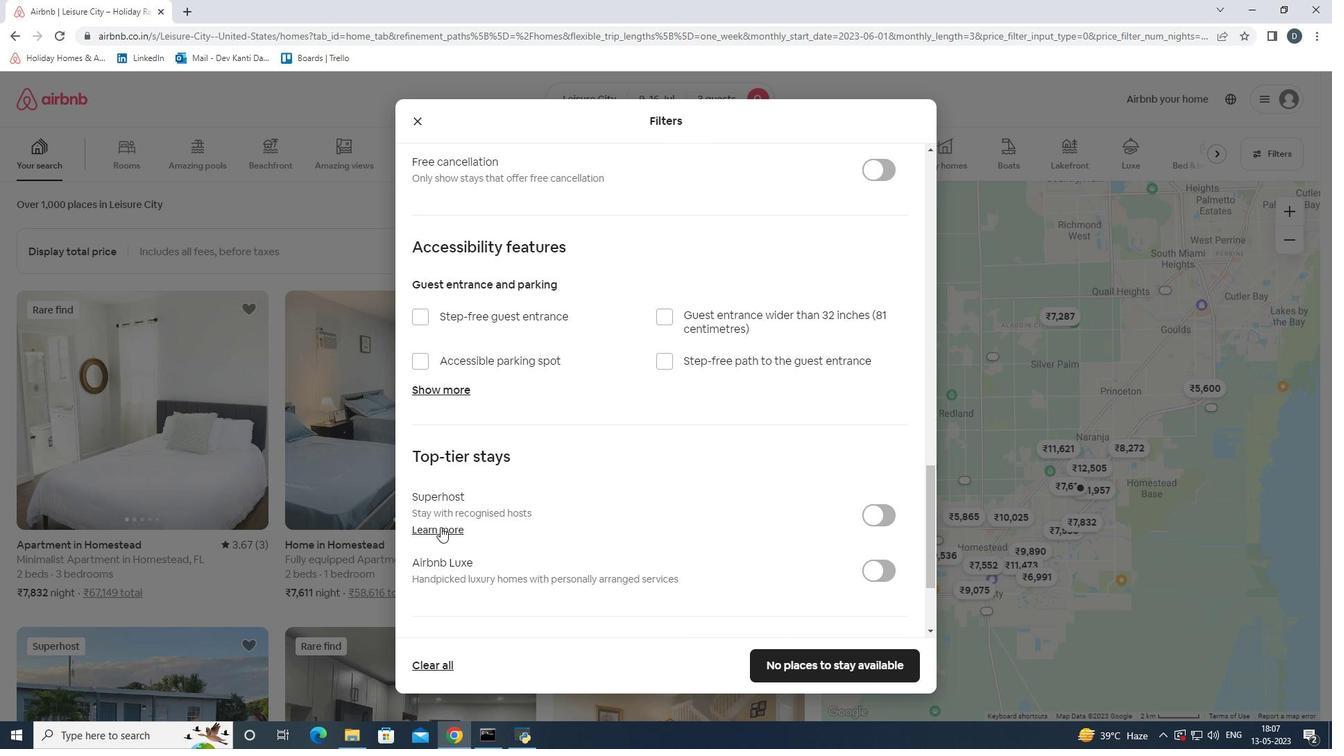 
Action: Mouse scrolled (440, 526) with delta (0, 0)
Screenshot: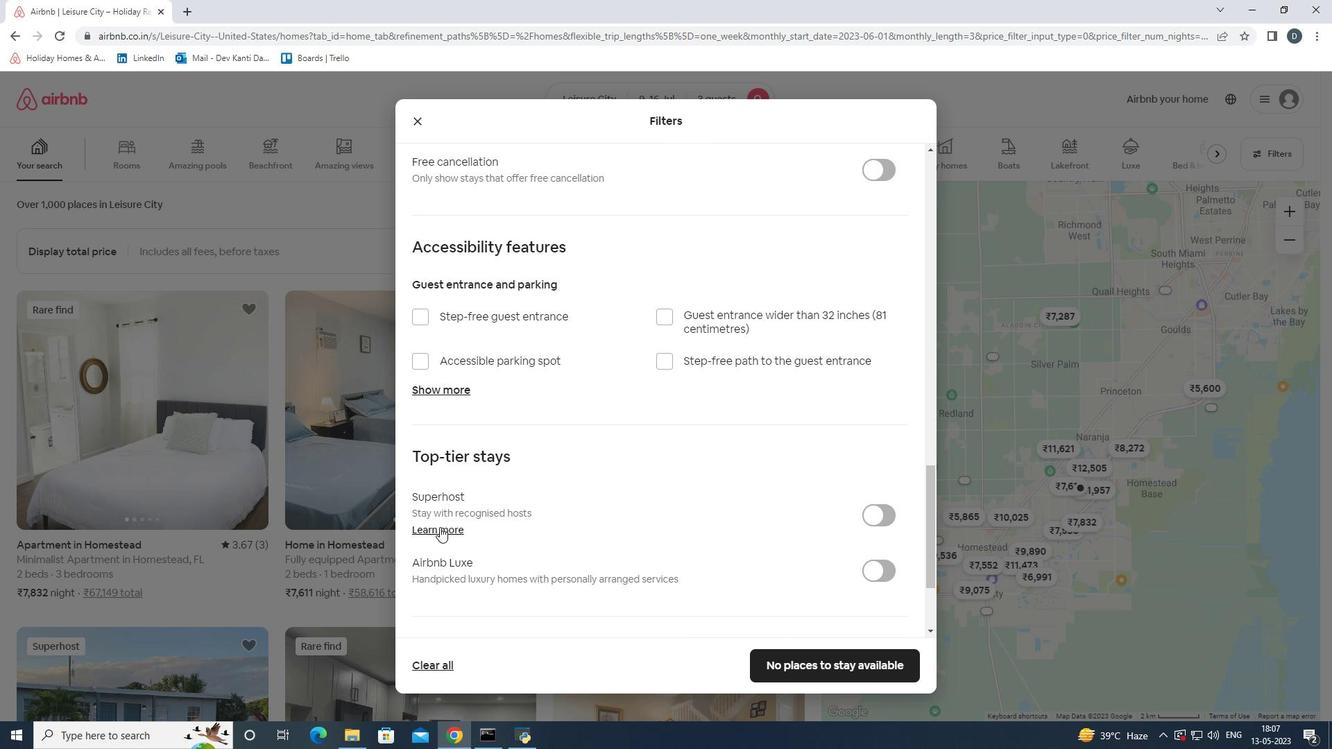 
Action: Mouse moved to (439, 526)
Screenshot: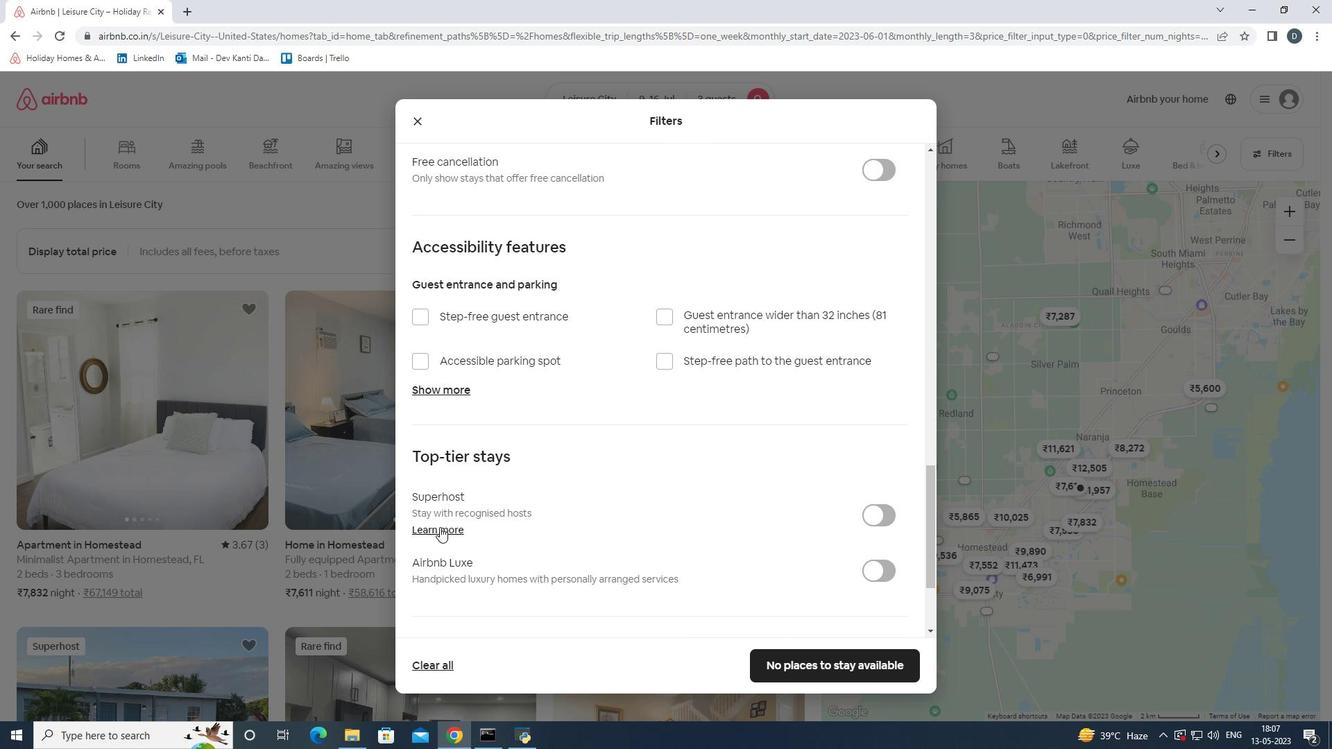 
Action: Mouse scrolled (439, 526) with delta (0, 0)
Screenshot: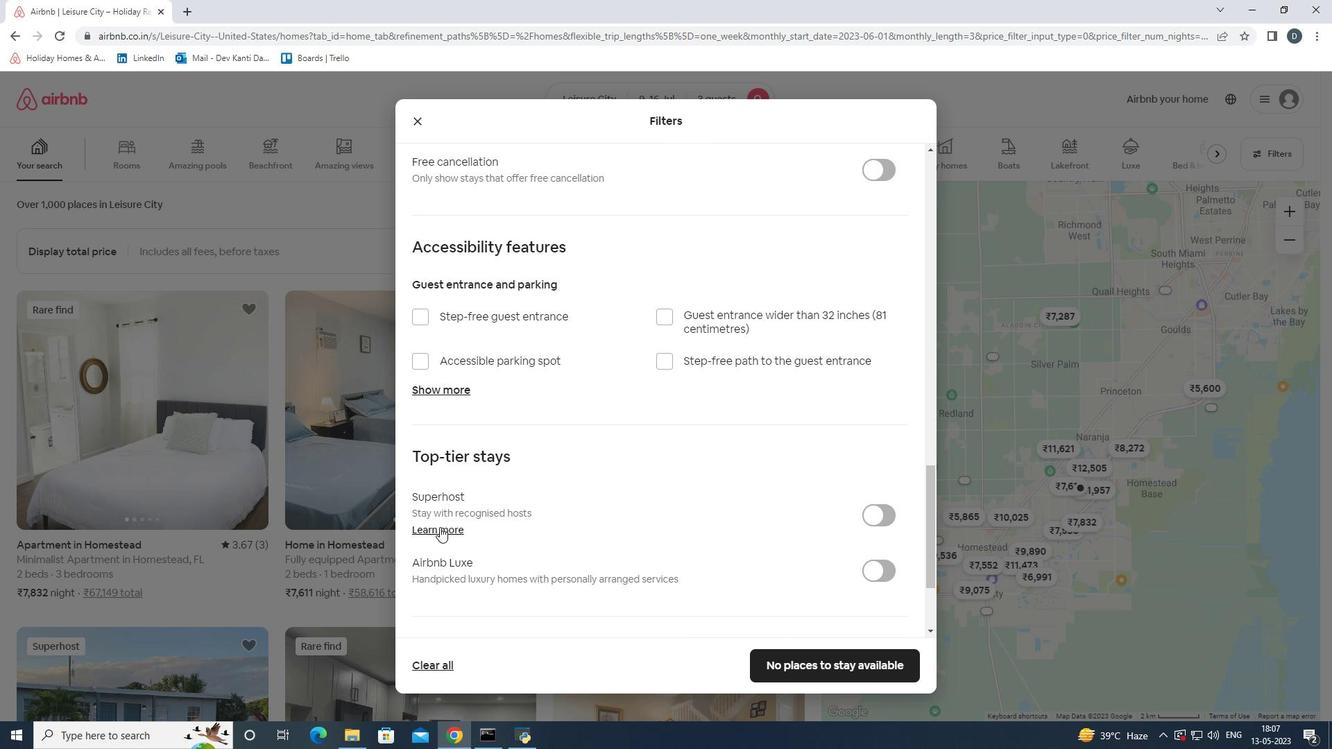 
Action: Mouse moved to (438, 519)
Screenshot: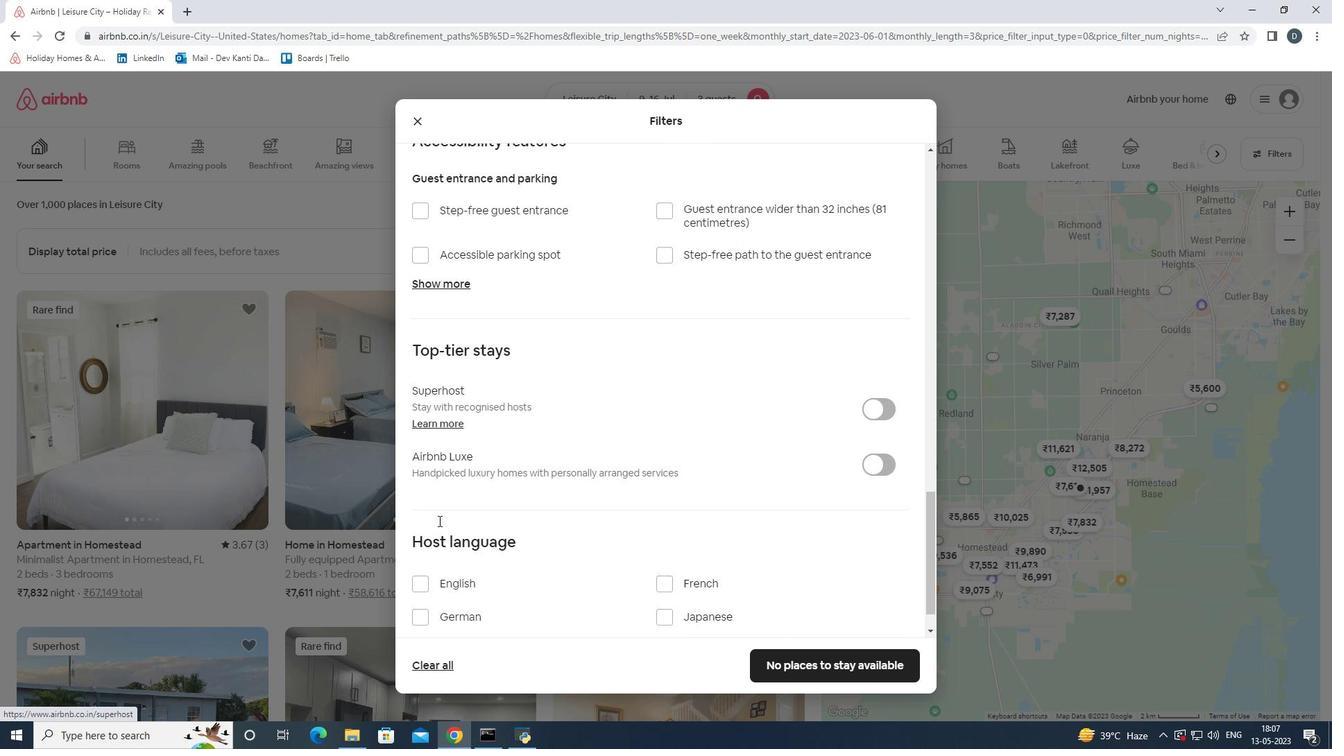 
Action: Mouse scrolled (438, 518) with delta (0, 0)
Screenshot: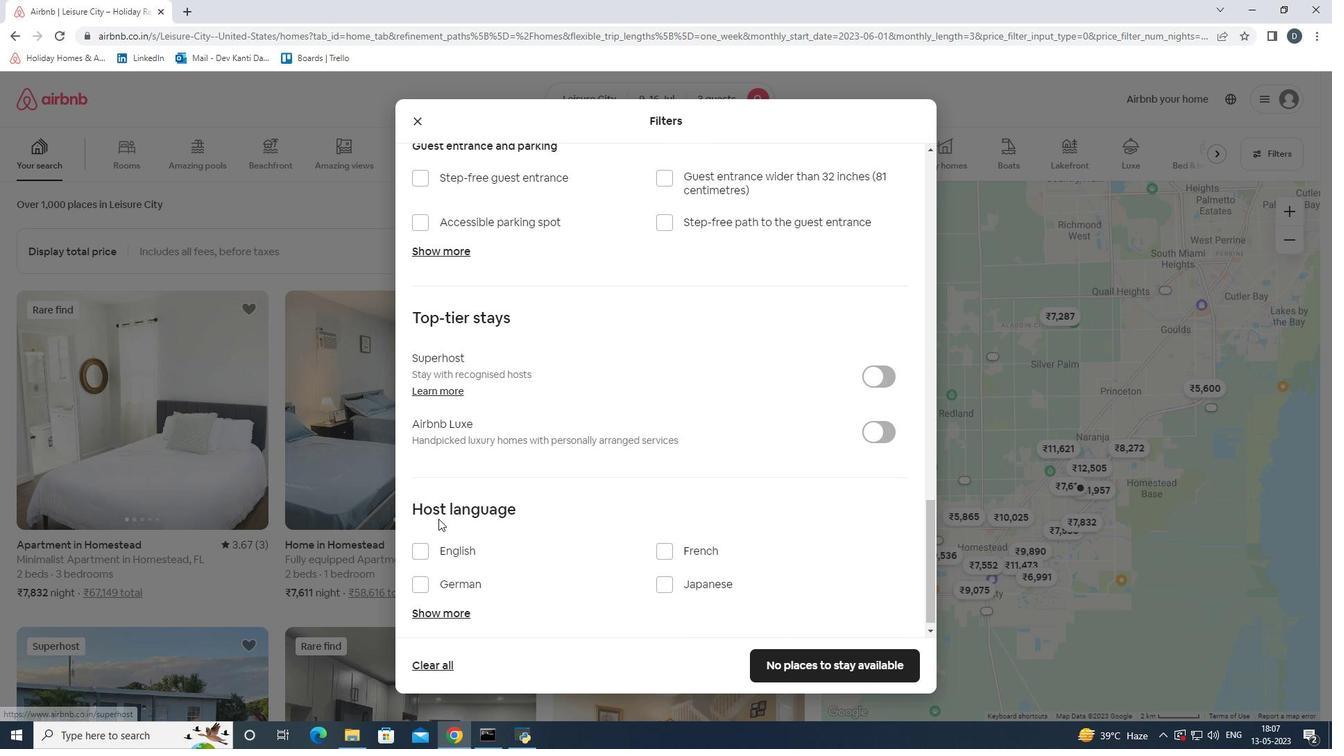 
Action: Mouse scrolled (438, 518) with delta (0, 0)
Screenshot: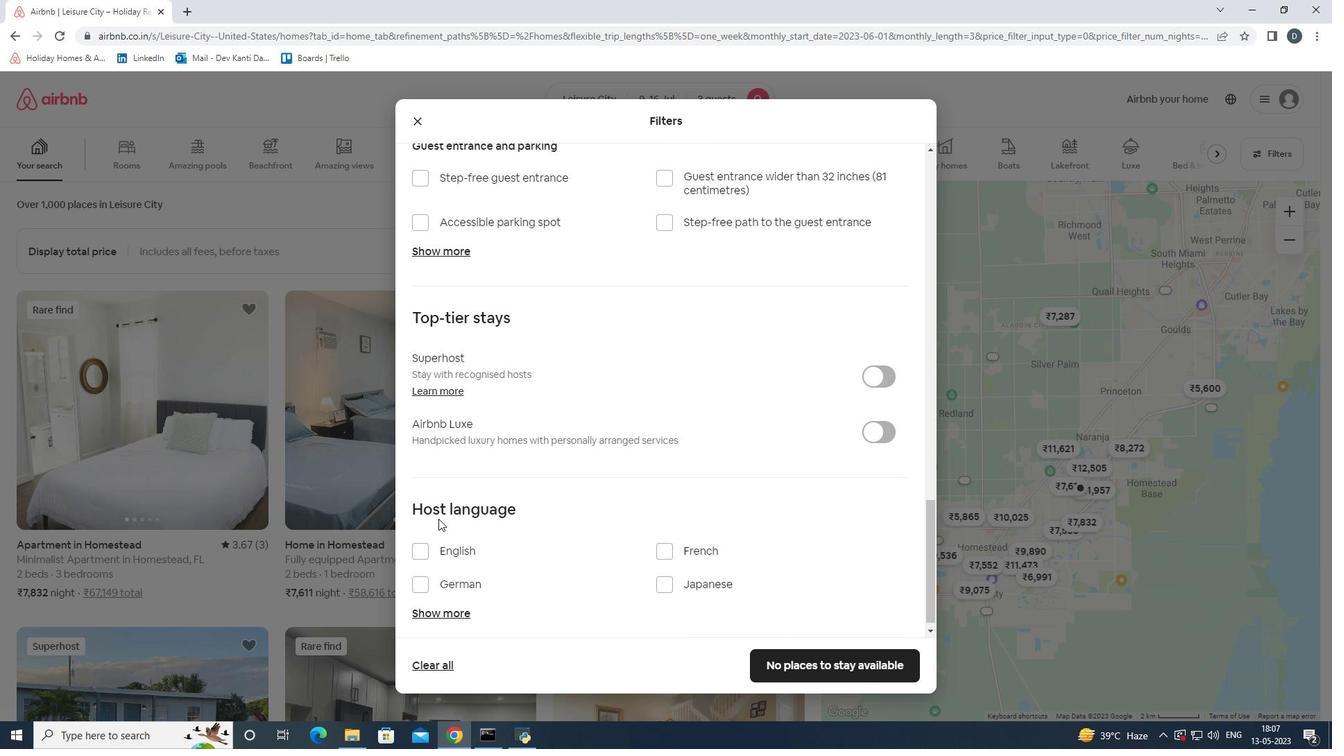 
Action: Mouse moved to (429, 540)
Screenshot: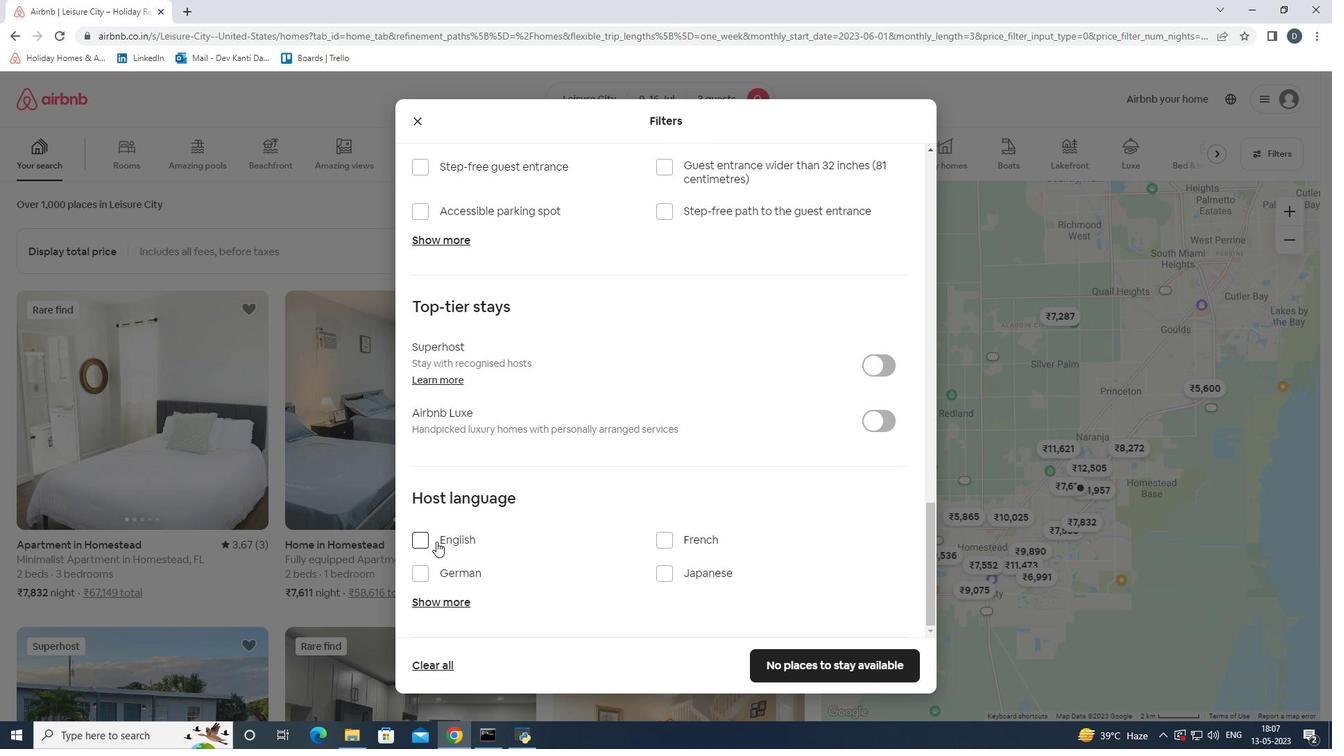 
Action: Mouse pressed left at (429, 540)
Screenshot: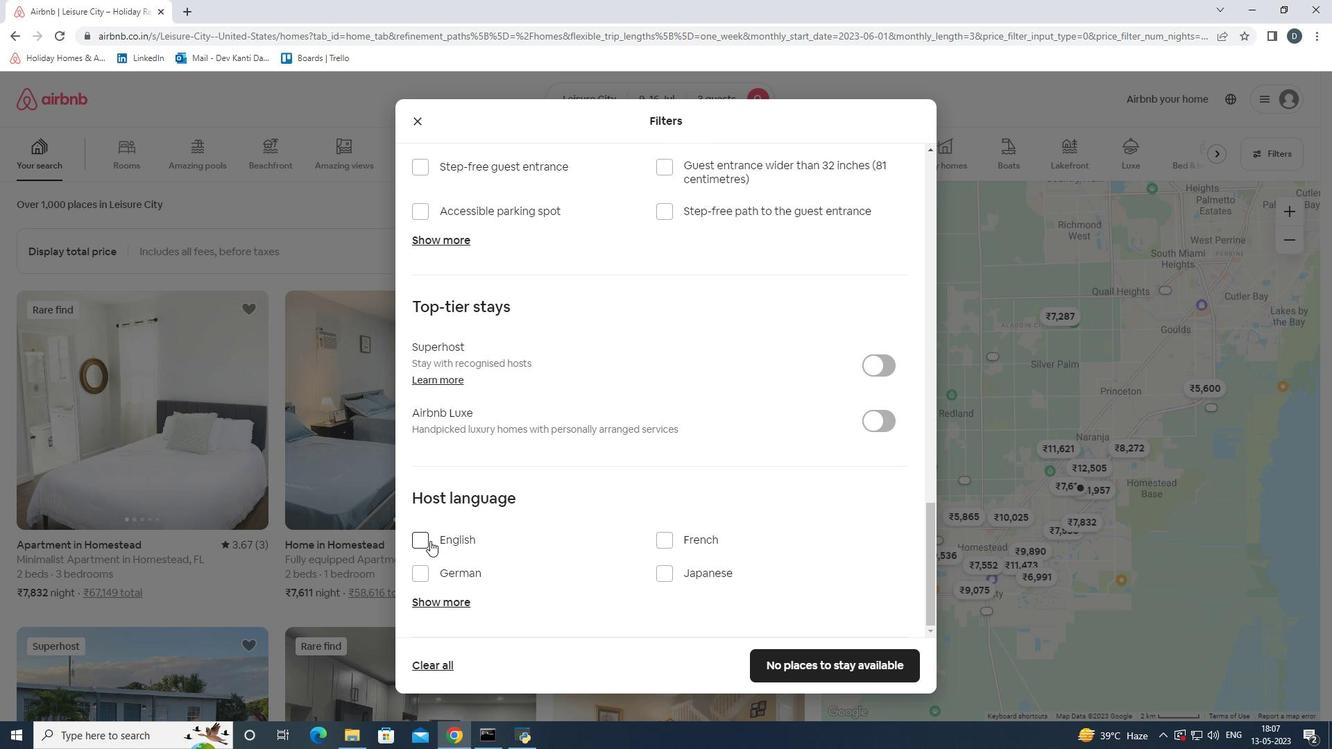 
Action: Mouse moved to (821, 660)
Screenshot: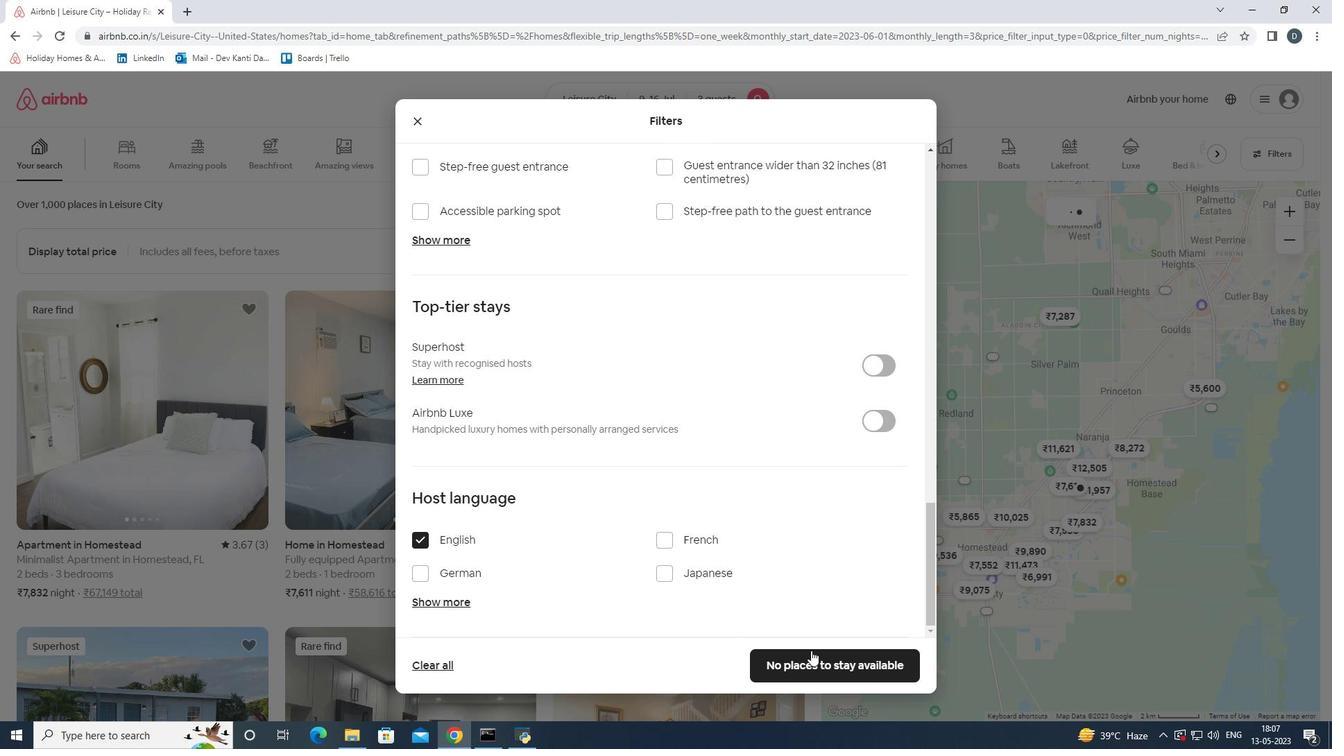 
Action: Mouse pressed left at (821, 660)
Screenshot: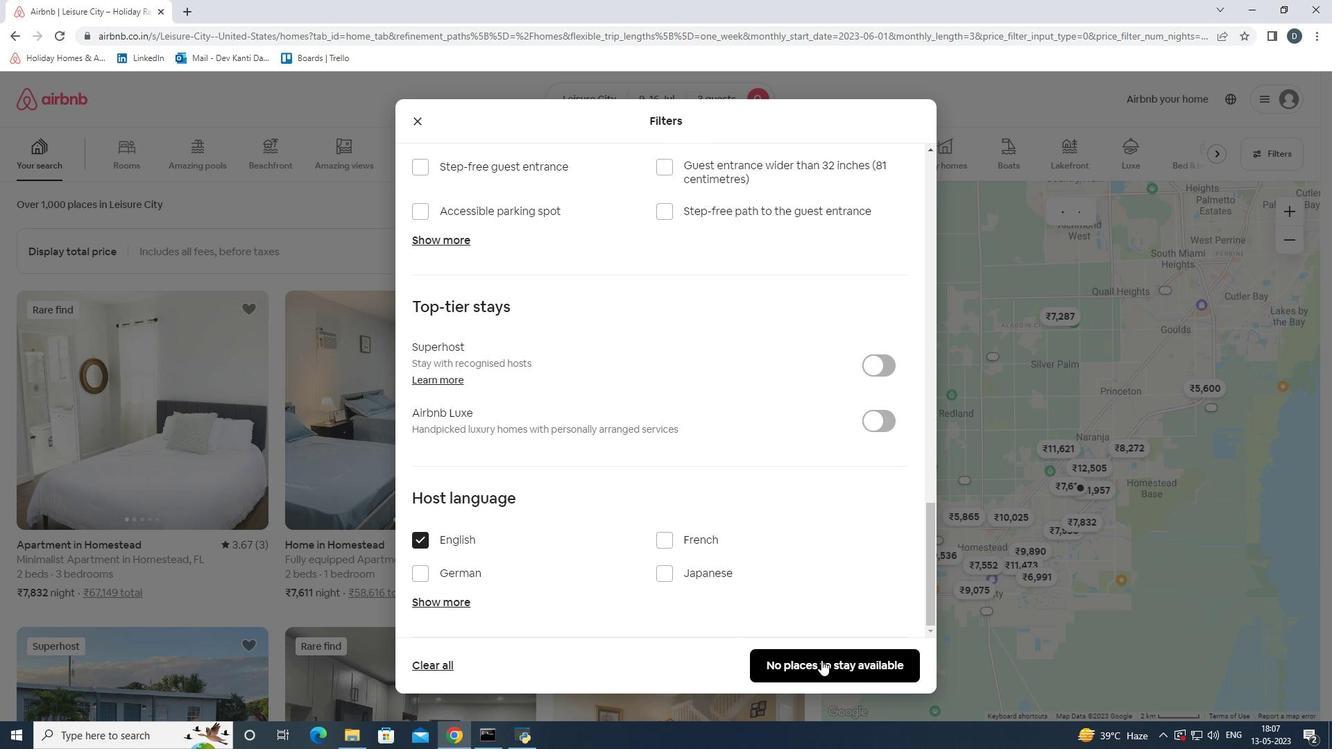 
Action: Mouse moved to (822, 659)
Screenshot: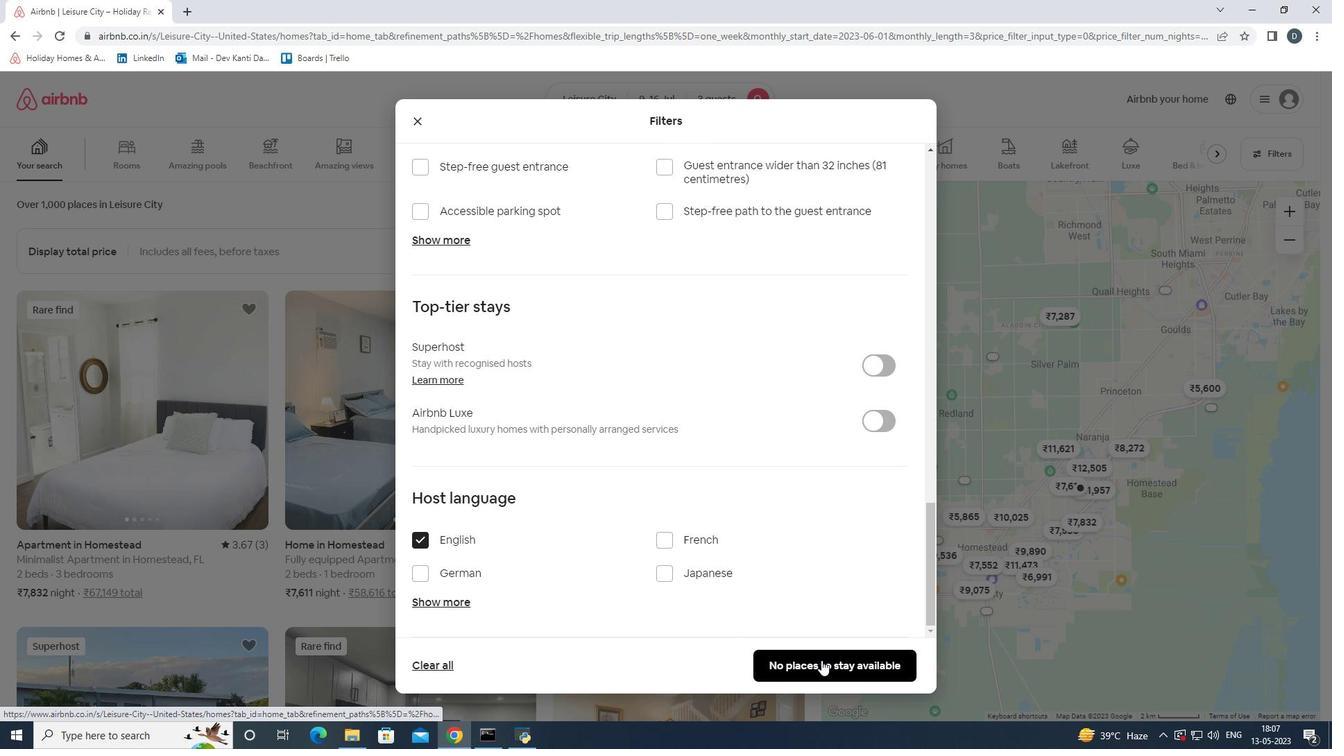 
